 Task: Play online Dominion games in medium mode.
Action: Mouse moved to (230, 321)
Screenshot: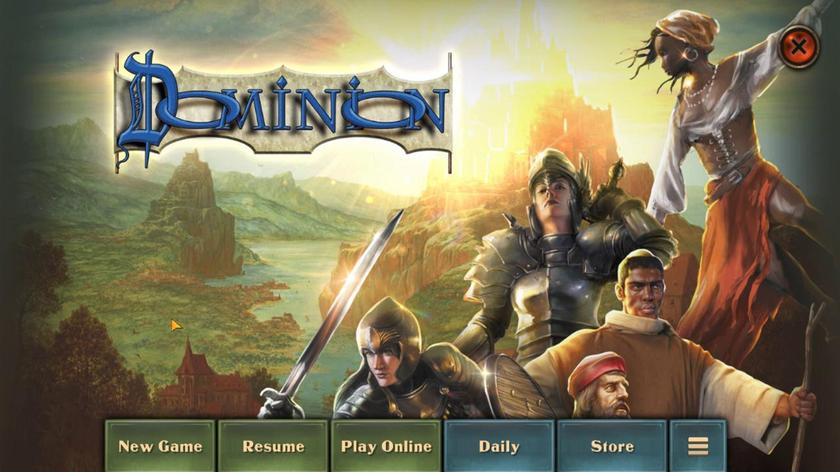 
Action: Mouse pressed left at (230, 321)
Screenshot: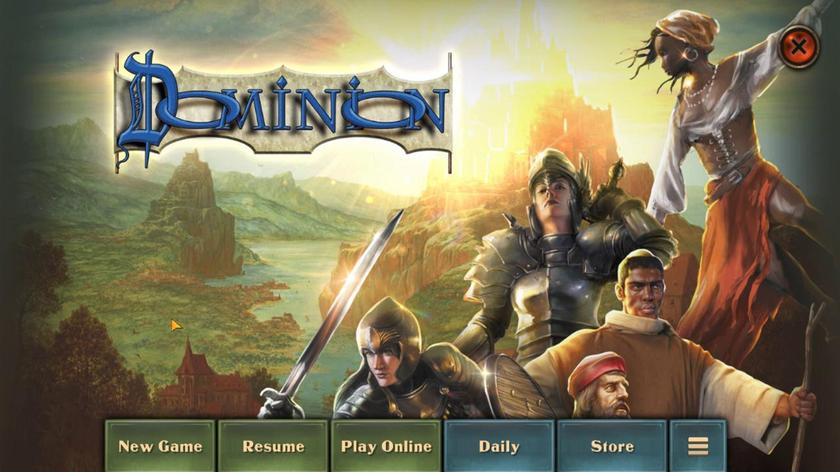 
Action: Mouse moved to (439, 264)
Screenshot: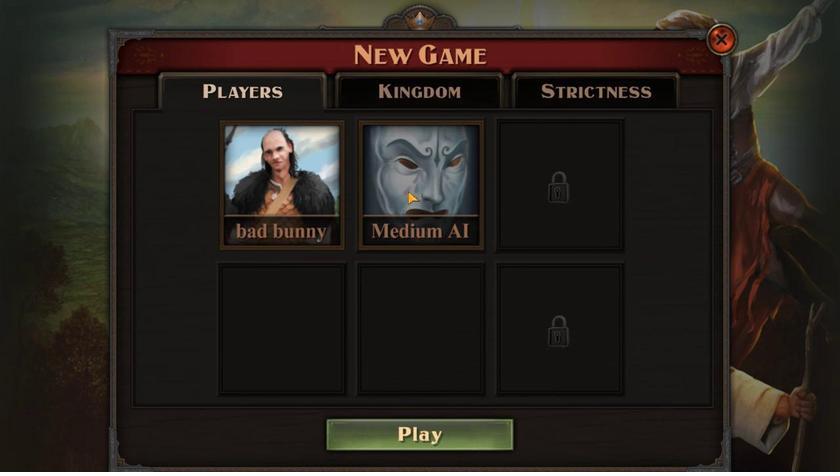 
Action: Mouse pressed left at (439, 264)
Screenshot: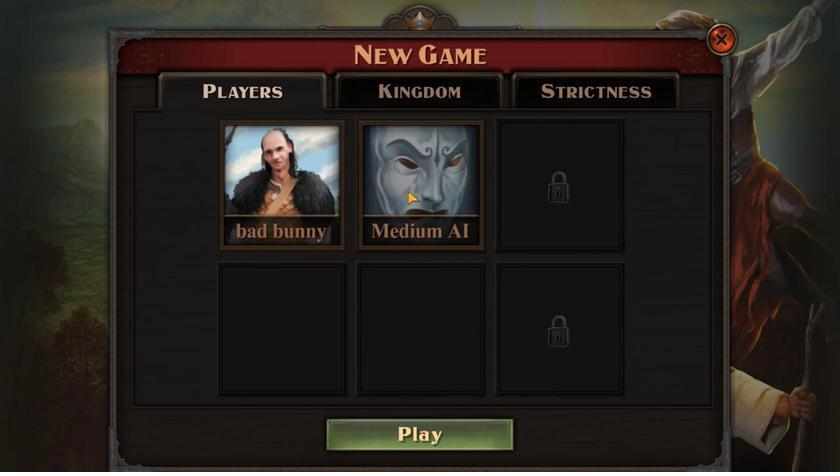 
Action: Mouse moved to (290, 295)
Screenshot: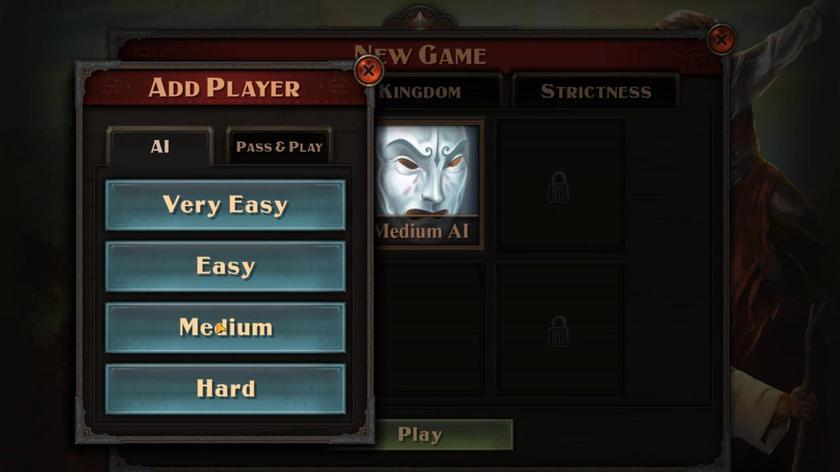
Action: Mouse pressed left at (290, 295)
Screenshot: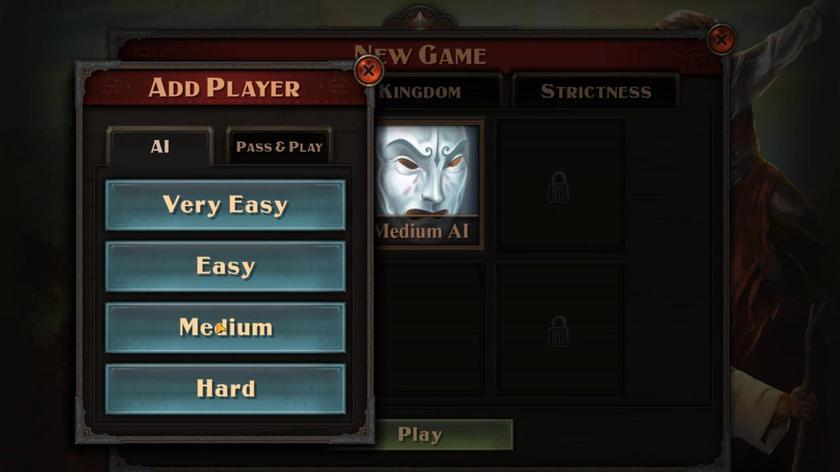 
Action: Mouse moved to (420, 322)
Screenshot: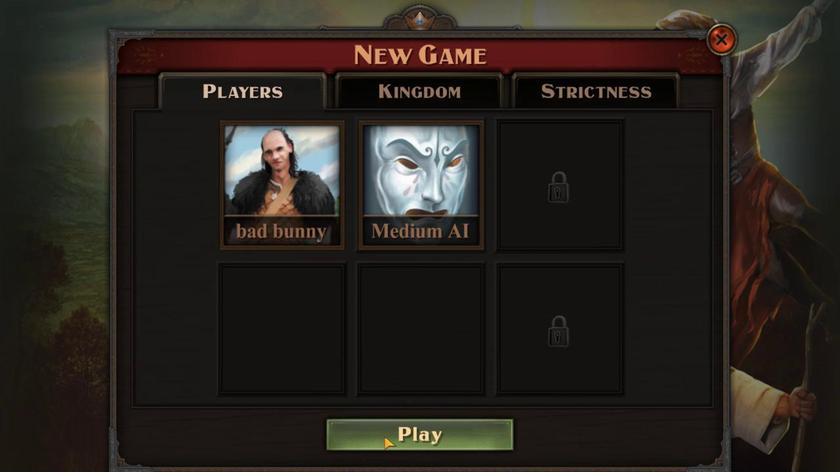 
Action: Mouse pressed left at (420, 322)
Screenshot: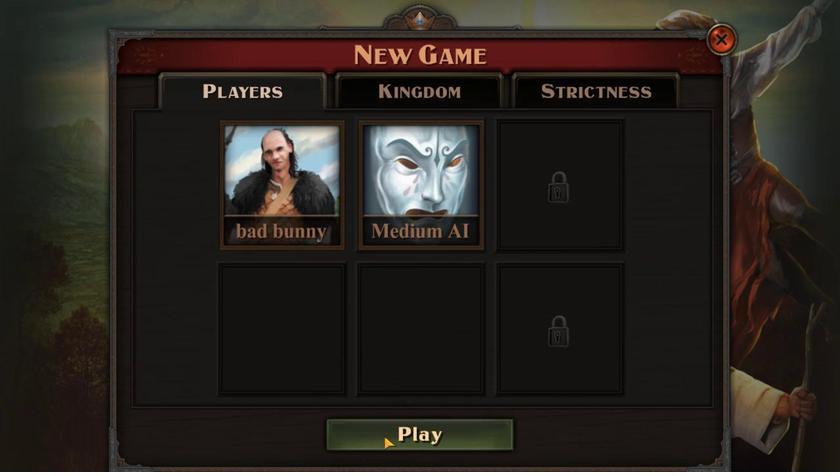 
Action: Mouse moved to (349, 312)
Screenshot: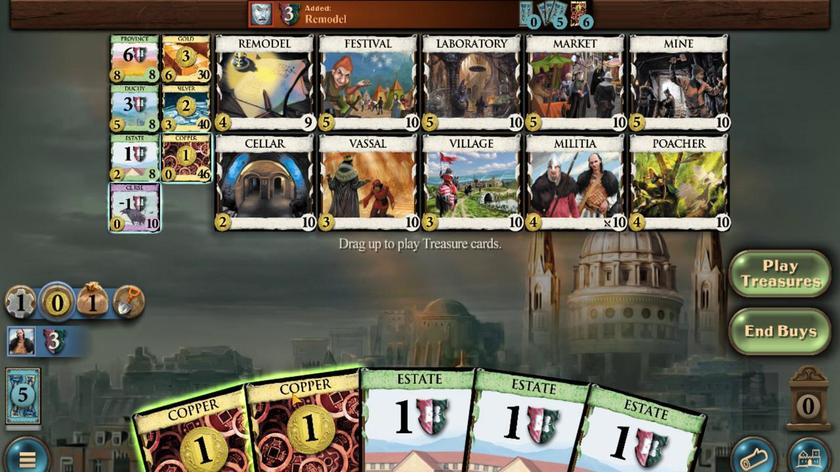 
Action: Mouse pressed left at (349, 312)
Screenshot: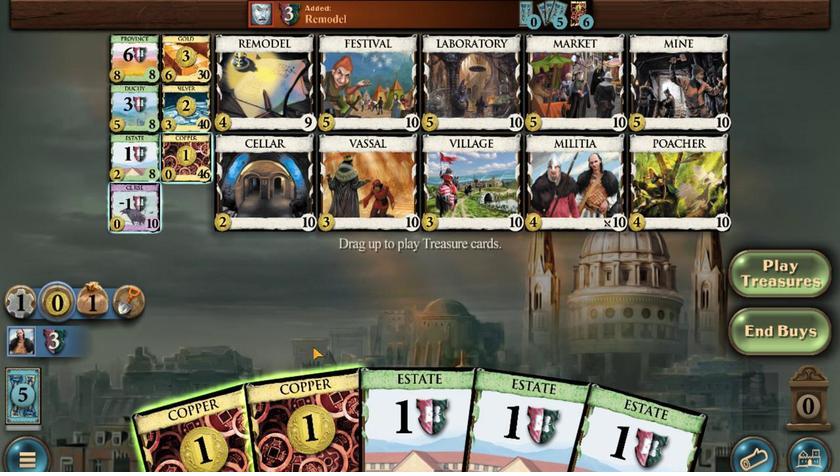 
Action: Mouse moved to (286, 322)
Screenshot: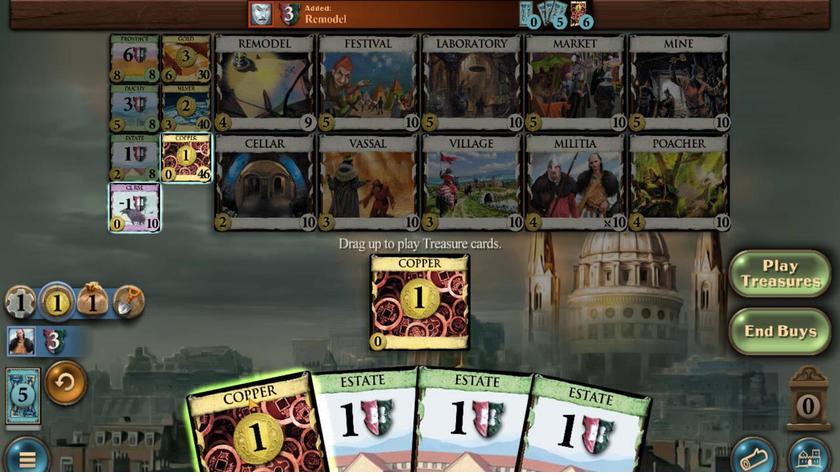 
Action: Mouse pressed left at (286, 322)
Screenshot: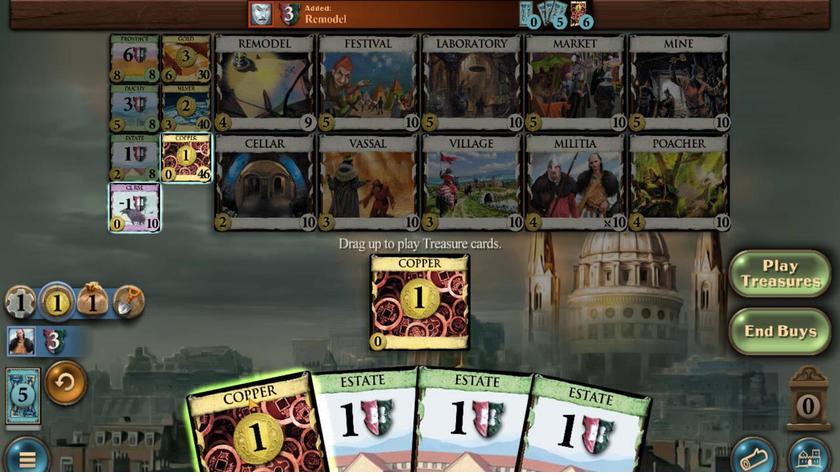 
Action: Mouse moved to (222, 256)
Screenshot: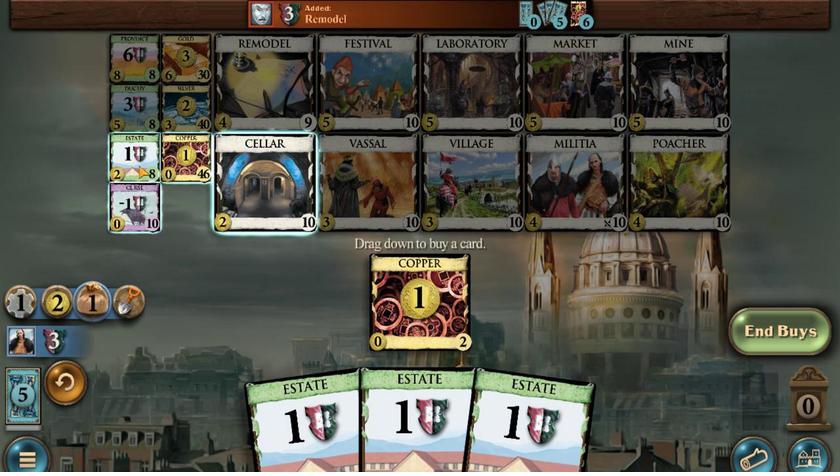 
Action: Mouse pressed left at (222, 256)
Screenshot: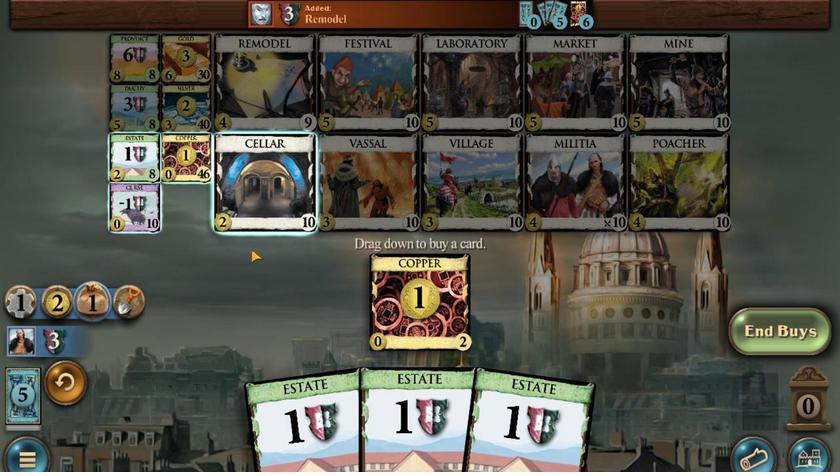 
Action: Mouse moved to (599, 319)
Screenshot: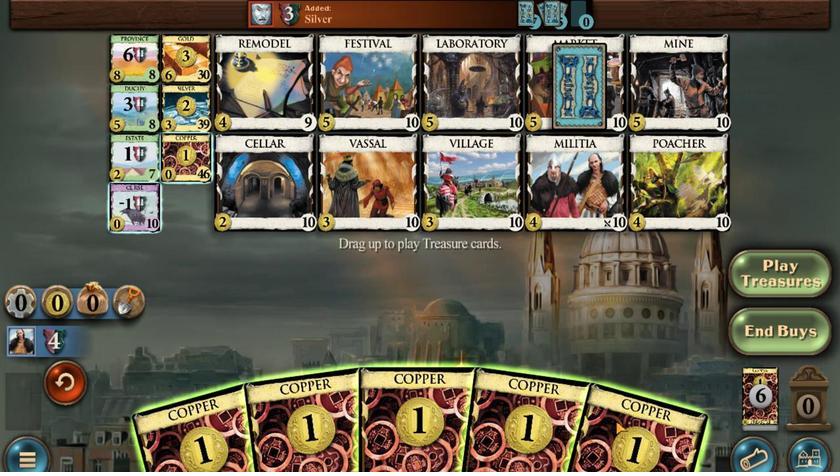 
Action: Mouse pressed left at (599, 319)
Screenshot: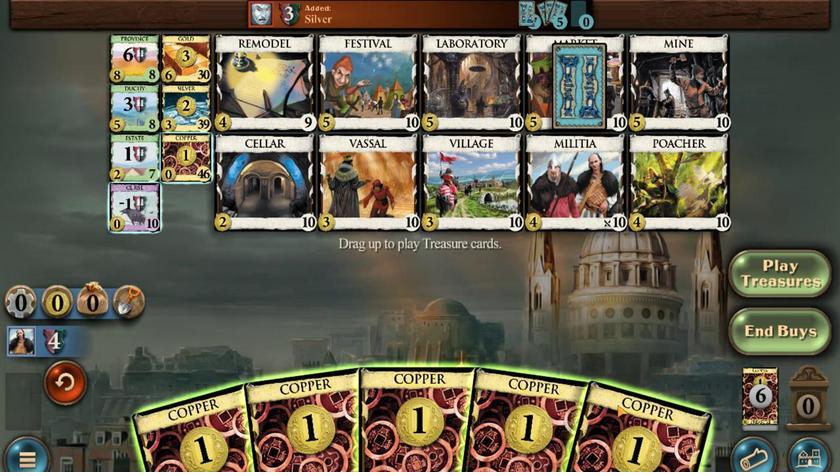 
Action: Mouse moved to (555, 315)
Screenshot: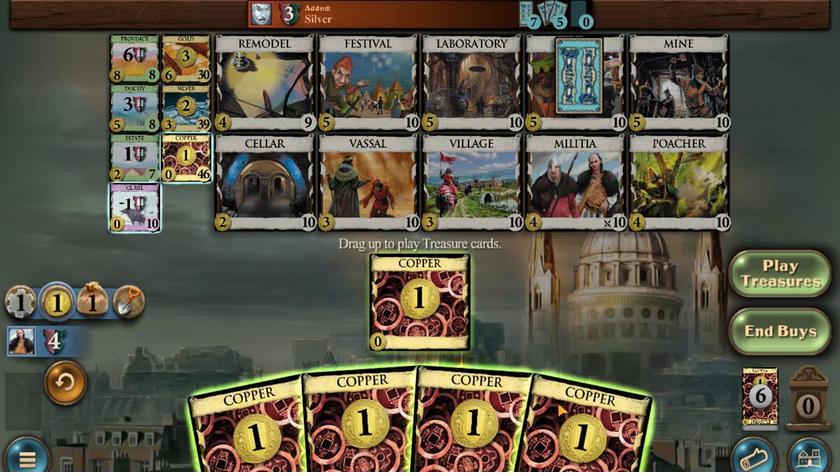 
Action: Mouse pressed left at (555, 315)
Screenshot: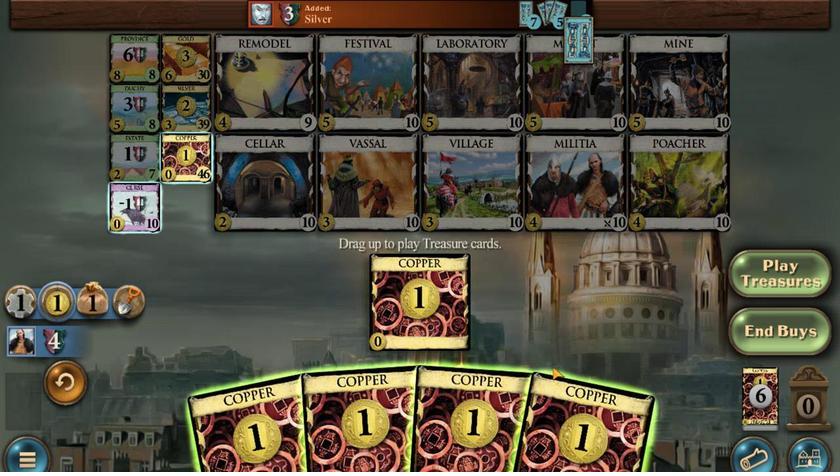 
Action: Mouse moved to (494, 317)
Screenshot: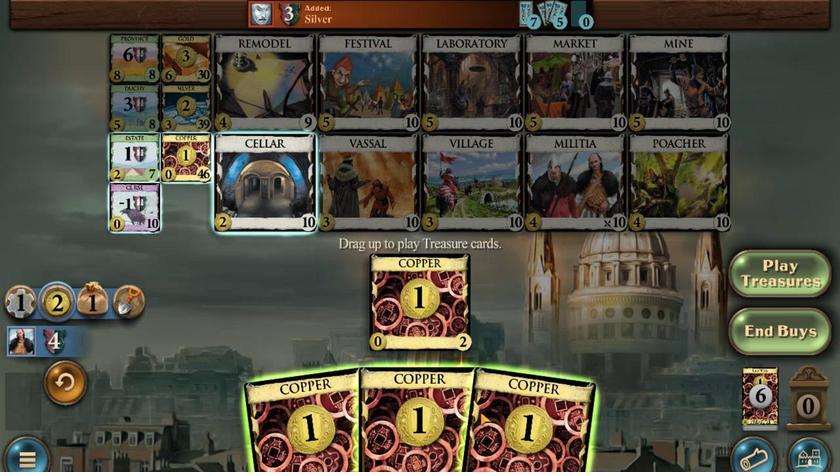 
Action: Mouse pressed left at (494, 317)
Screenshot: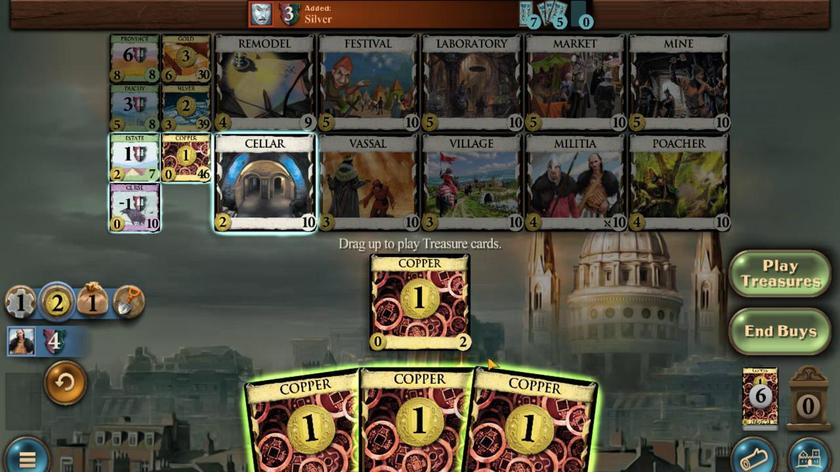 
Action: Mouse moved to (475, 313)
Screenshot: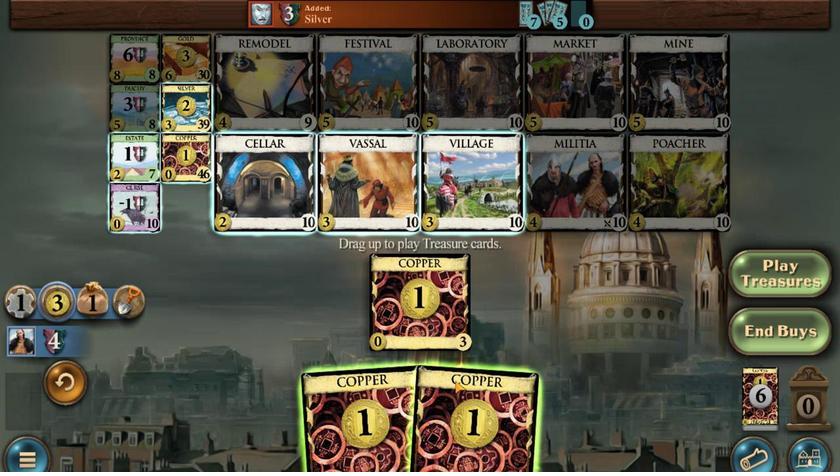 
Action: Mouse pressed left at (475, 313)
Screenshot: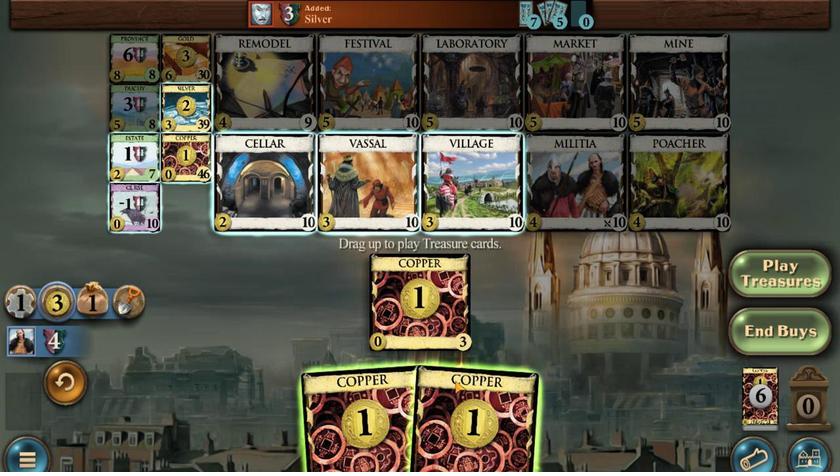 
Action: Mouse moved to (544, 258)
Screenshot: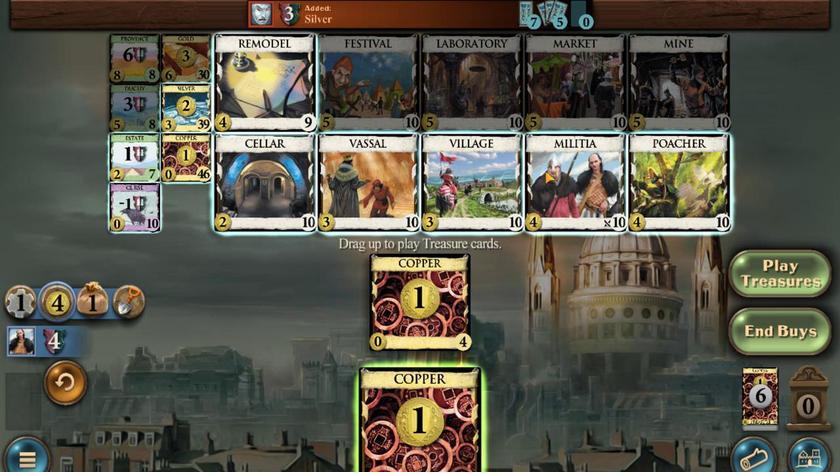 
Action: Mouse pressed left at (544, 258)
Screenshot: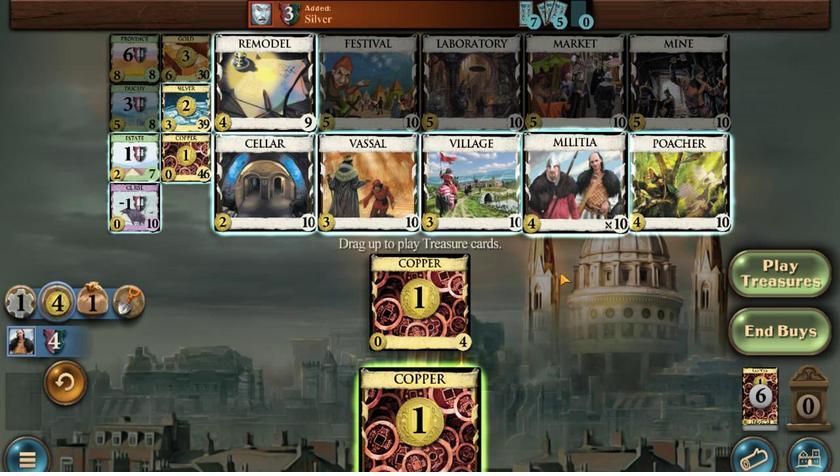 
Action: Mouse moved to (431, 317)
Screenshot: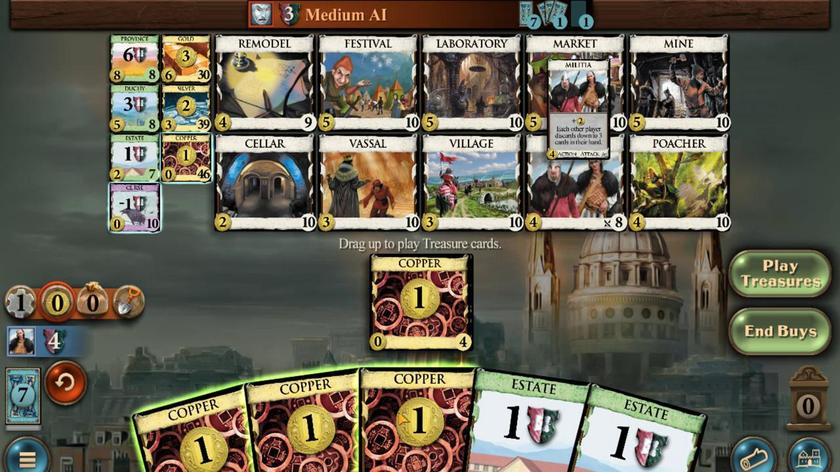 
Action: Mouse pressed left at (431, 317)
Screenshot: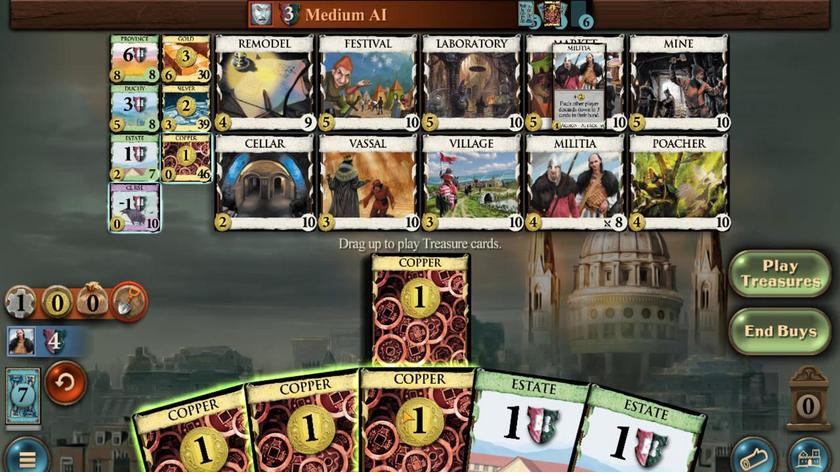 
Action: Mouse moved to (397, 314)
Screenshot: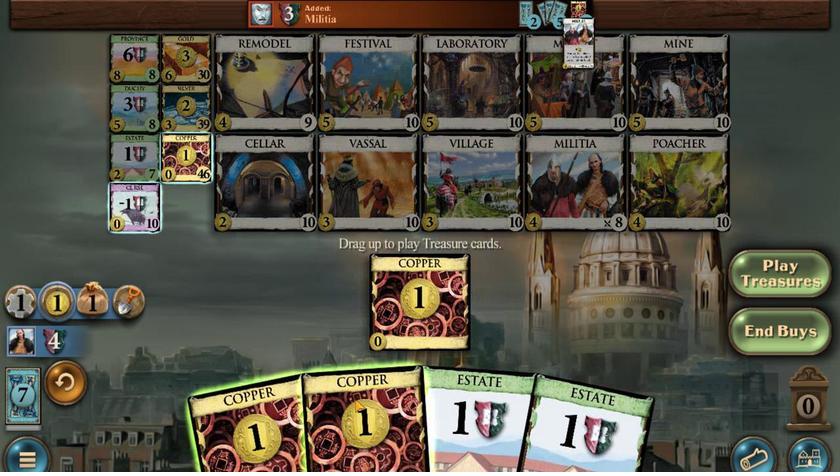 
Action: Mouse pressed left at (397, 314)
Screenshot: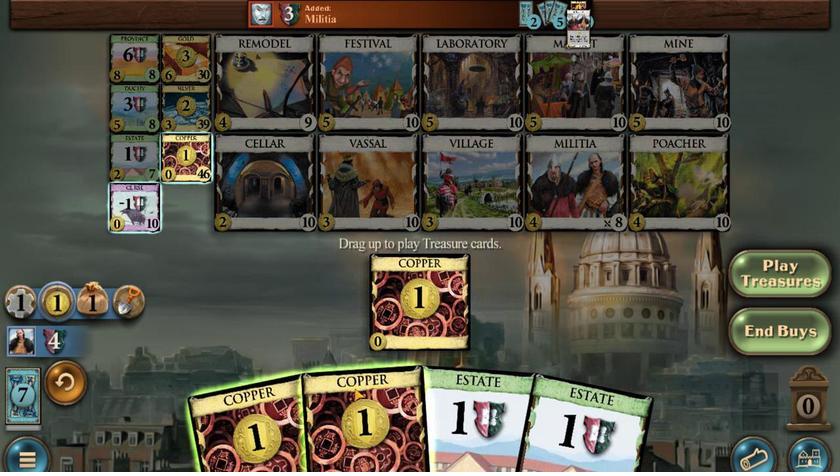 
Action: Mouse moved to (366, 313)
Screenshot: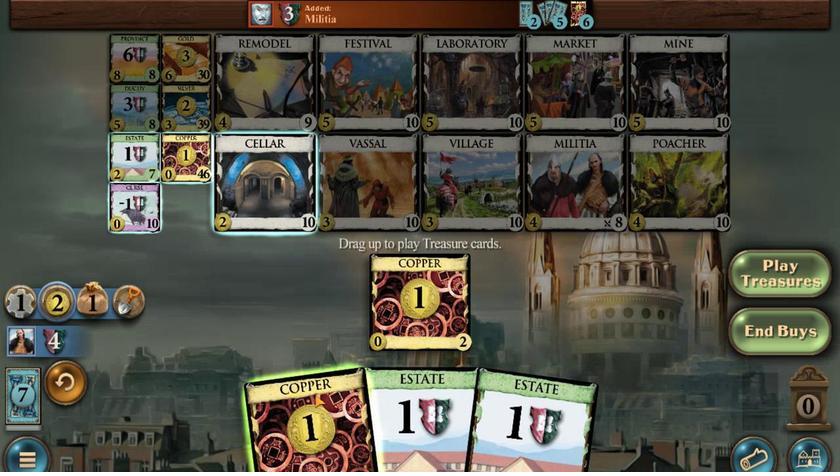 
Action: Mouse pressed left at (366, 313)
Screenshot: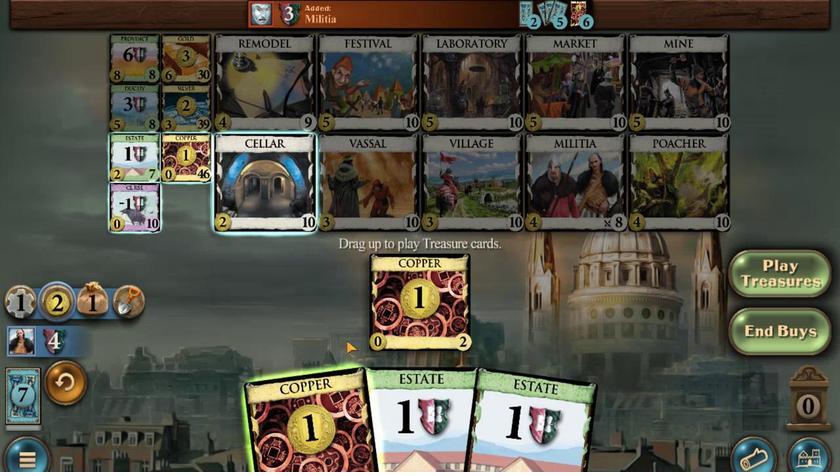 
Action: Mouse moved to (255, 243)
Screenshot: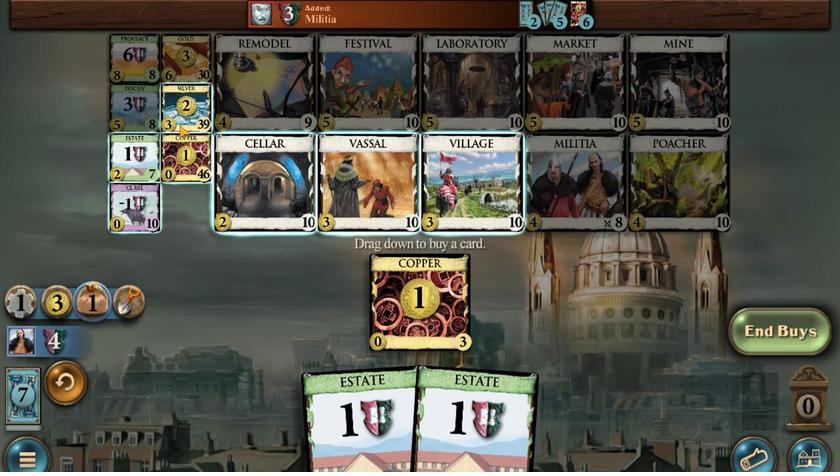 
Action: Mouse pressed left at (255, 243)
Screenshot: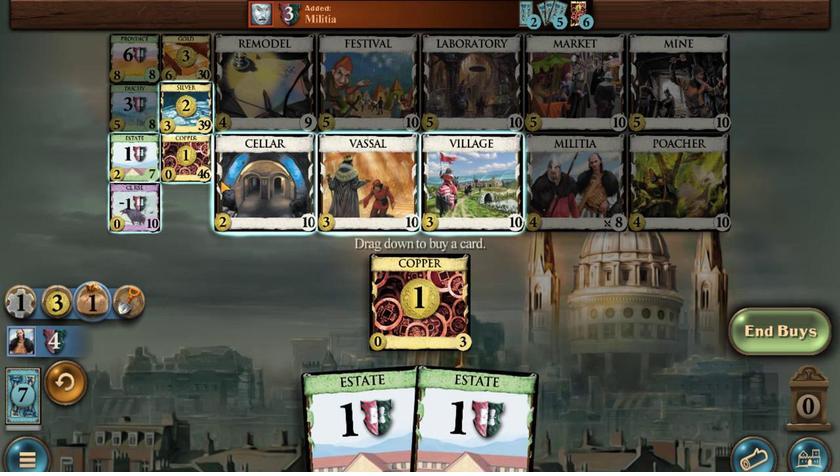 
Action: Mouse moved to (267, 320)
Screenshot: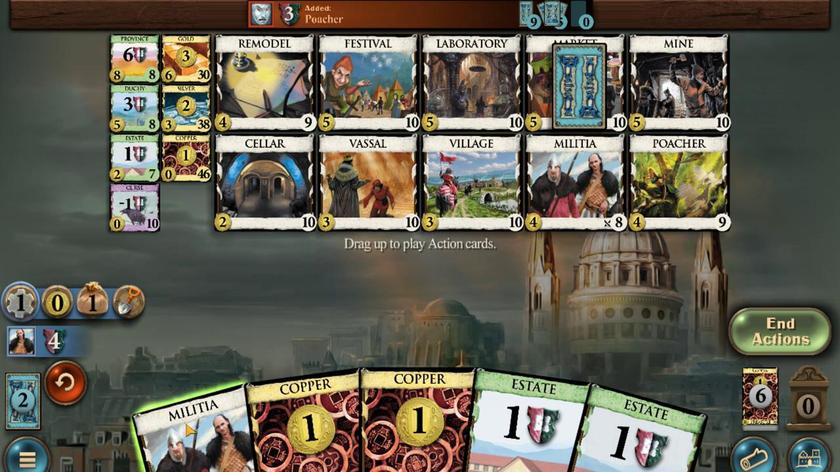 
Action: Mouse pressed left at (267, 320)
Screenshot: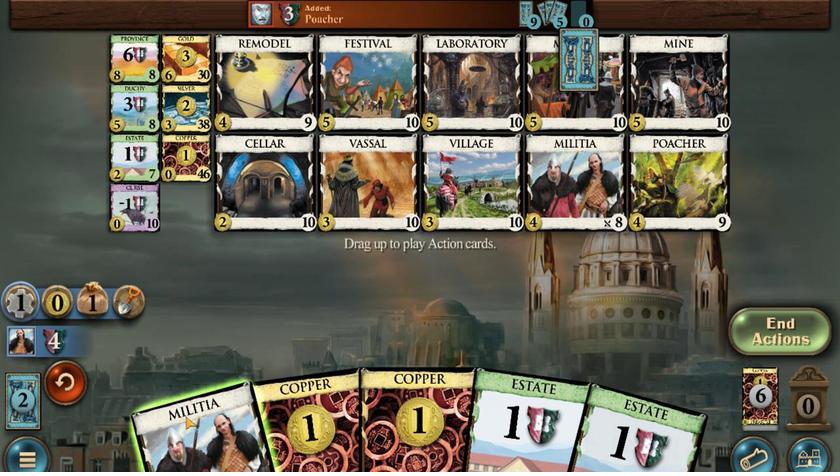
Action: Mouse moved to (331, 314)
Screenshot: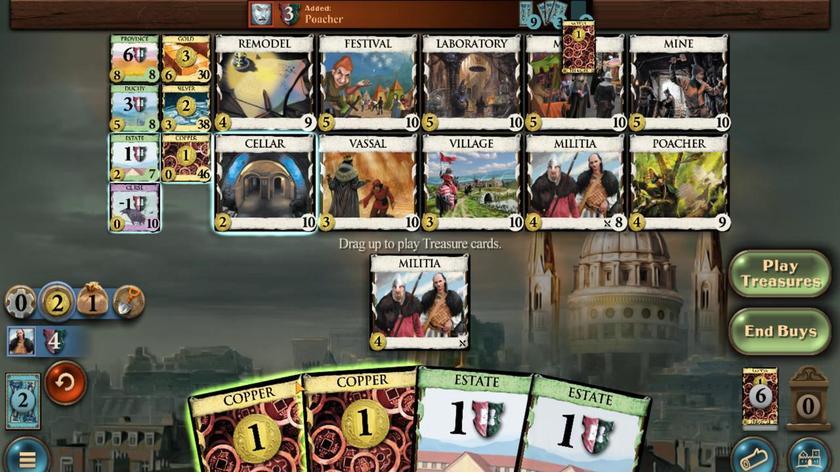 
Action: Mouse pressed left at (331, 314)
Screenshot: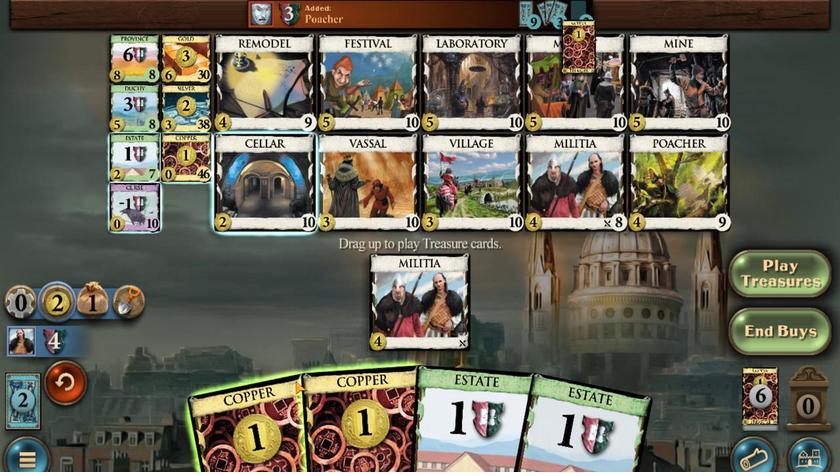 
Action: Mouse moved to (385, 318)
Screenshot: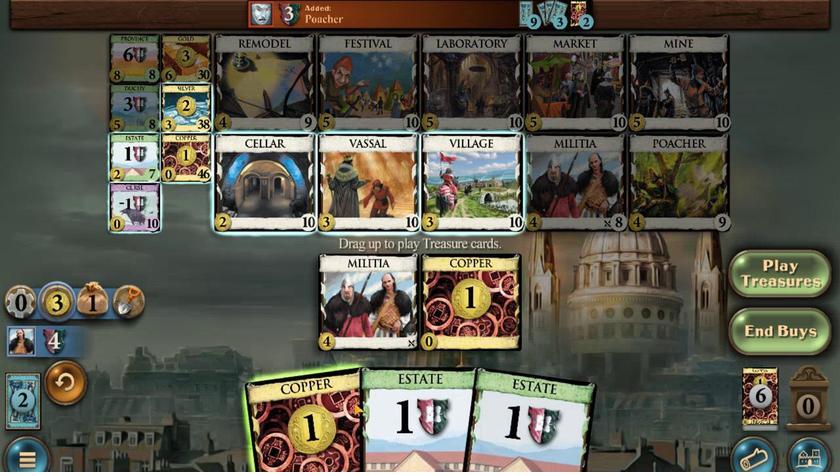 
Action: Mouse pressed left at (385, 318)
Screenshot: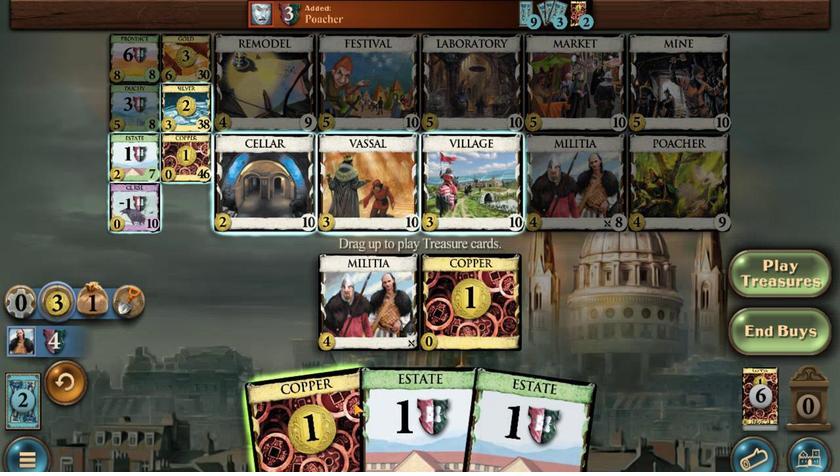 
Action: Mouse moved to (564, 258)
Screenshot: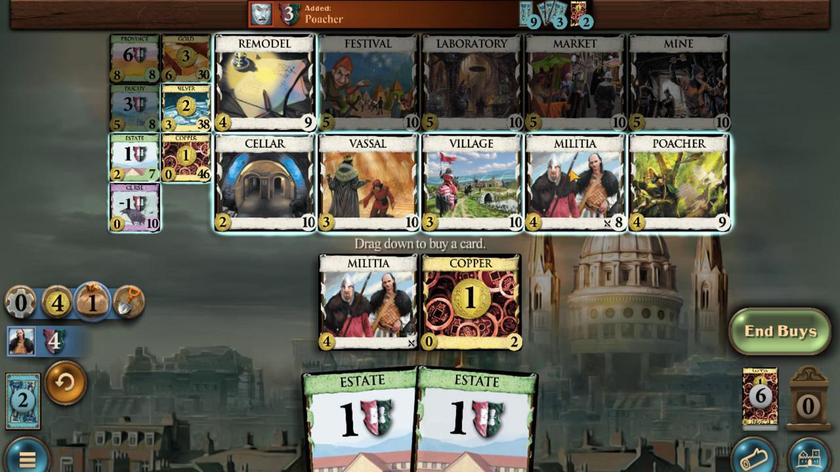 
Action: Mouse pressed left at (564, 258)
Screenshot: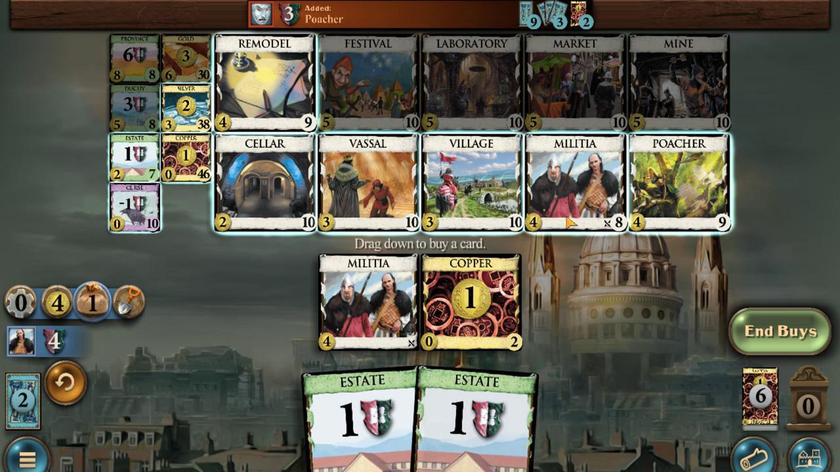 
Action: Mouse moved to (509, 320)
Screenshot: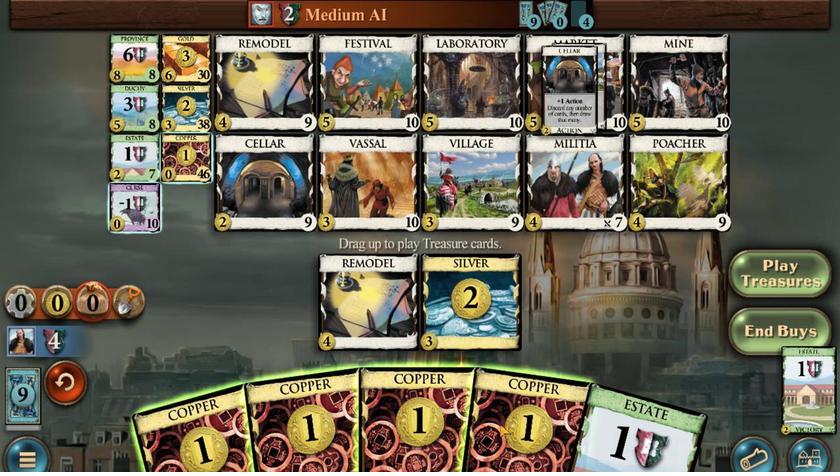 
Action: Mouse pressed left at (509, 320)
Screenshot: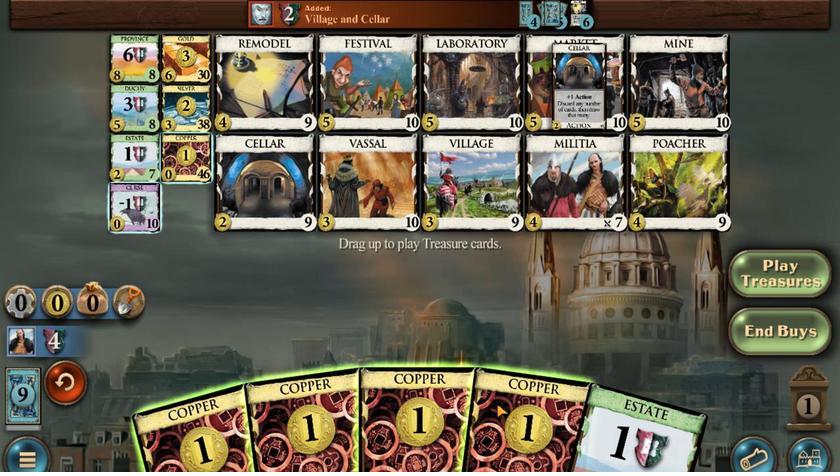 
Action: Mouse moved to (460, 320)
Screenshot: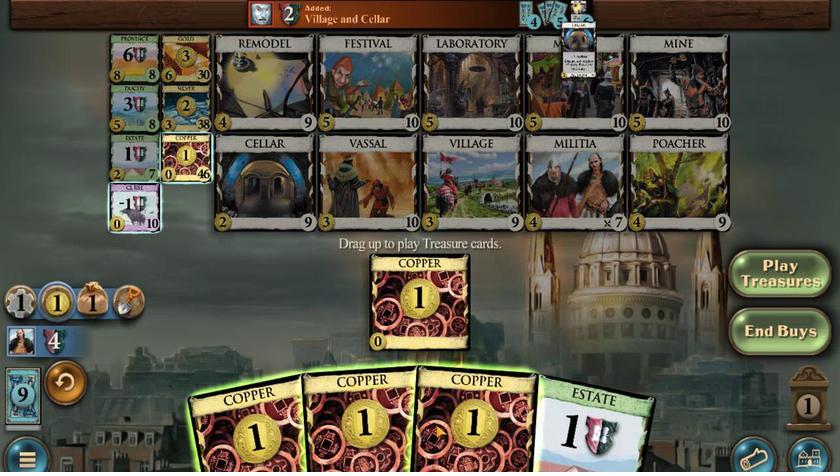 
Action: Mouse pressed left at (460, 320)
Screenshot: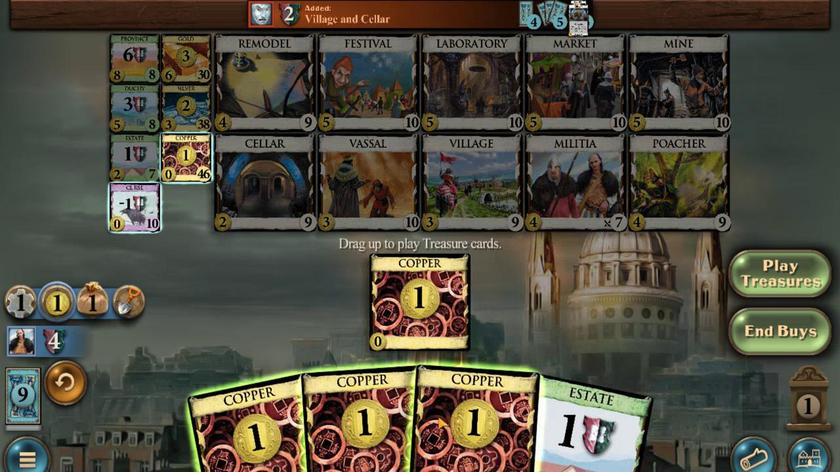 
Action: Mouse moved to (412, 318)
Screenshot: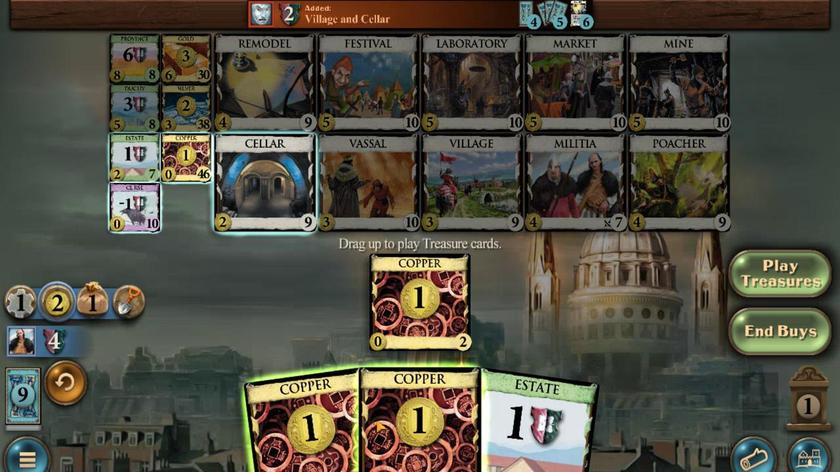 
Action: Mouse pressed left at (412, 318)
Screenshot: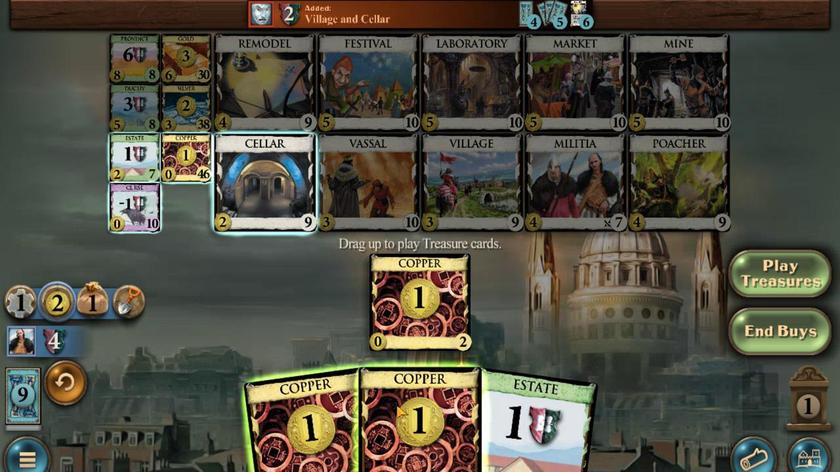 
Action: Mouse moved to (379, 328)
Screenshot: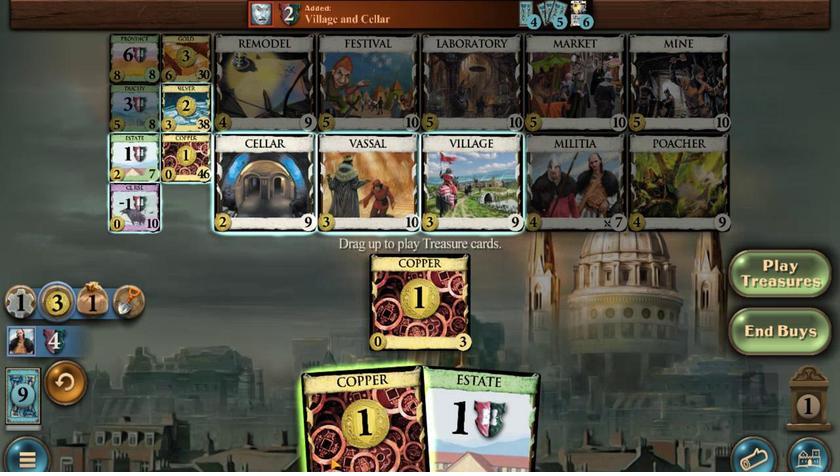 
Action: Mouse pressed left at (379, 328)
Screenshot: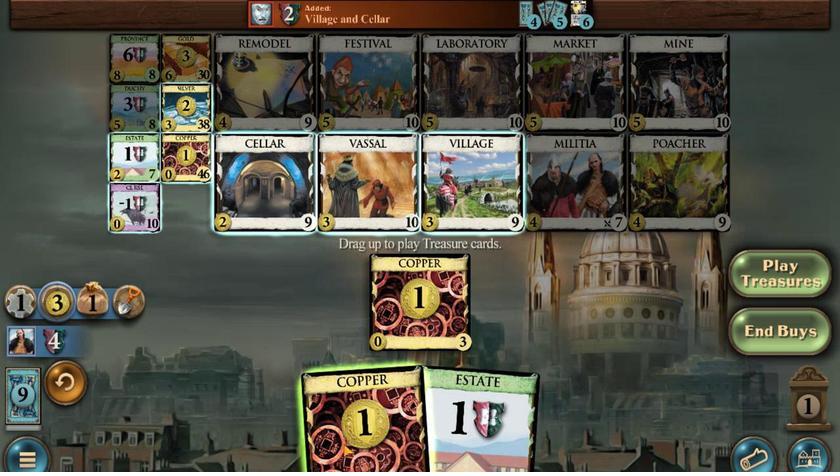 
Action: Mouse moved to (376, 320)
Screenshot: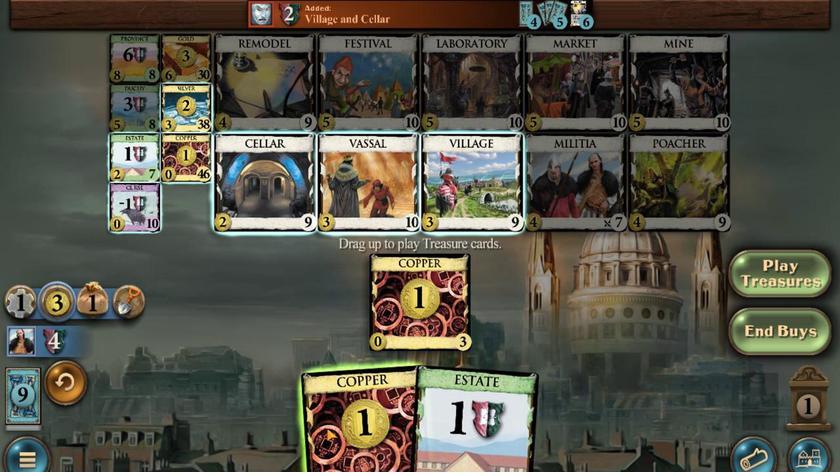 
Action: Mouse pressed left at (376, 320)
Screenshot: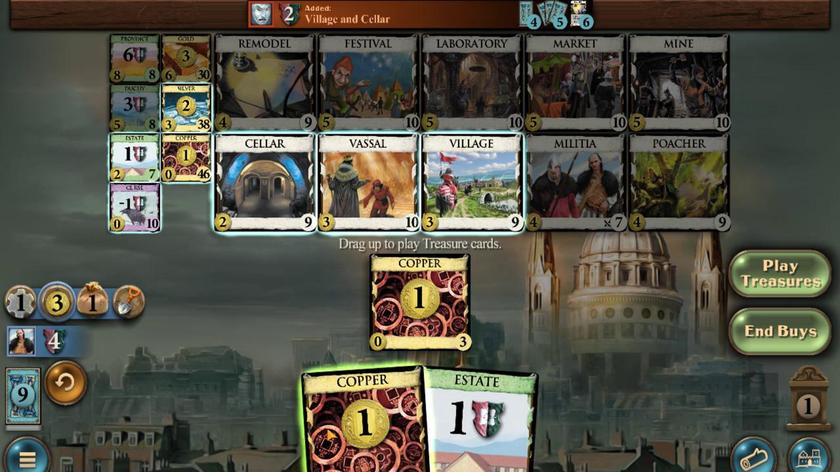 
Action: Mouse moved to (265, 242)
Screenshot: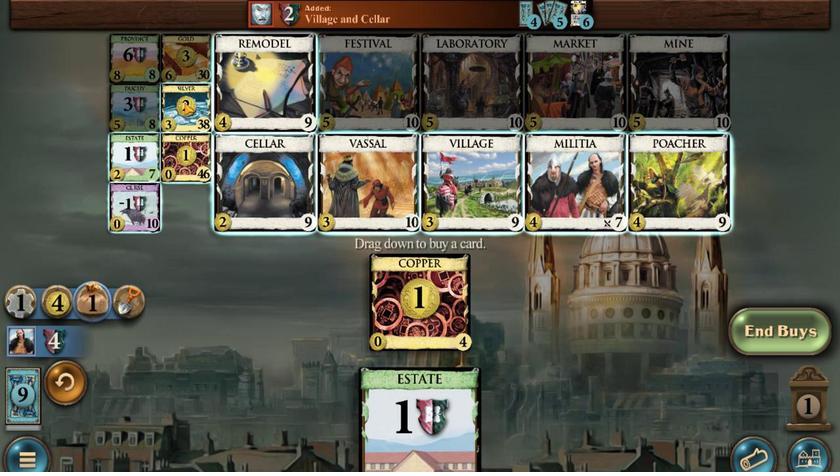 
Action: Mouse pressed left at (265, 242)
Screenshot: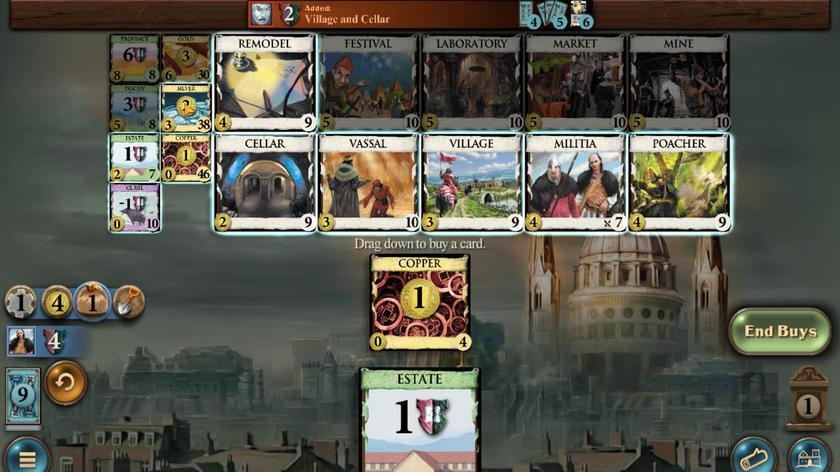 
Action: Mouse moved to (430, 320)
Screenshot: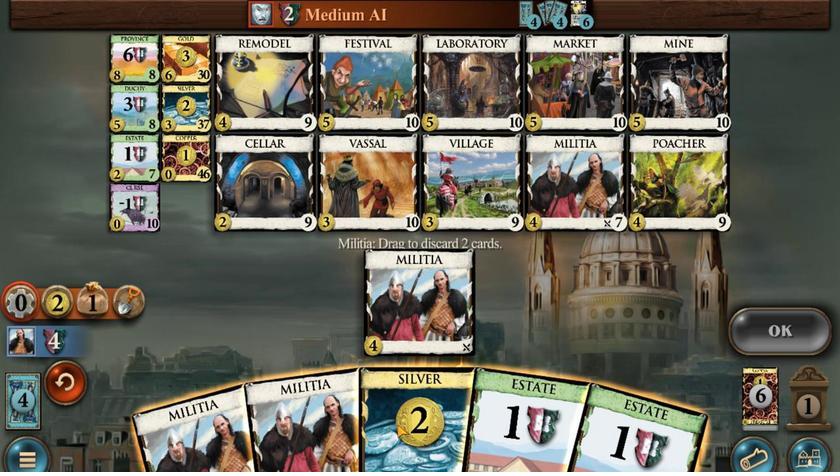 
Action: Mouse pressed left at (430, 320)
Screenshot: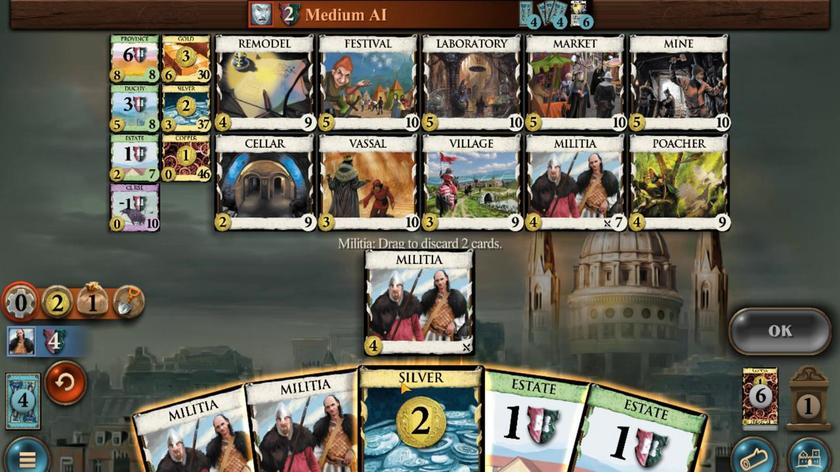 
Action: Mouse moved to (387, 320)
Screenshot: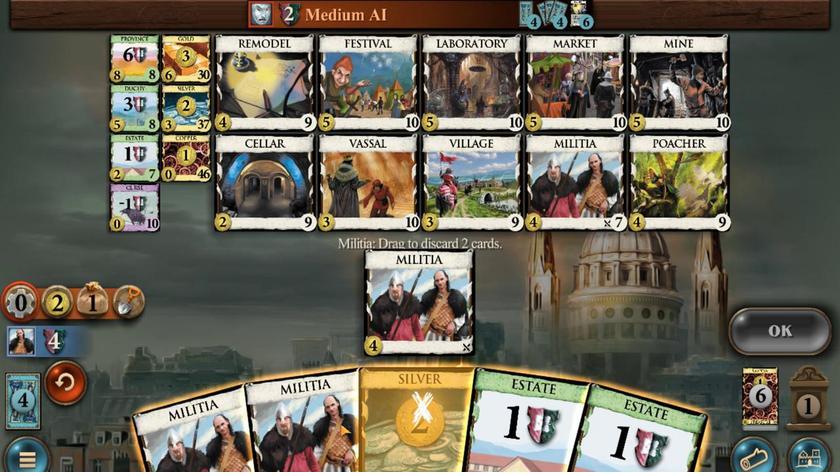 
Action: Mouse pressed left at (387, 320)
Screenshot: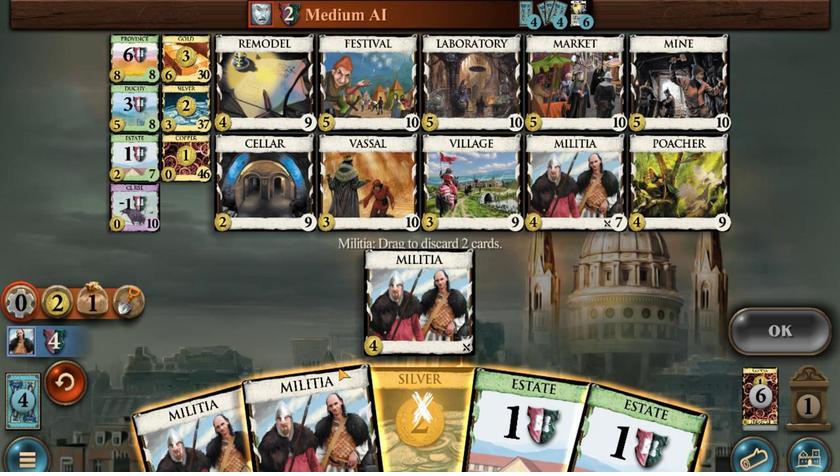 
Action: Mouse moved to (723, 296)
Screenshot: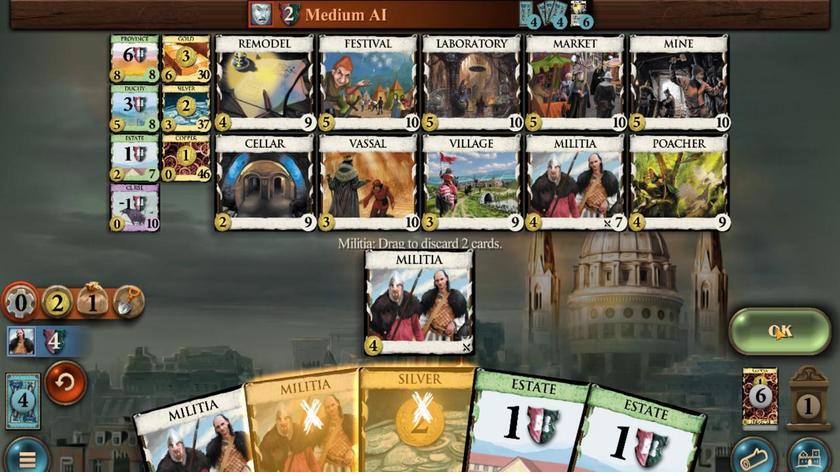 
Action: Mouse pressed left at (723, 296)
Screenshot: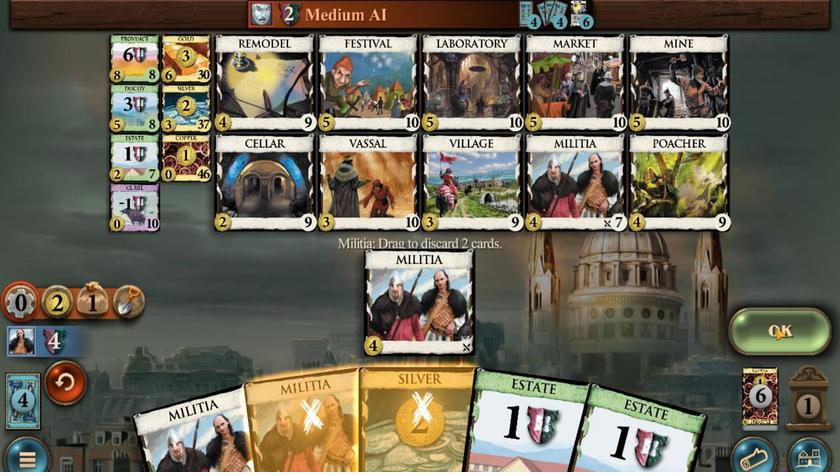 
Action: Mouse moved to (355, 326)
Screenshot: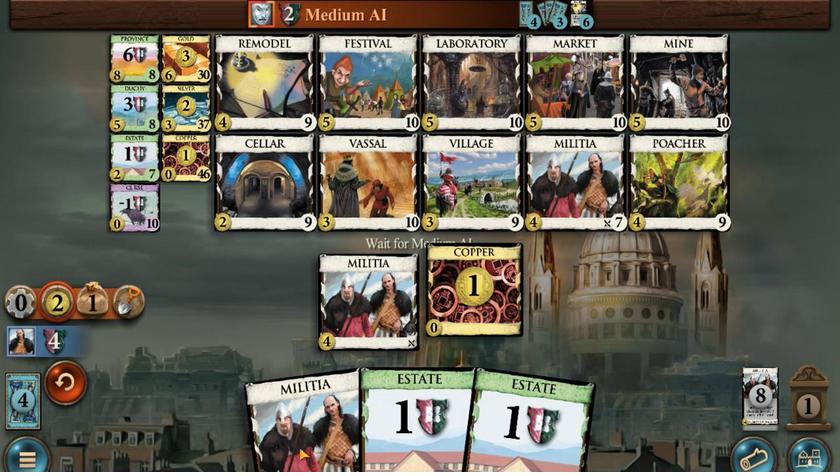 
Action: Mouse pressed left at (355, 326)
Screenshot: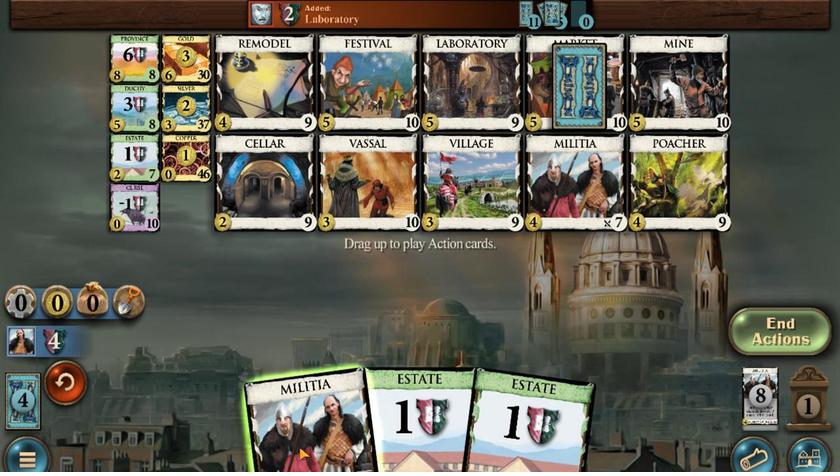 
Action: Mouse moved to (229, 256)
Screenshot: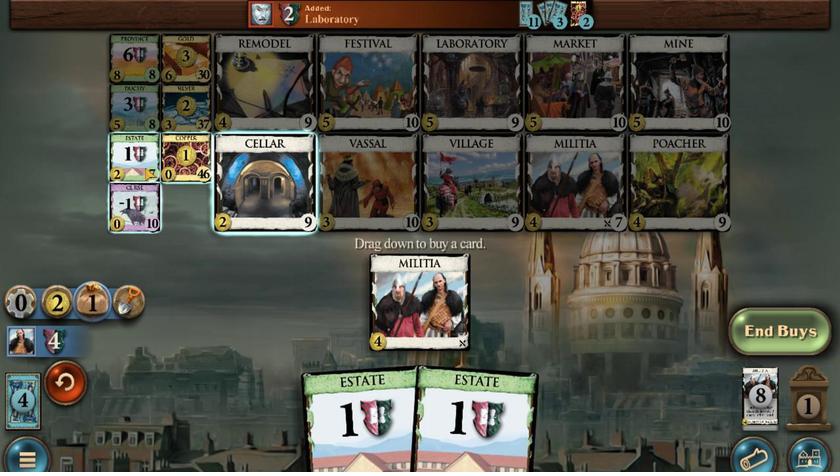 
Action: Mouse pressed left at (229, 256)
Screenshot: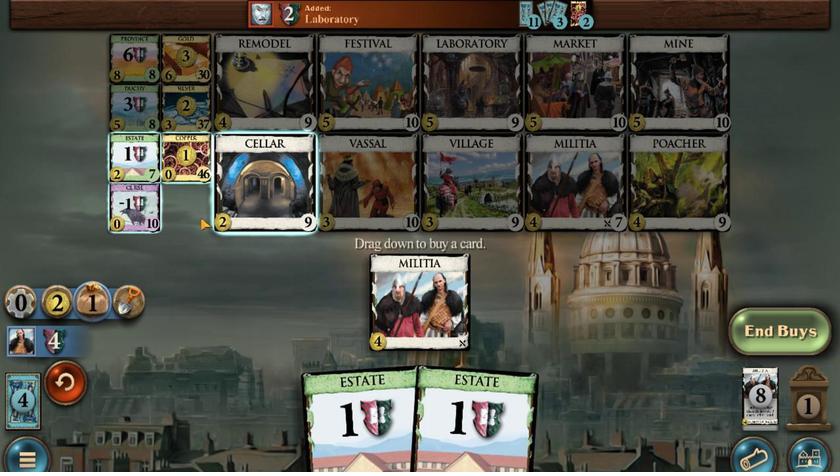 
Action: Mouse moved to (451, 318)
Screenshot: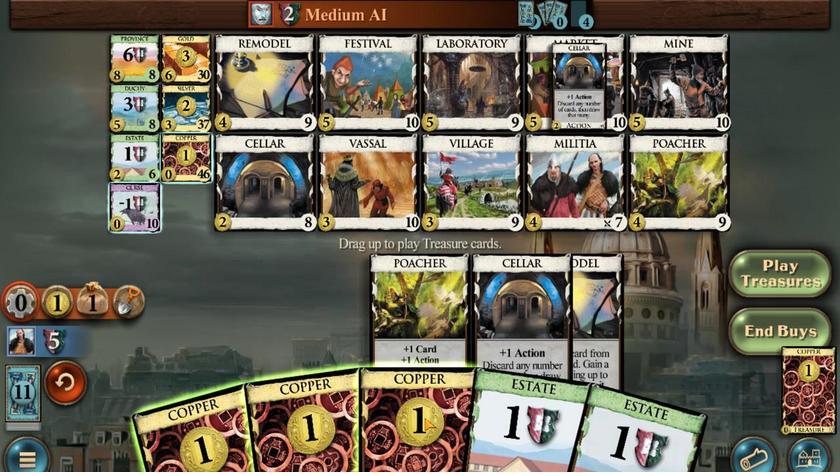 
Action: Mouse pressed left at (451, 318)
Screenshot: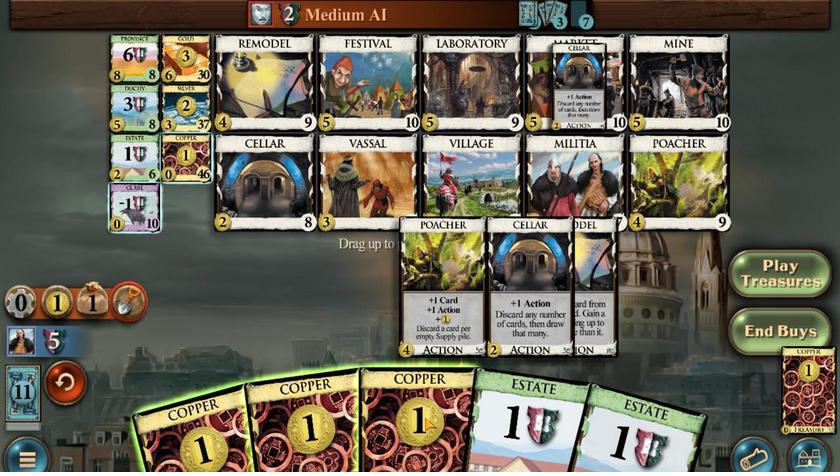 
Action: Mouse moved to (397, 318)
Screenshot: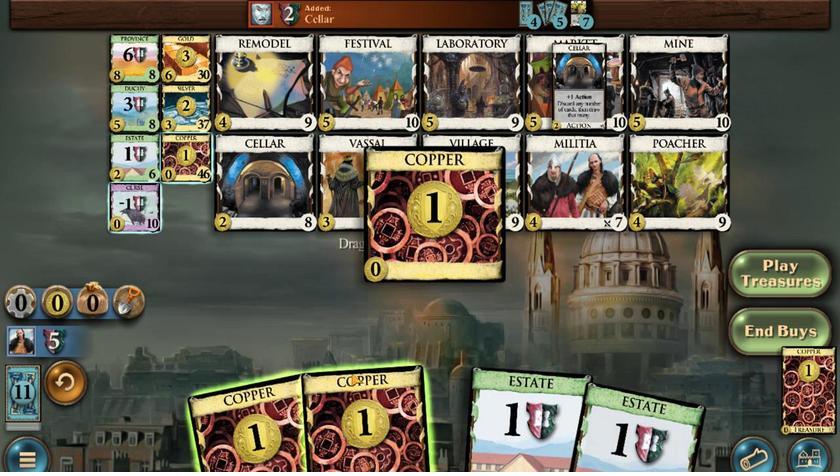 
Action: Mouse pressed left at (397, 318)
Screenshot: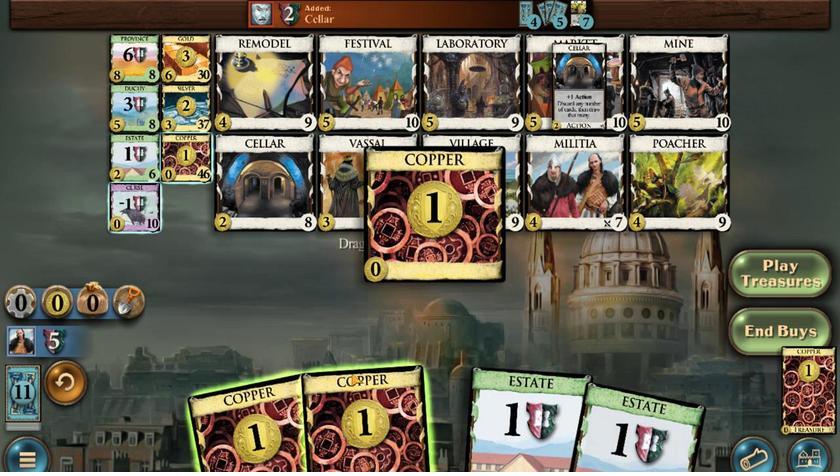 
Action: Mouse moved to (345, 330)
Screenshot: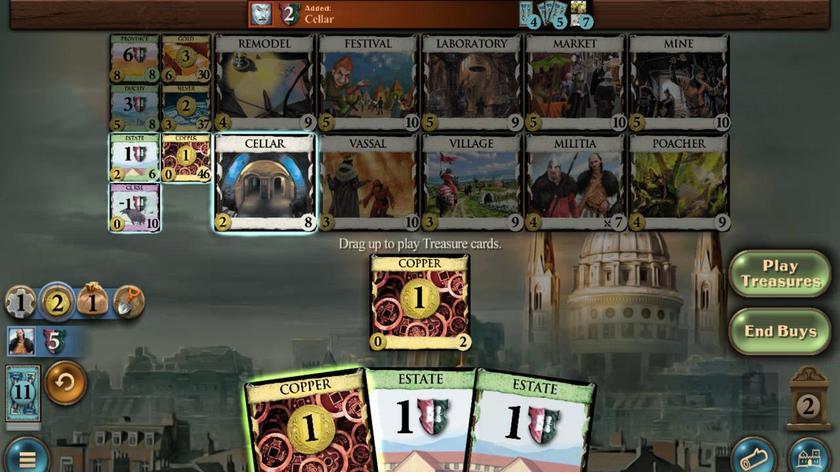 
Action: Mouse pressed left at (345, 330)
Screenshot: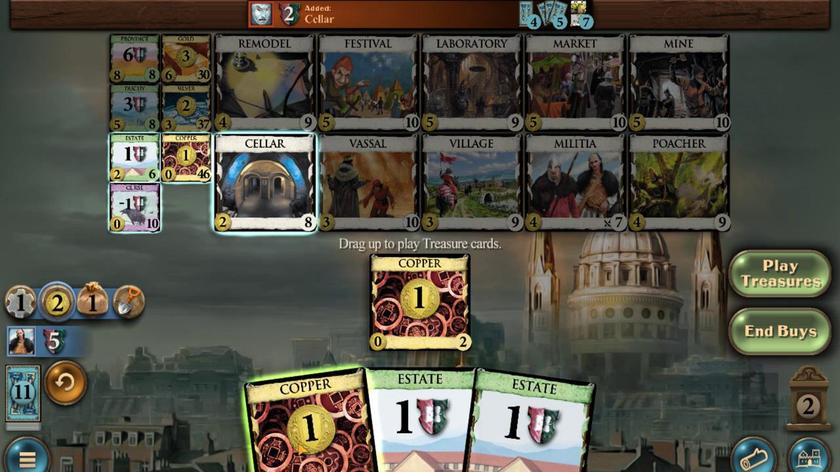 
Action: Mouse moved to (273, 245)
Screenshot: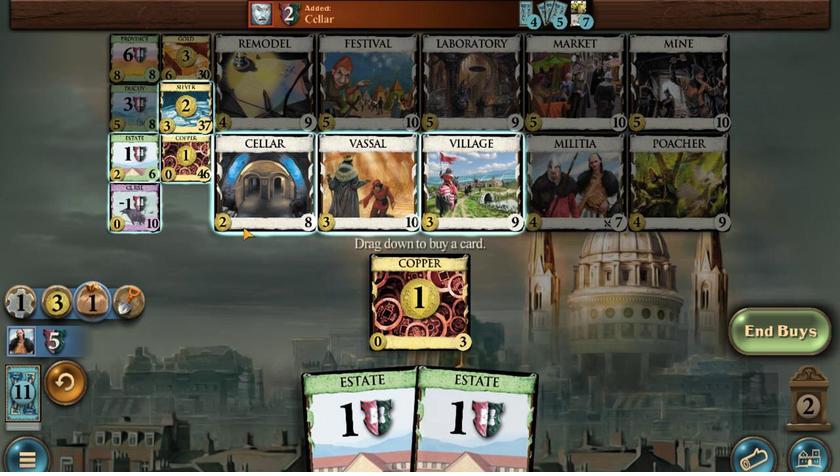 
Action: Mouse pressed left at (273, 245)
Screenshot: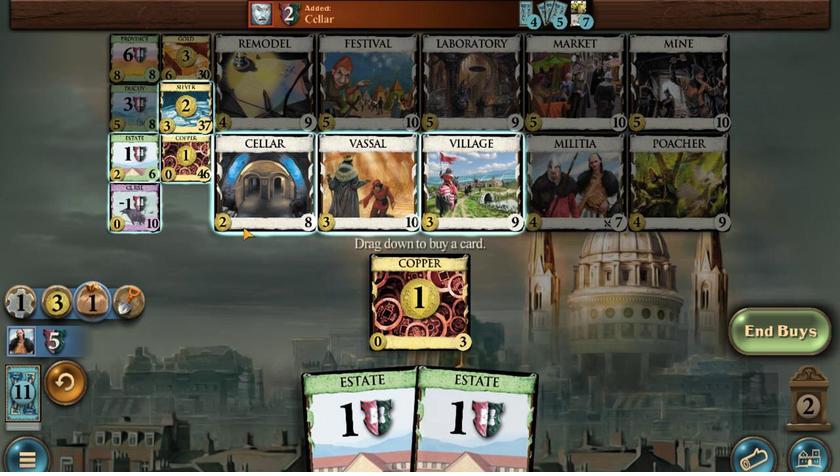 
Action: Mouse moved to (287, 324)
Screenshot: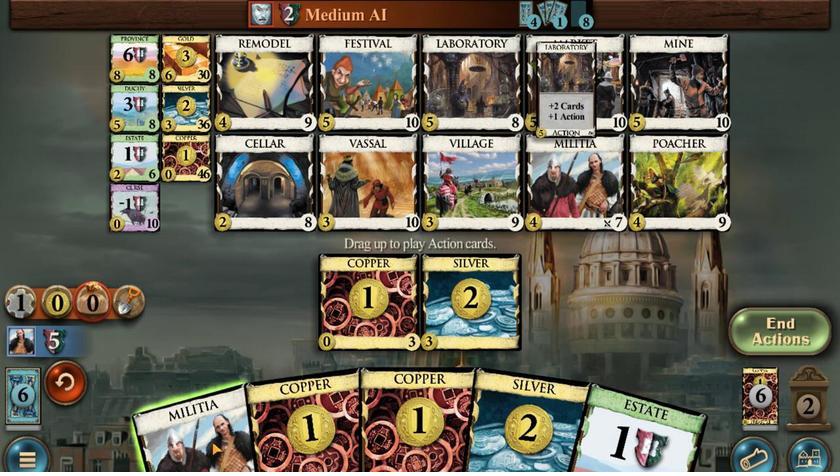
Action: Mouse pressed left at (287, 324)
Screenshot: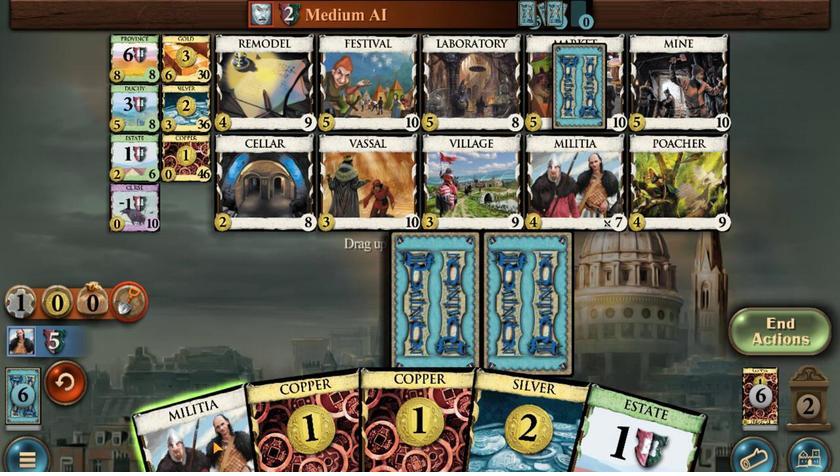 
Action: Mouse moved to (462, 328)
Screenshot: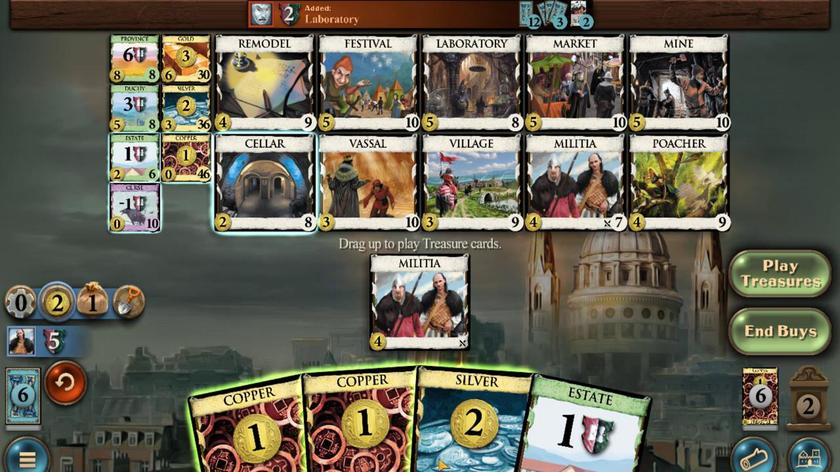 
Action: Mouse pressed left at (462, 328)
Screenshot: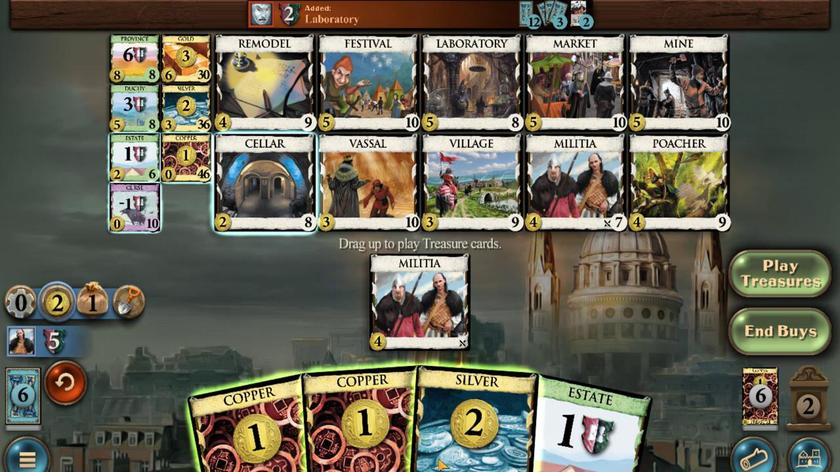 
Action: Mouse moved to (480, 324)
Screenshot: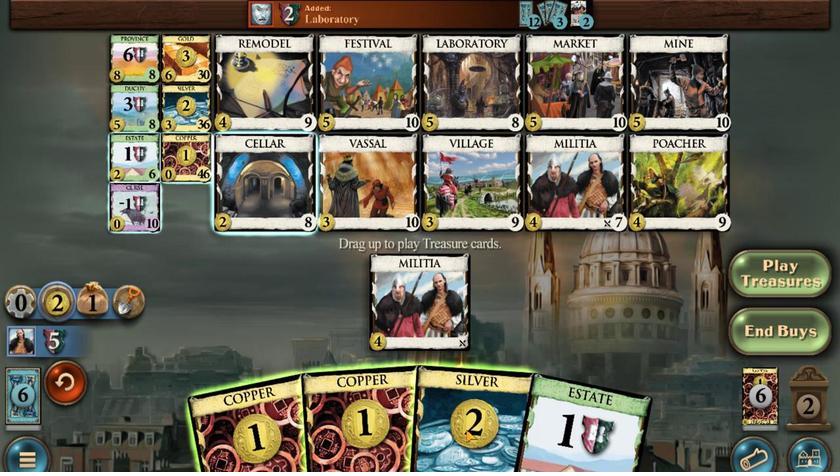
Action: Mouse pressed left at (480, 324)
Screenshot: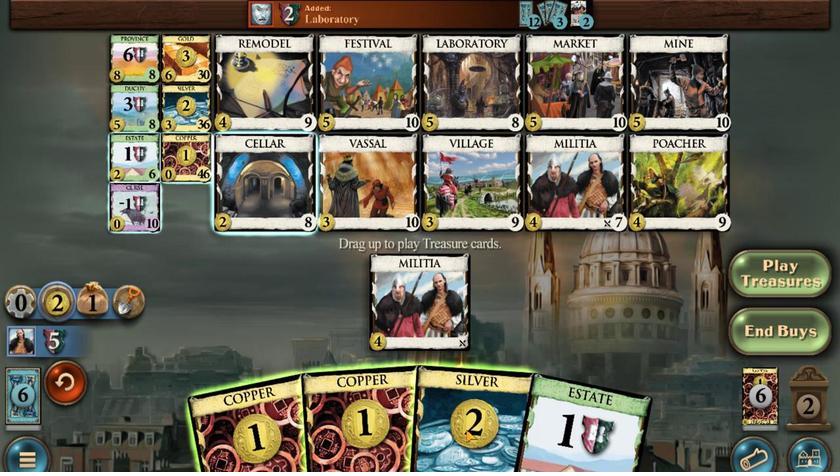 
Action: Mouse moved to (446, 318)
Screenshot: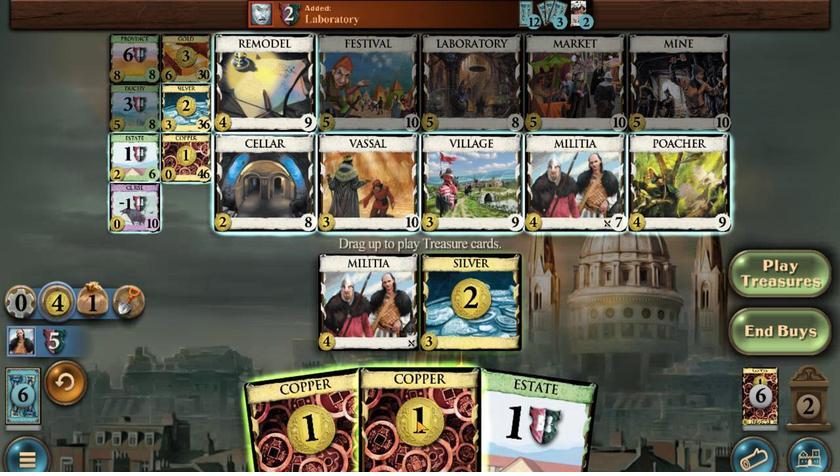 
Action: Mouse pressed left at (446, 318)
Screenshot: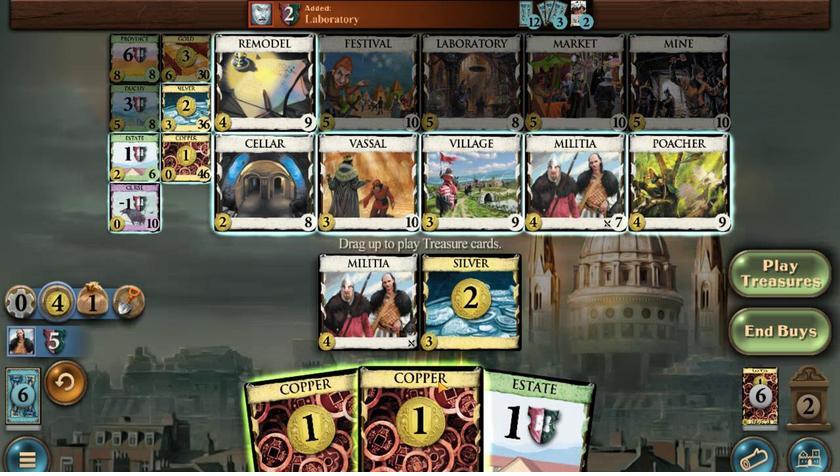 
Action: Mouse moved to (387, 320)
Screenshot: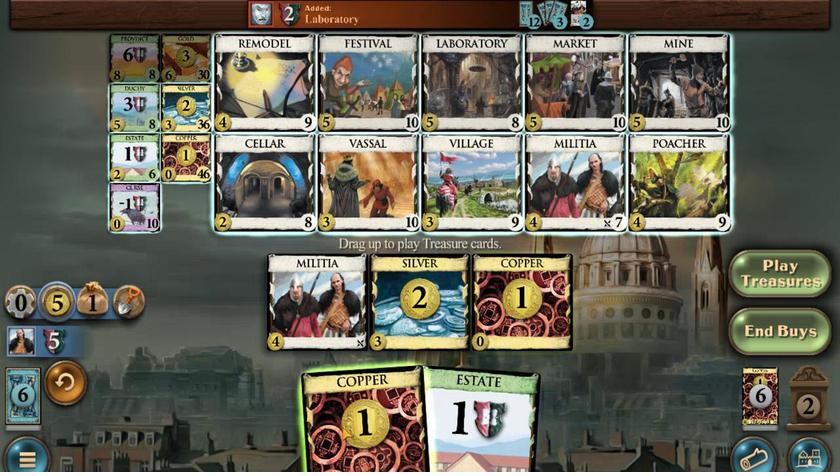 
Action: Mouse pressed left at (387, 320)
Screenshot: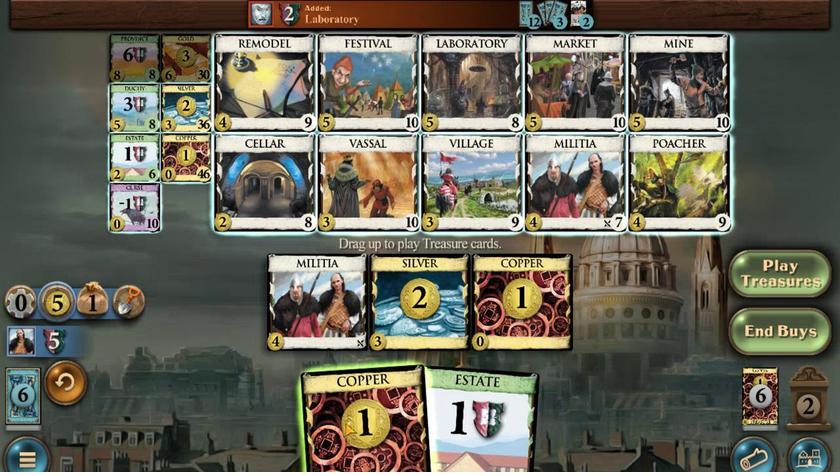 
Action: Mouse moved to (563, 263)
Screenshot: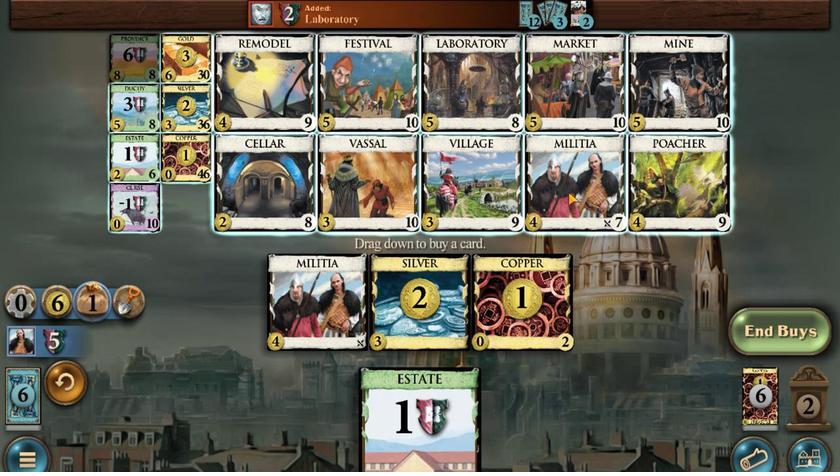 
Action: Mouse pressed left at (563, 263)
Screenshot: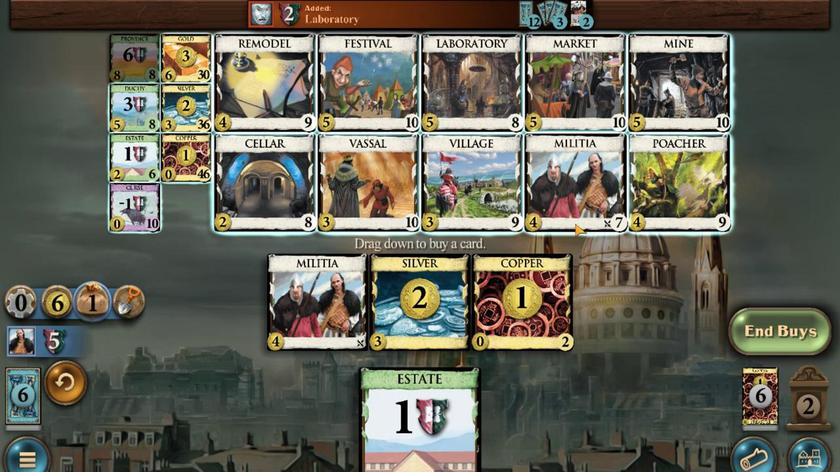 
Action: Mouse moved to (286, 323)
Screenshot: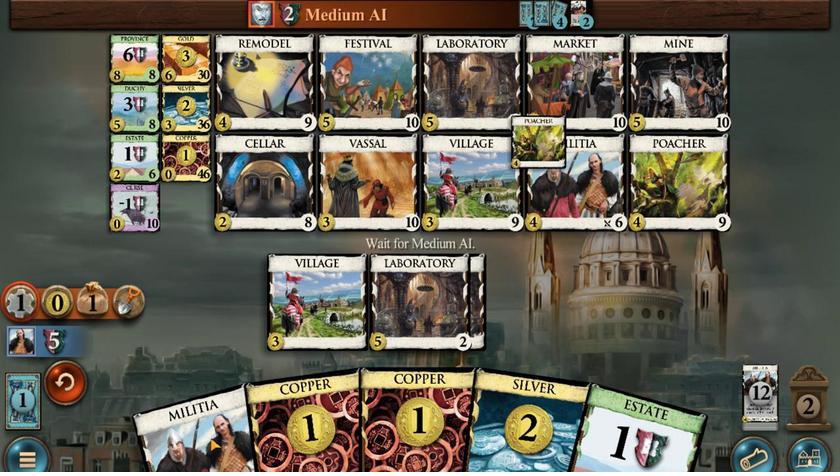 
Action: Mouse pressed left at (286, 323)
Screenshot: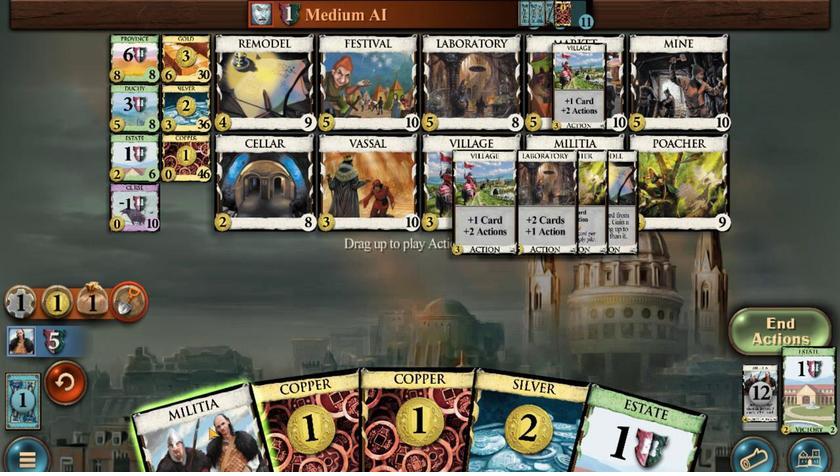 
Action: Mouse moved to (393, 318)
Screenshot: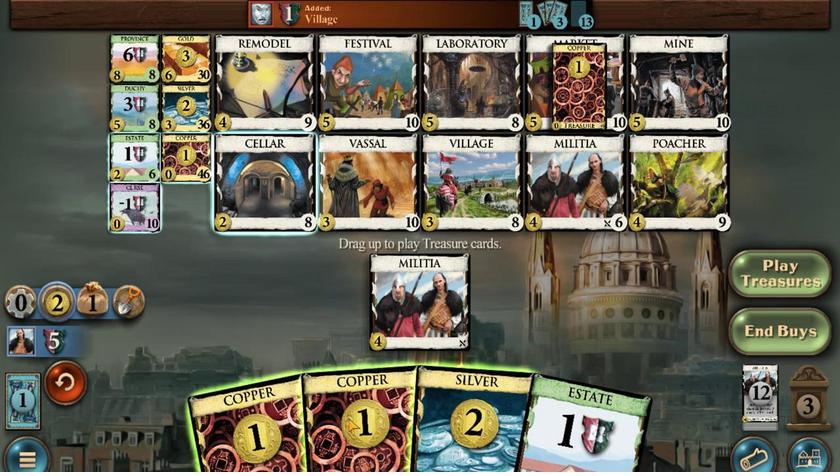 
Action: Mouse pressed left at (393, 318)
Screenshot: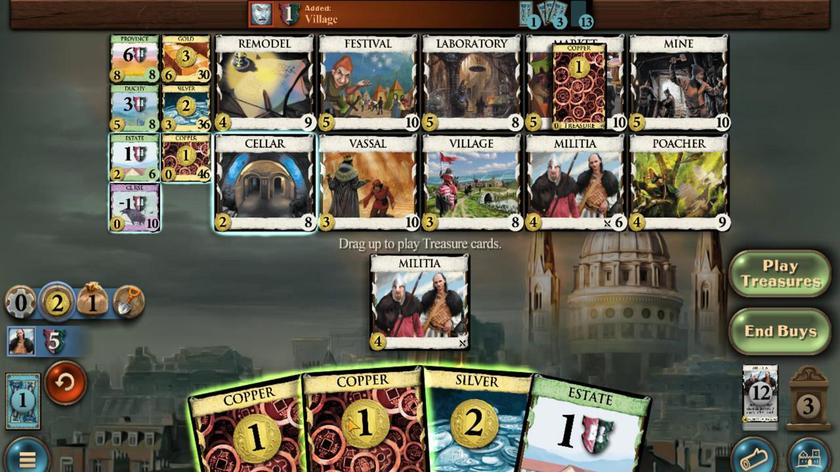 
Action: Mouse moved to (465, 318)
Screenshot: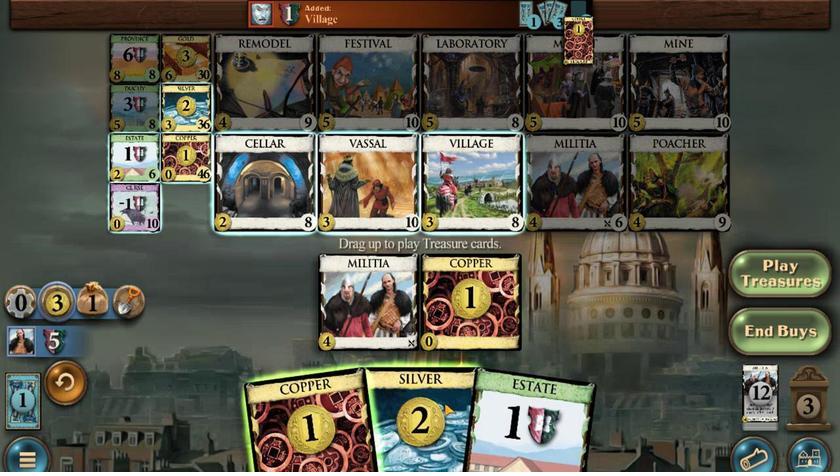 
Action: Mouse pressed left at (465, 318)
Screenshot: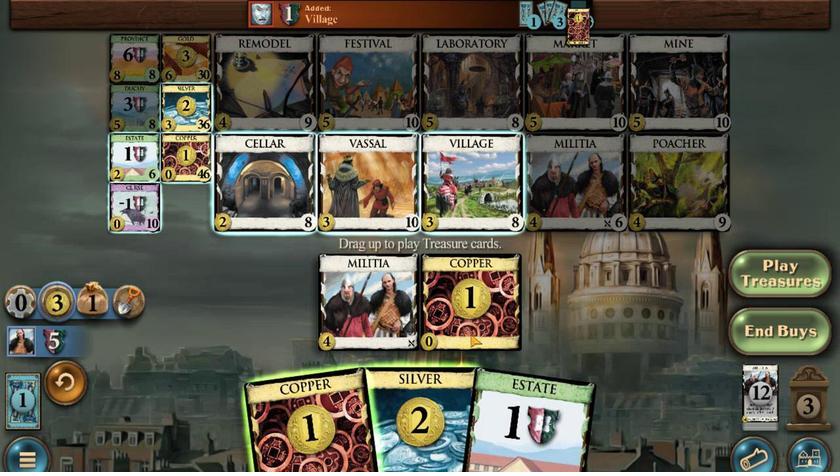 
Action: Mouse moved to (377, 326)
Screenshot: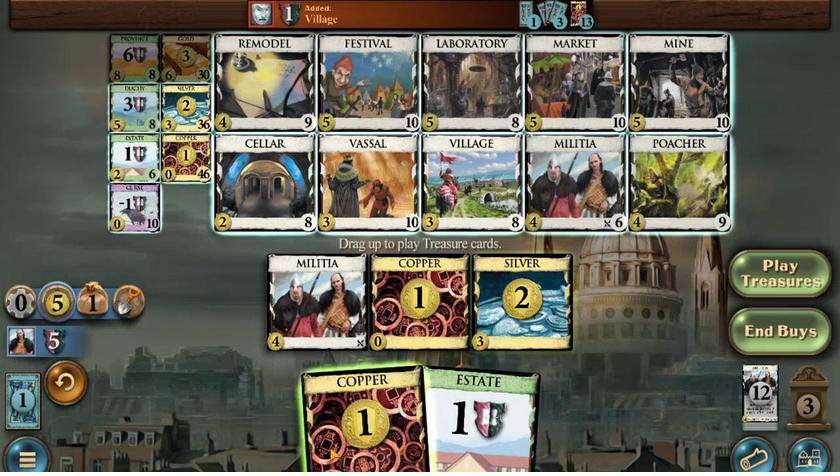 
Action: Mouse pressed left at (377, 326)
Screenshot: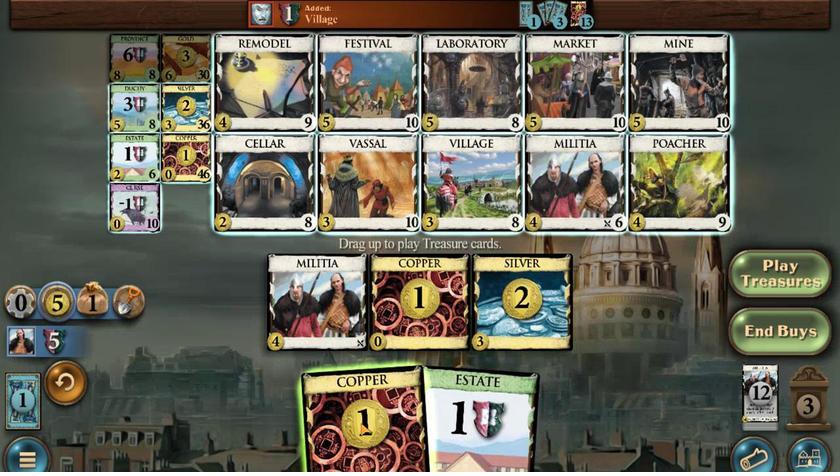 
Action: Mouse moved to (534, 264)
Screenshot: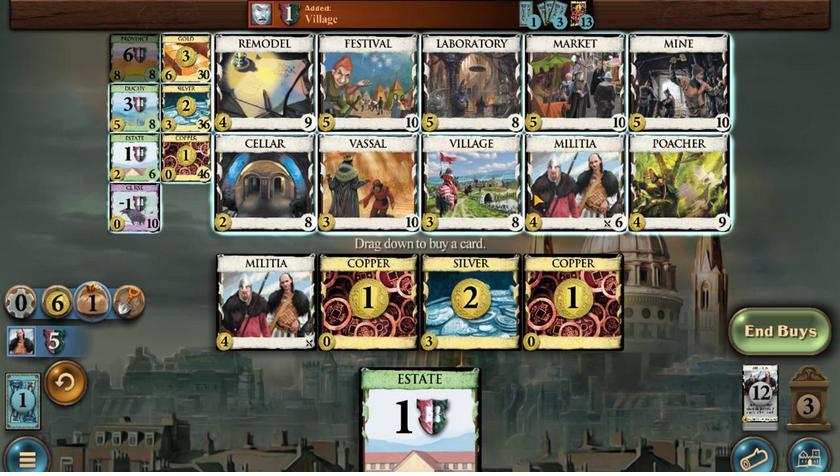 
Action: Mouse pressed left at (534, 264)
Screenshot: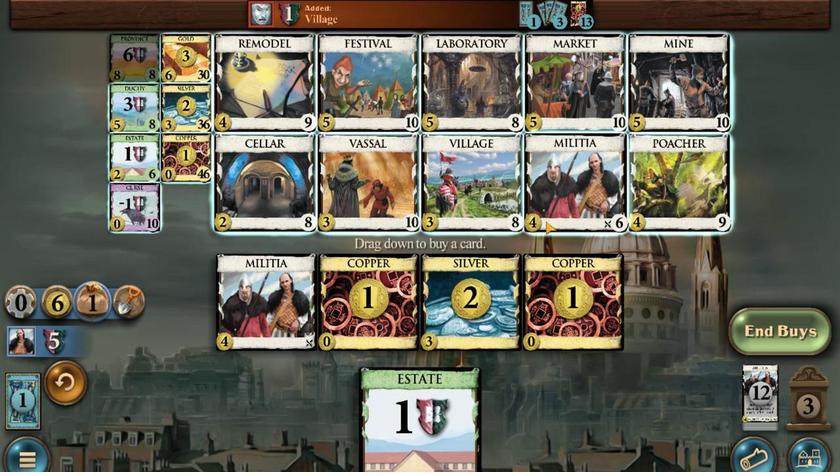 
Action: Mouse moved to (278, 325)
Screenshot: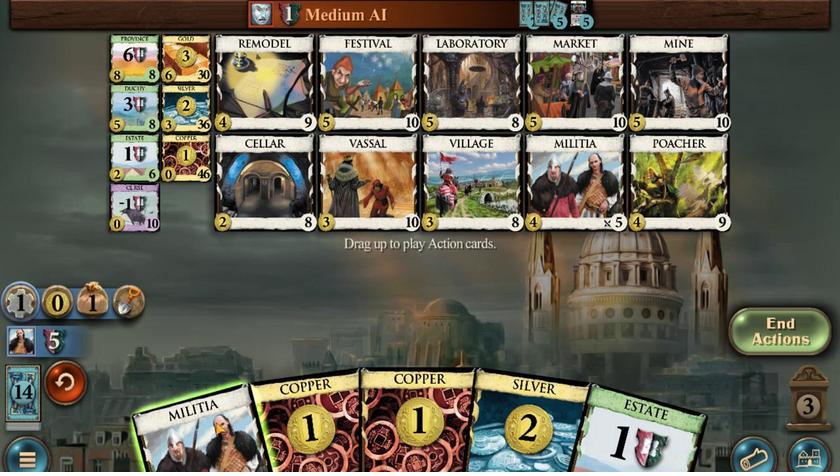 
Action: Mouse pressed left at (278, 325)
Screenshot: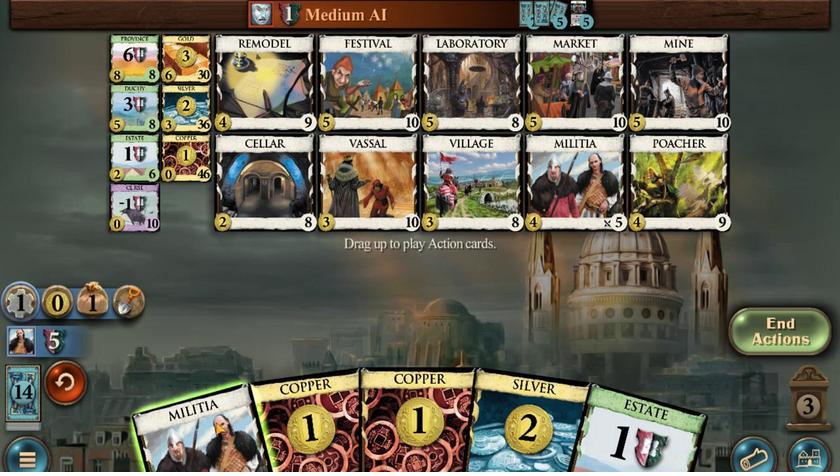 
Action: Mouse moved to (483, 318)
Screenshot: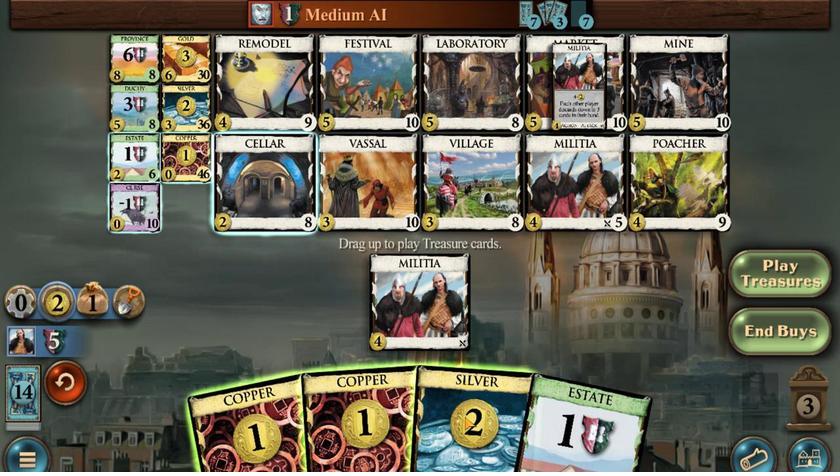 
Action: Mouse pressed left at (483, 318)
Screenshot: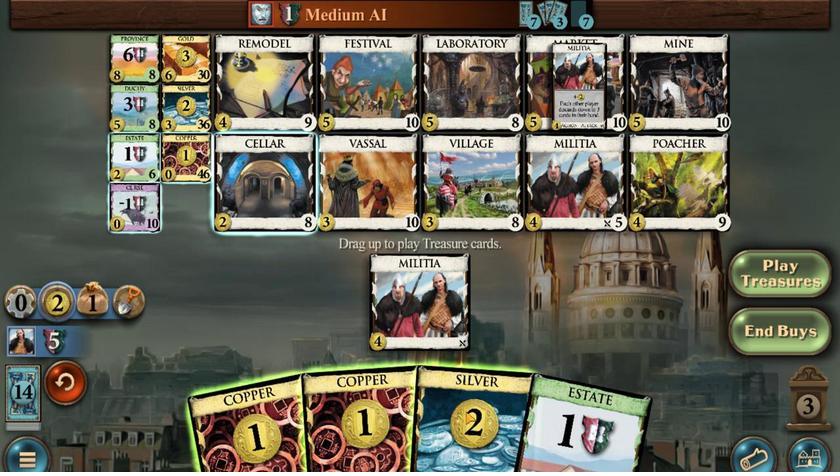 
Action: Mouse moved to (473, 315)
Screenshot: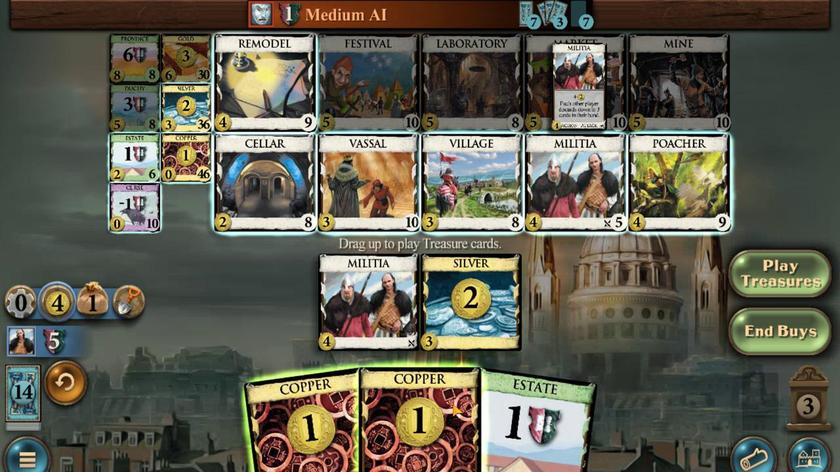 
Action: Mouse pressed left at (473, 315)
Screenshot: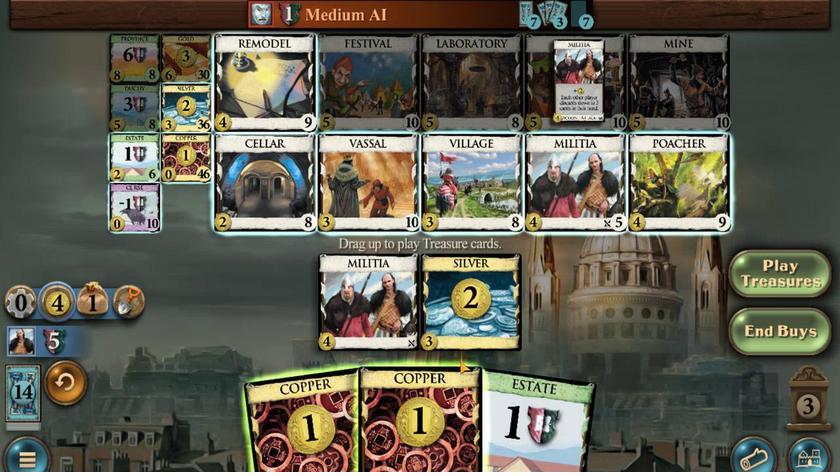 
Action: Mouse moved to (577, 264)
Screenshot: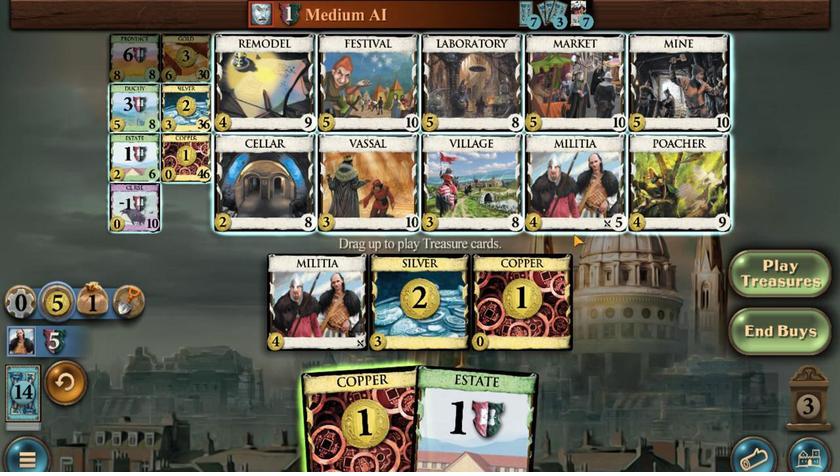 
Action: Mouse pressed left at (577, 264)
Screenshot: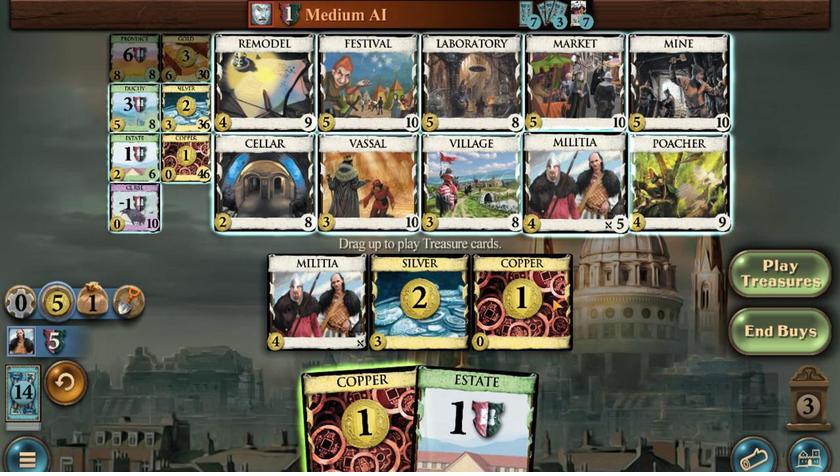
Action: Mouse moved to (269, 321)
Screenshot: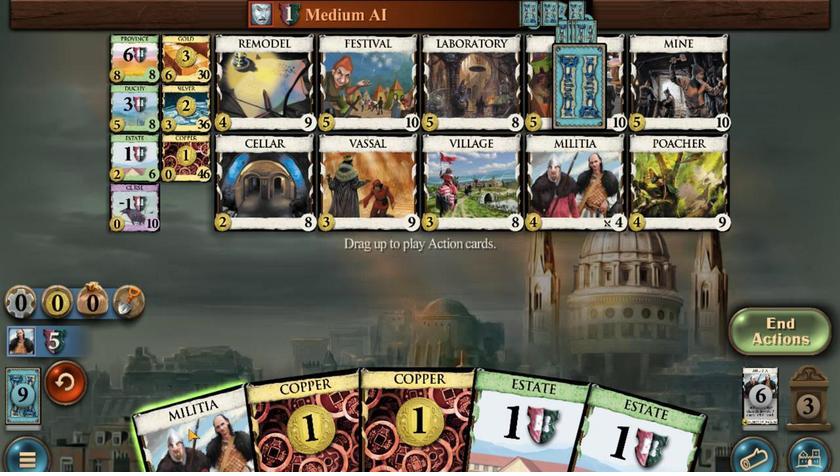 
Action: Mouse pressed left at (269, 321)
Screenshot: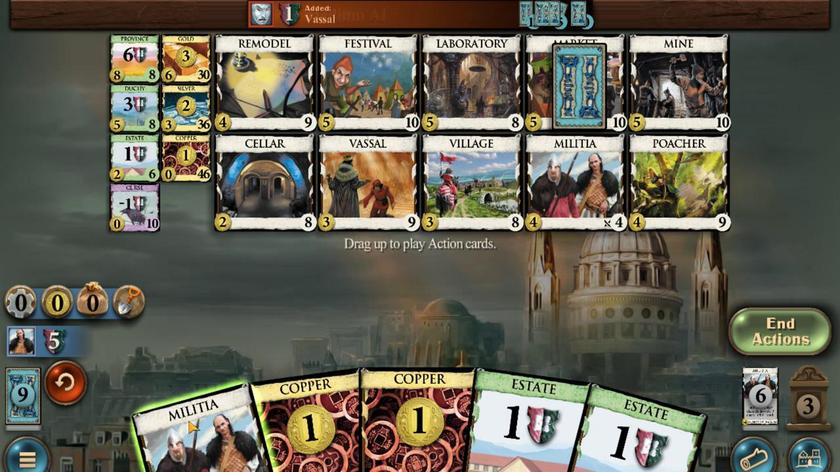 
Action: Mouse moved to (308, 323)
Screenshot: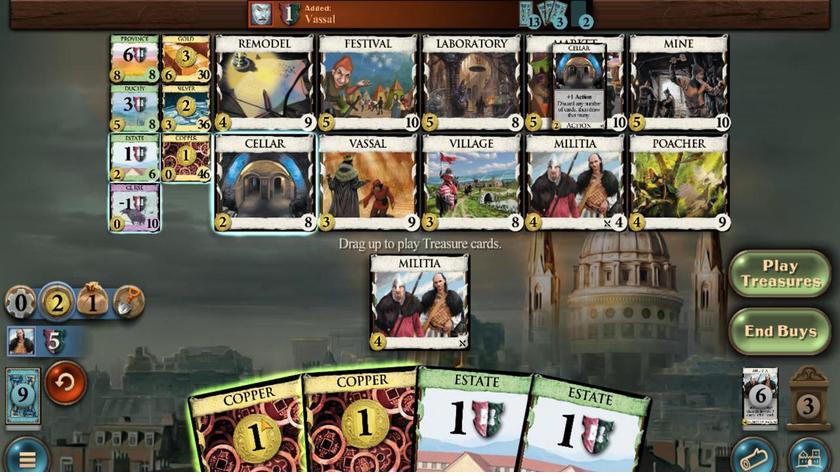 
Action: Mouse pressed left at (308, 323)
Screenshot: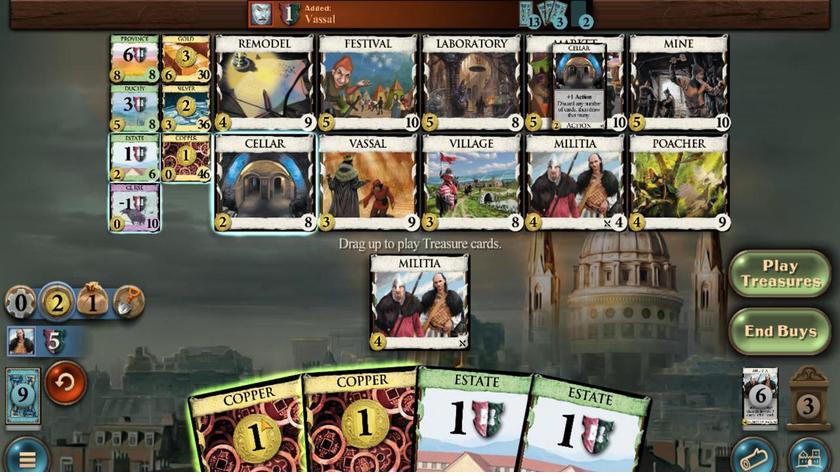 
Action: Mouse moved to (396, 321)
Screenshot: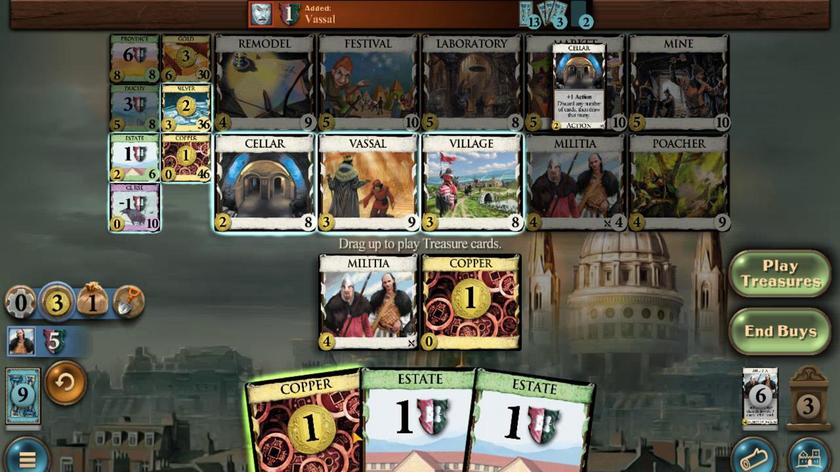 
Action: Mouse pressed left at (396, 321)
Screenshot: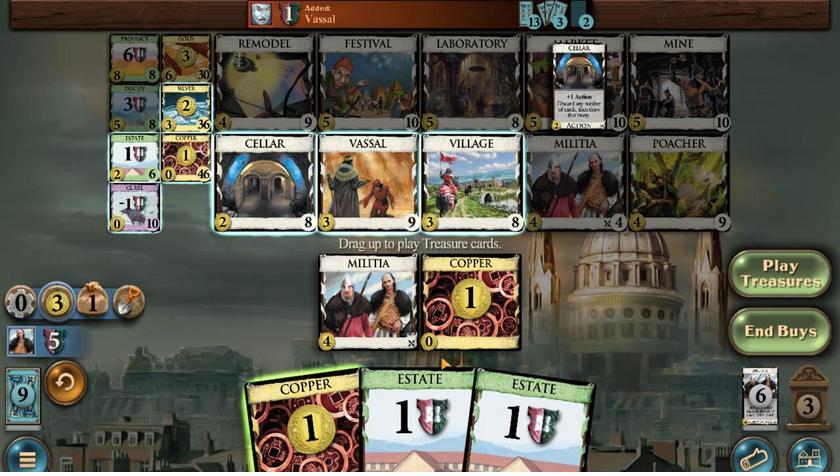
Action: Mouse moved to (275, 243)
Screenshot: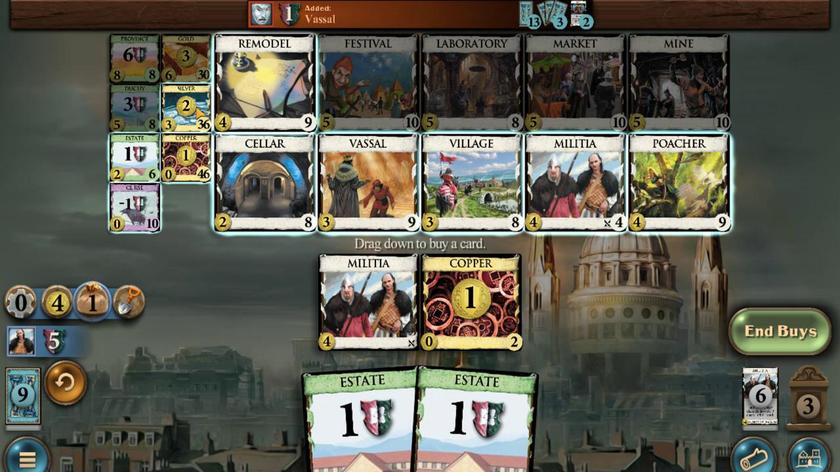 
Action: Mouse pressed left at (275, 243)
Screenshot: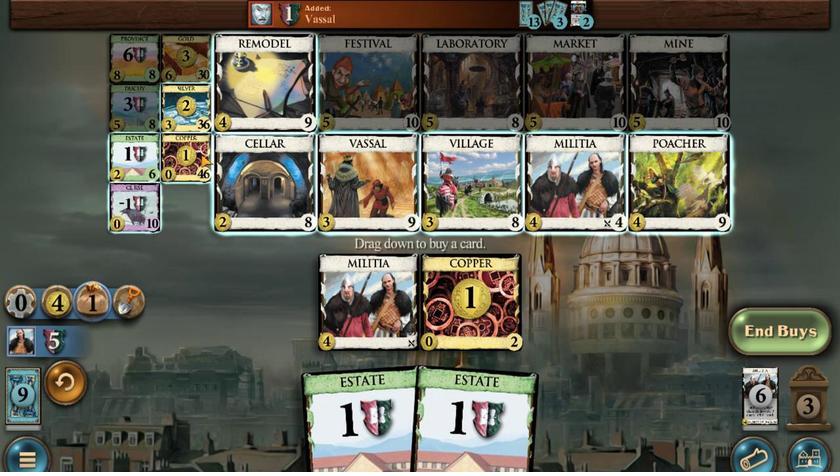 
Action: Mouse moved to (490, 322)
Screenshot: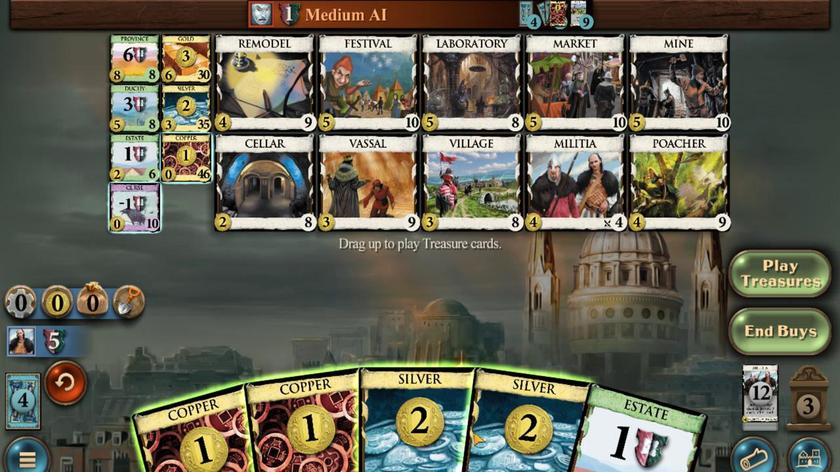 
Action: Mouse pressed left at (490, 322)
Screenshot: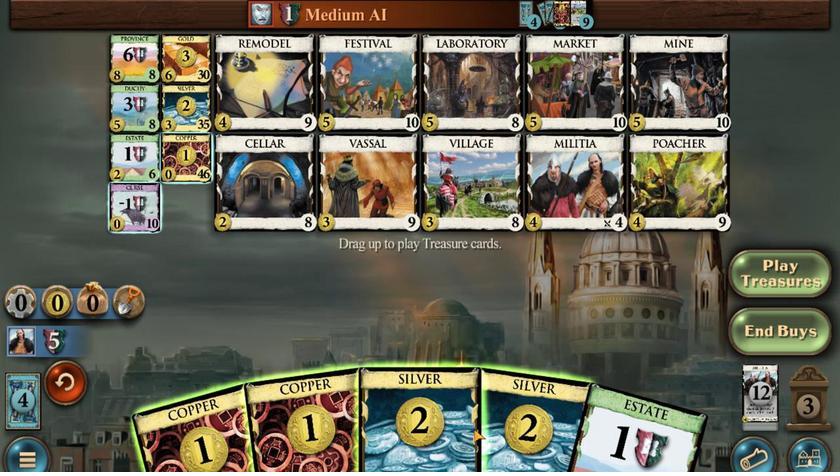 
Action: Mouse moved to (527, 322)
Screenshot: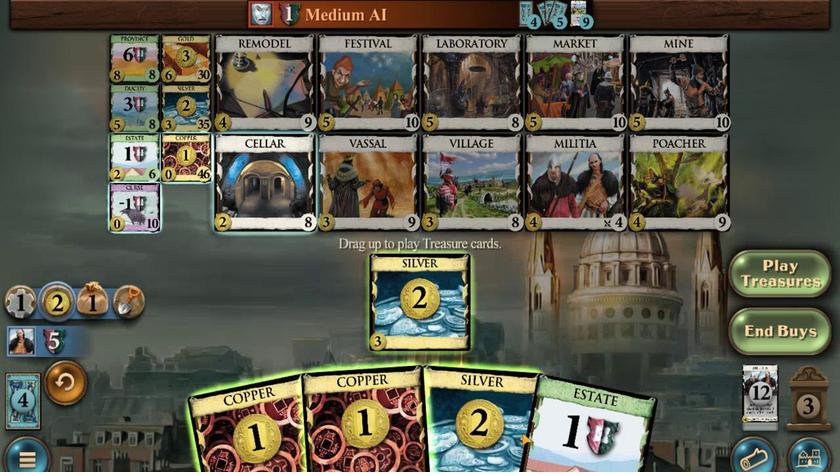 
Action: Mouse pressed left at (527, 322)
Screenshot: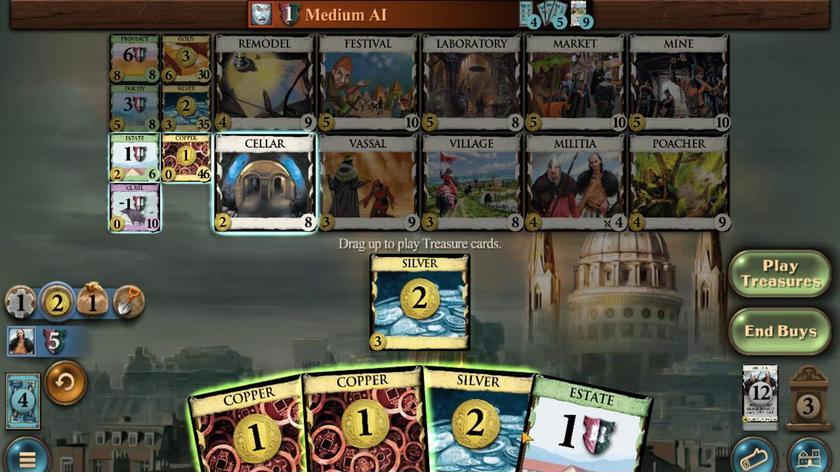 
Action: Mouse moved to (427, 322)
Screenshot: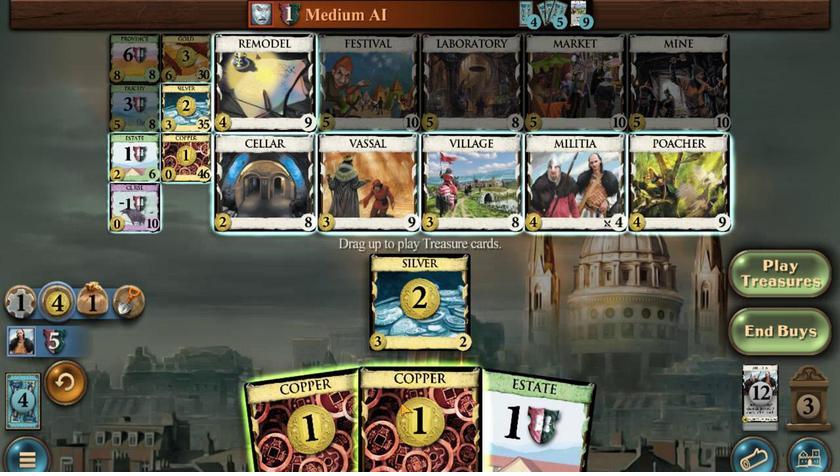 
Action: Mouse pressed left at (427, 322)
Screenshot: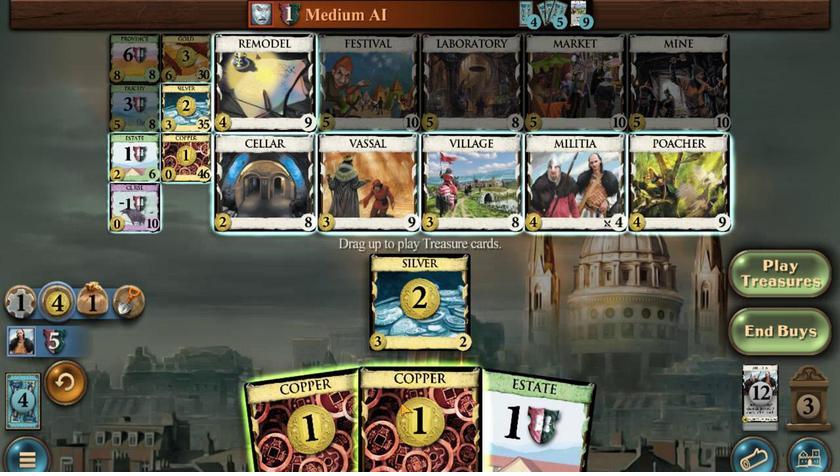 
Action: Mouse moved to (397, 320)
Screenshot: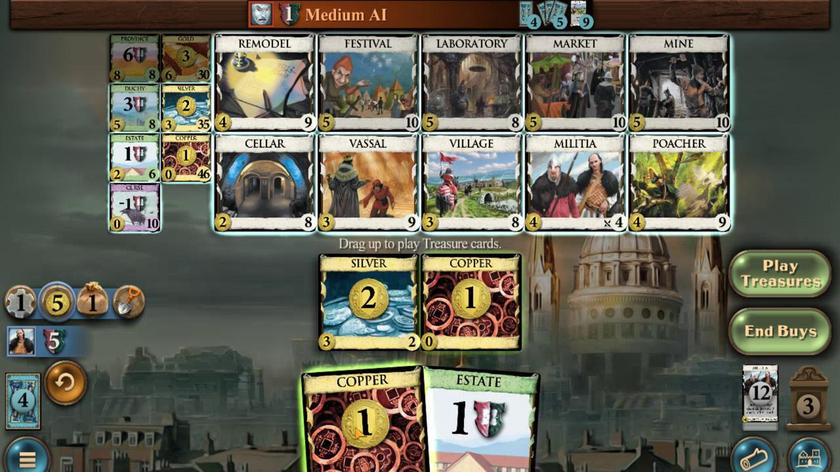 
Action: Mouse pressed left at (397, 320)
Screenshot: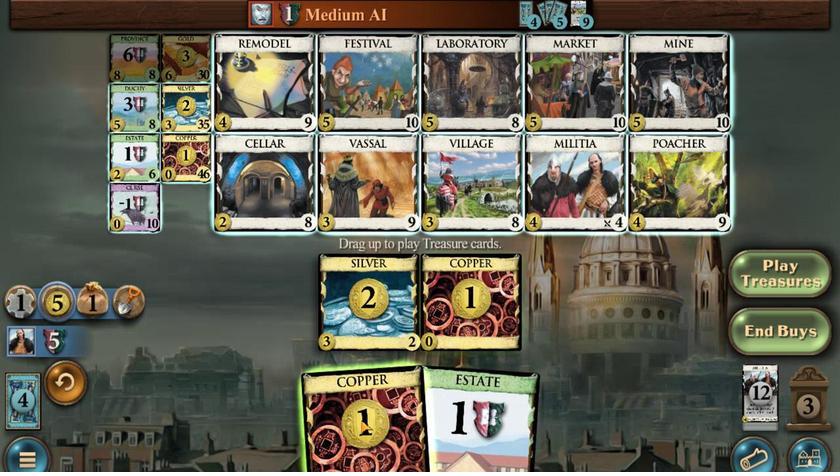 
Action: Mouse moved to (266, 229)
Screenshot: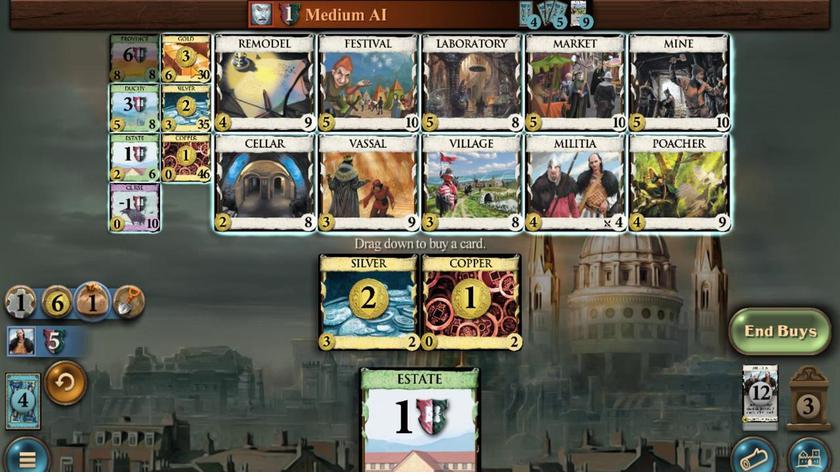 
Action: Mouse pressed left at (266, 229)
Screenshot: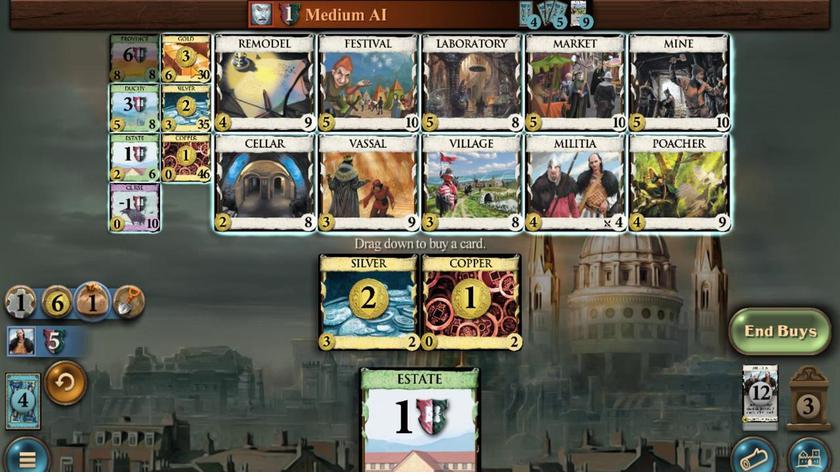 
Action: Mouse moved to (364, 319)
Screenshot: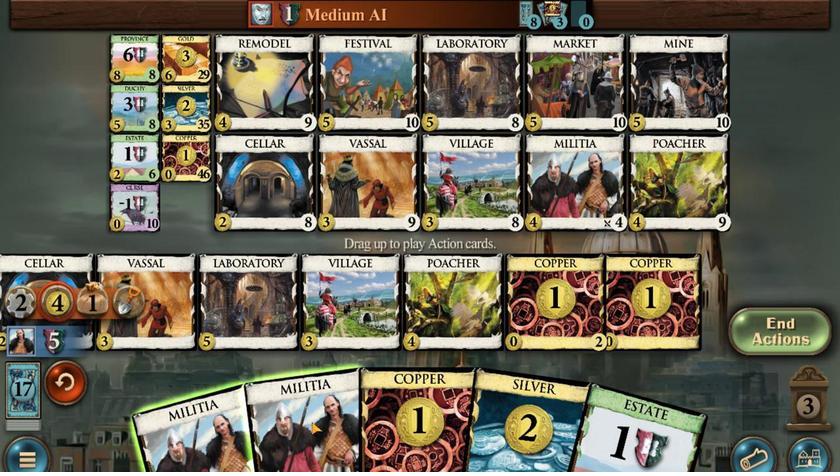 
Action: Mouse pressed left at (364, 319)
Screenshot: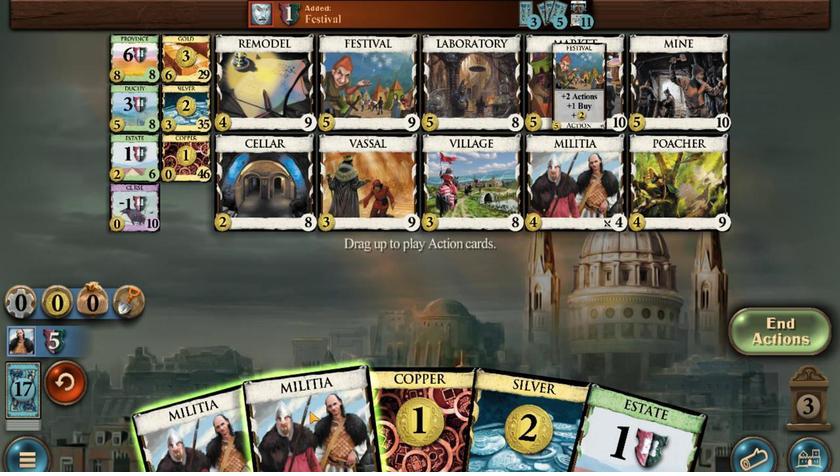 
Action: Mouse moved to (411, 318)
Screenshot: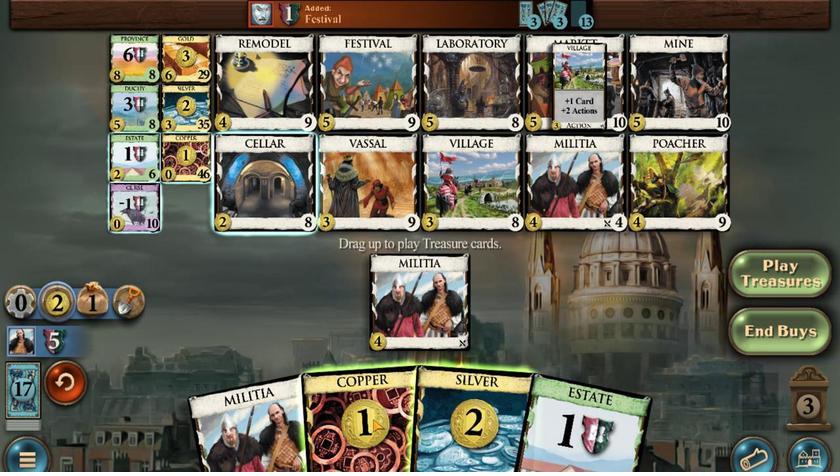 
Action: Mouse pressed left at (411, 318)
Screenshot: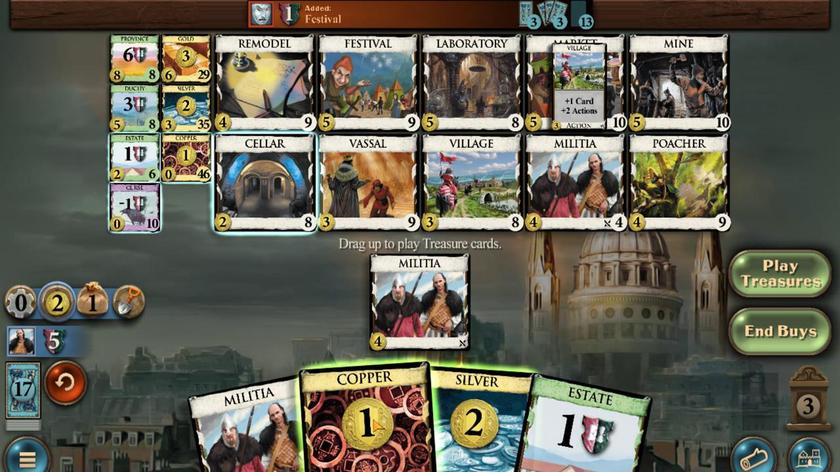 
Action: Mouse moved to (465, 317)
Screenshot: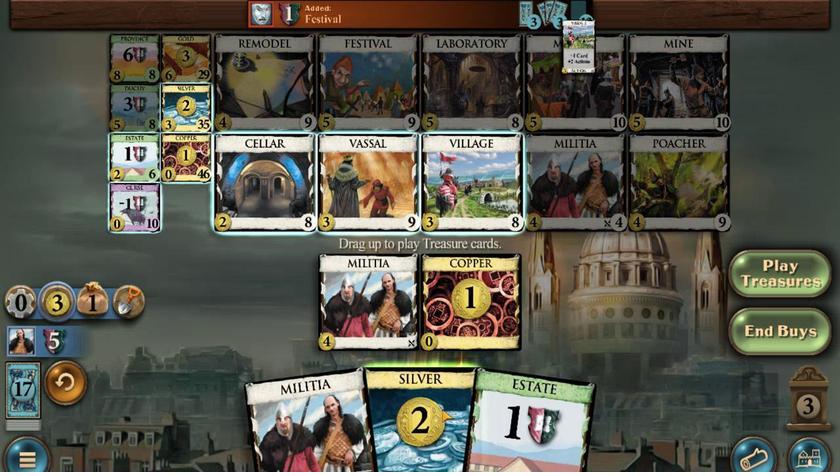 
Action: Mouse pressed left at (465, 317)
Screenshot: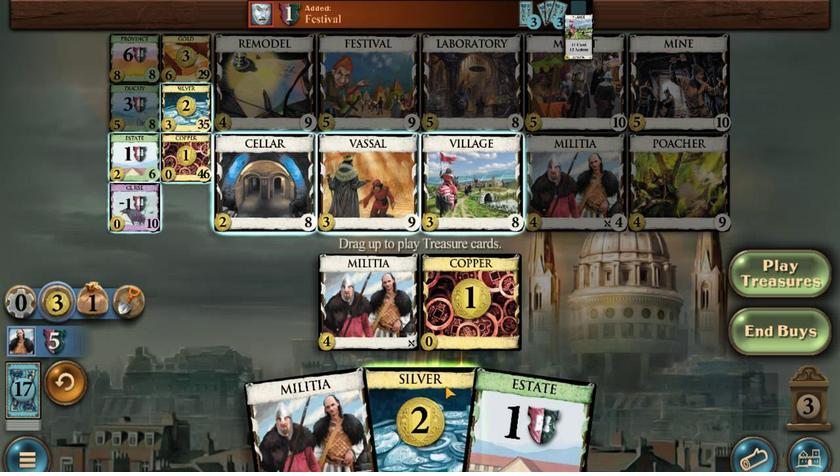 
Action: Mouse moved to (260, 242)
Screenshot: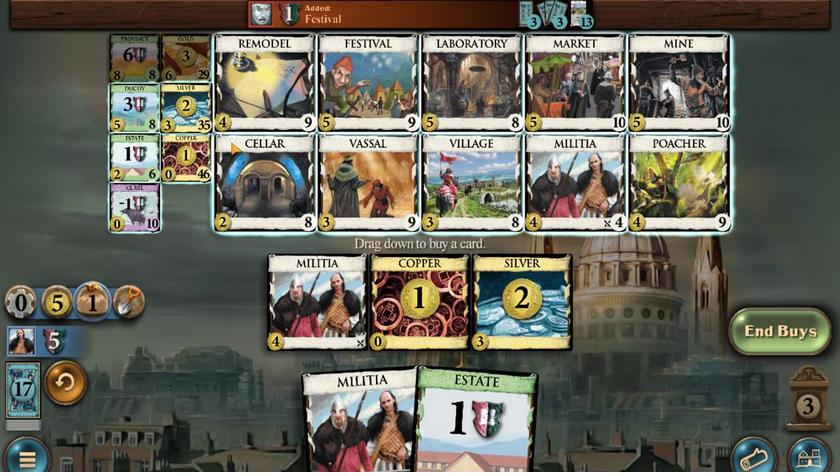 
Action: Mouse pressed left at (260, 242)
Screenshot: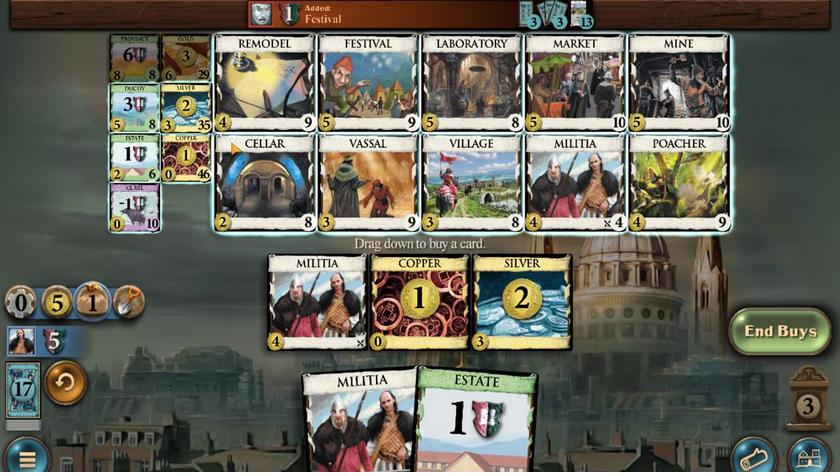 
Action: Mouse moved to (345, 320)
Screenshot: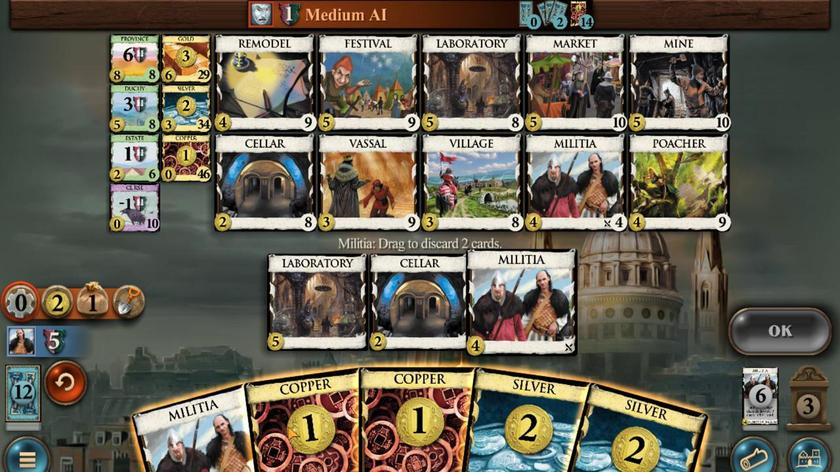 
Action: Mouse pressed left at (345, 320)
Screenshot: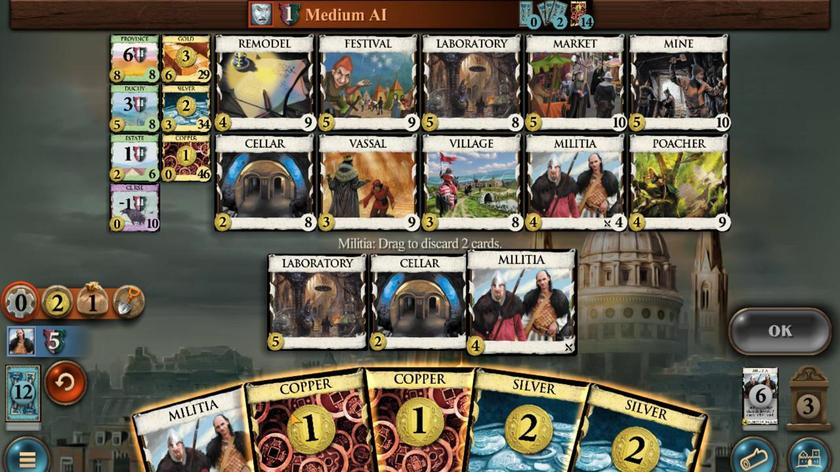 
Action: Mouse moved to (407, 320)
Screenshot: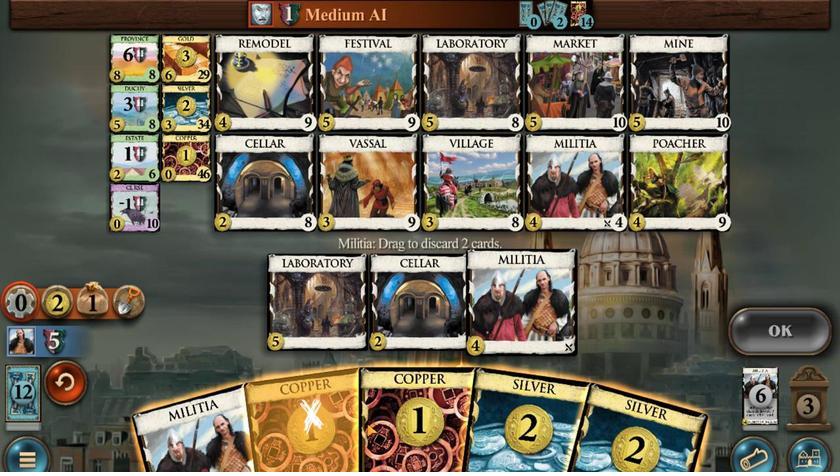 
Action: Mouse pressed left at (407, 320)
Screenshot: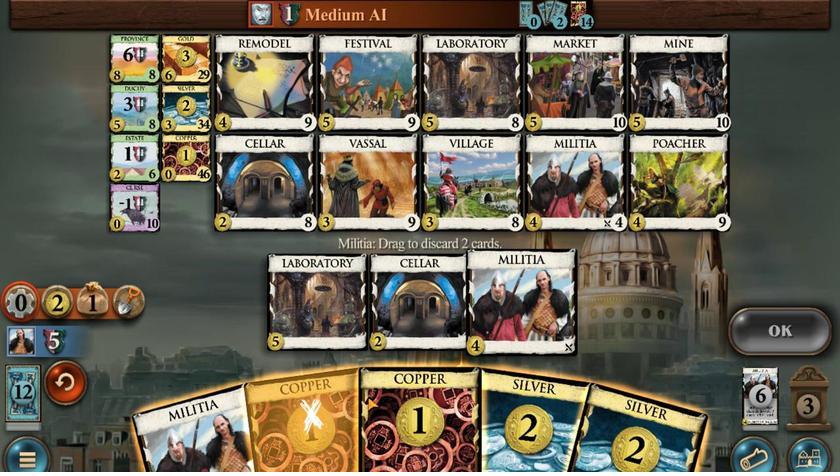 
Action: Mouse moved to (709, 296)
Screenshot: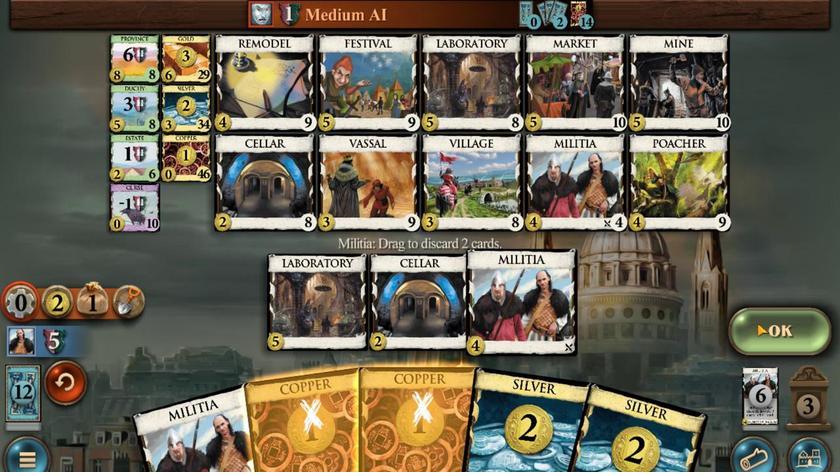 
Action: Mouse pressed left at (709, 296)
Screenshot: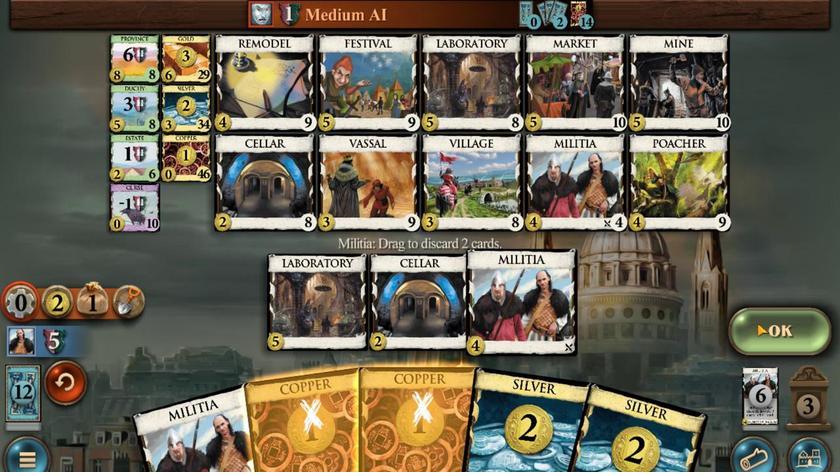 
Action: Mouse moved to (351, 320)
Screenshot: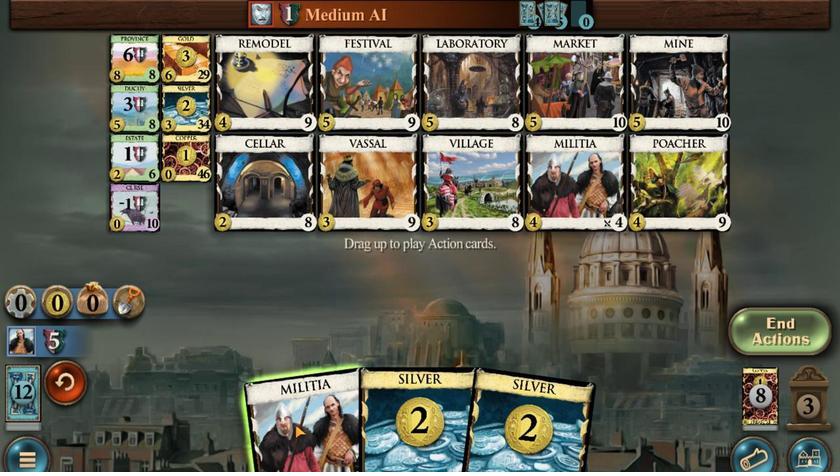 
Action: Mouse pressed left at (351, 320)
Screenshot: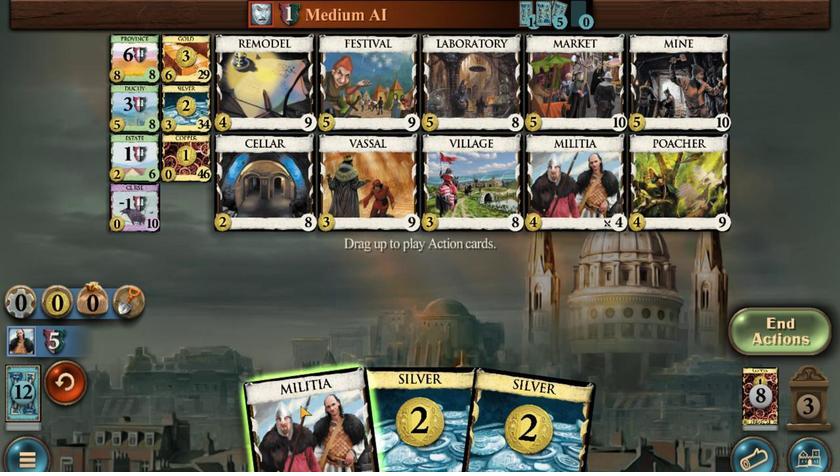 
Action: Mouse moved to (402, 323)
Screenshot: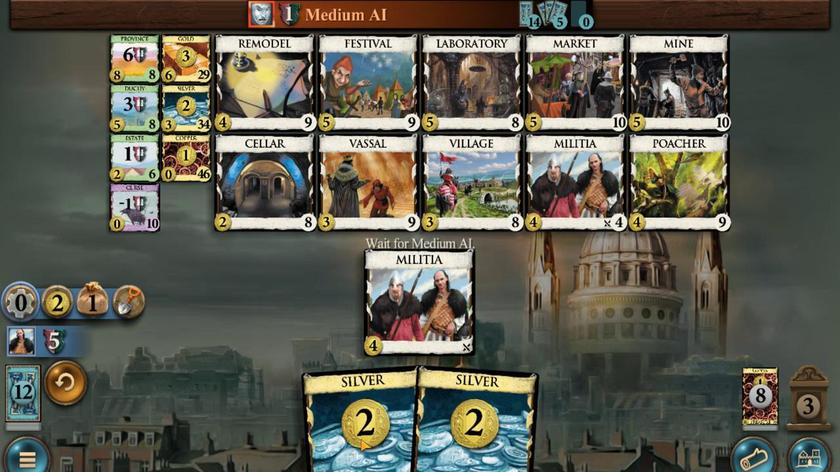 
Action: Mouse pressed left at (402, 323)
Screenshot: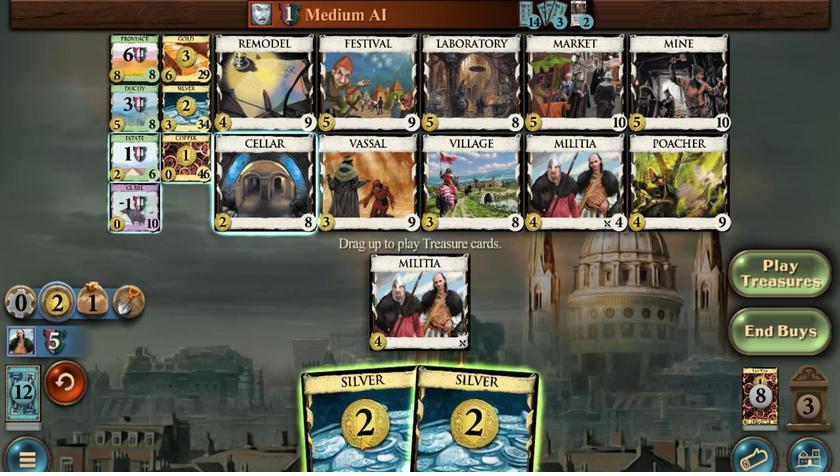 
Action: Mouse moved to (475, 328)
Screenshot: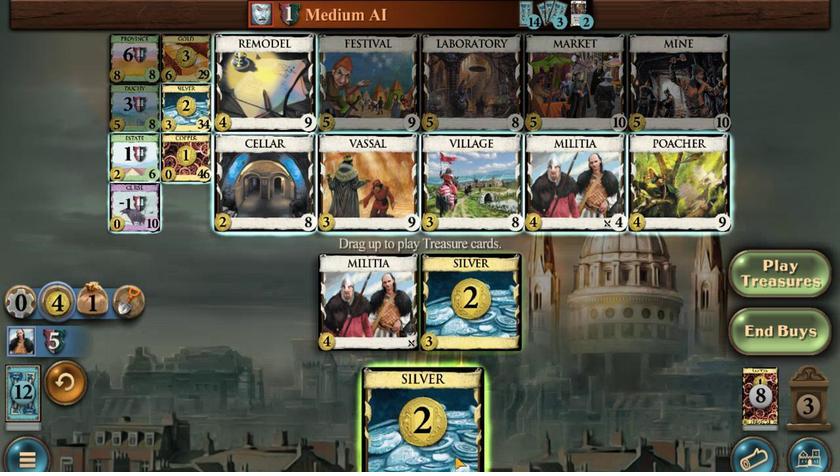 
Action: Mouse pressed left at (475, 328)
Screenshot: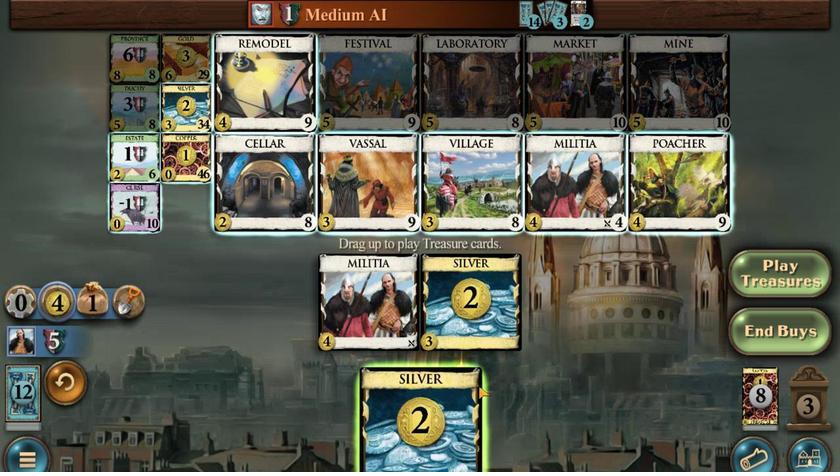 
Action: Mouse moved to (563, 267)
Screenshot: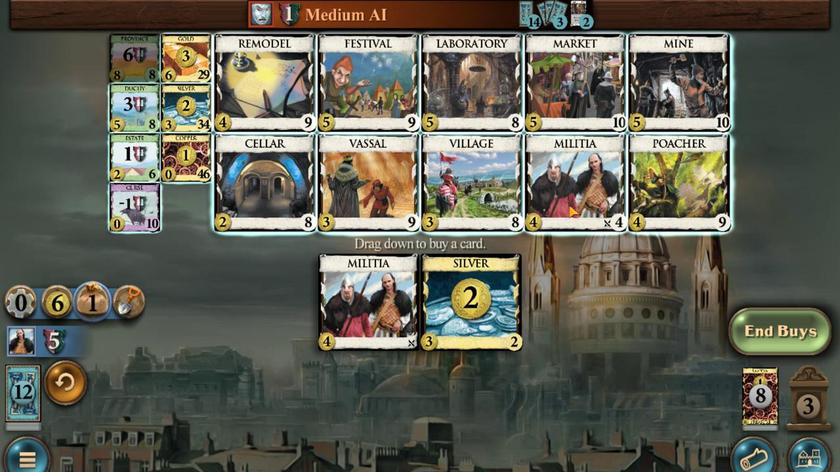 
Action: Mouse pressed left at (563, 267)
Screenshot: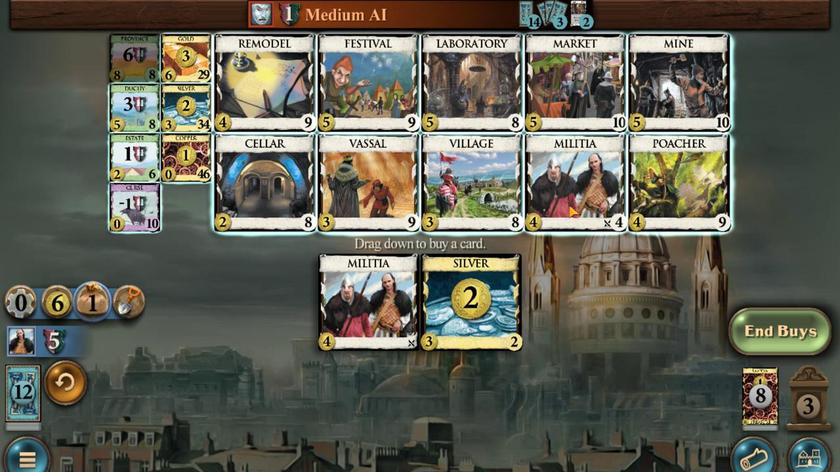 
Action: Mouse moved to (355, 321)
Screenshot: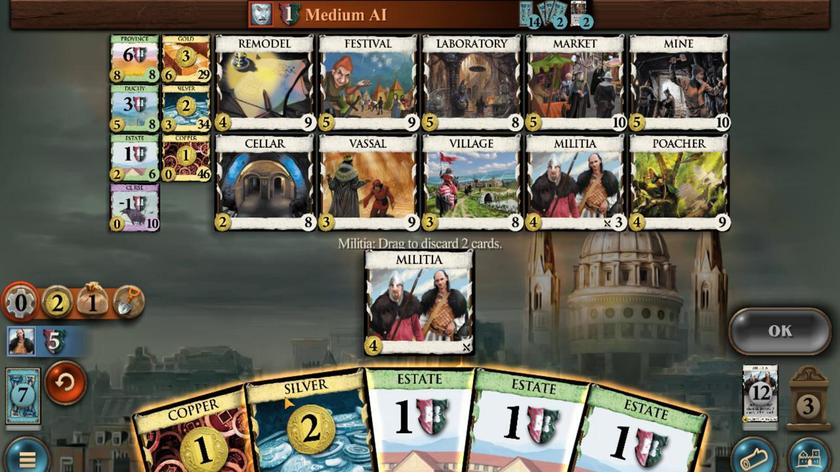 
Action: Mouse pressed left at (355, 321)
Screenshot: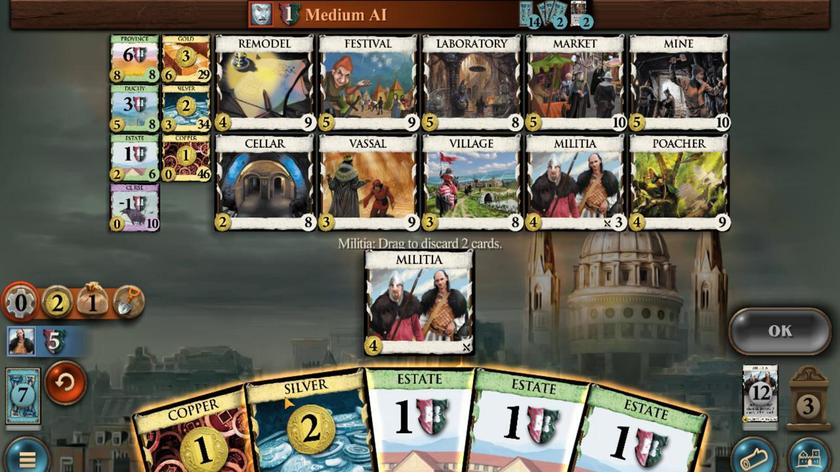 
Action: Mouse moved to (293, 329)
Screenshot: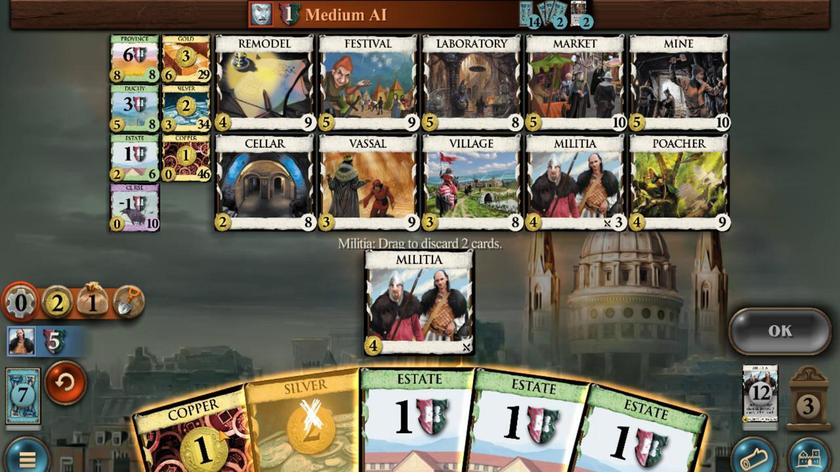 
Action: Mouse pressed left at (293, 329)
Screenshot: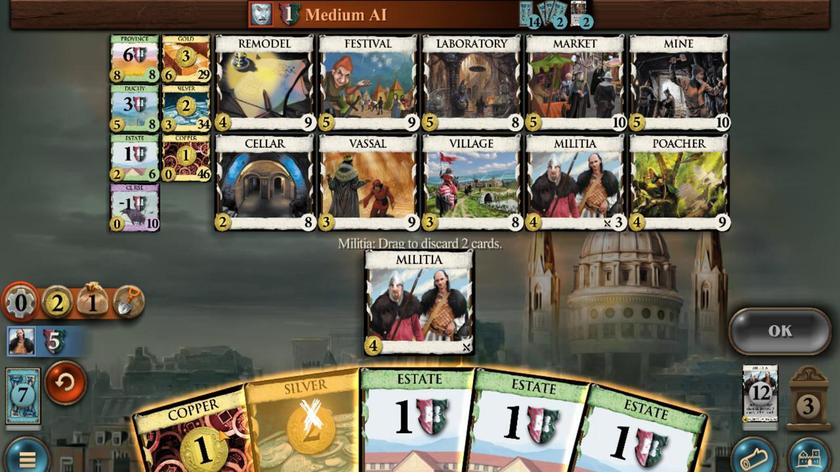 
Action: Mouse moved to (723, 296)
Screenshot: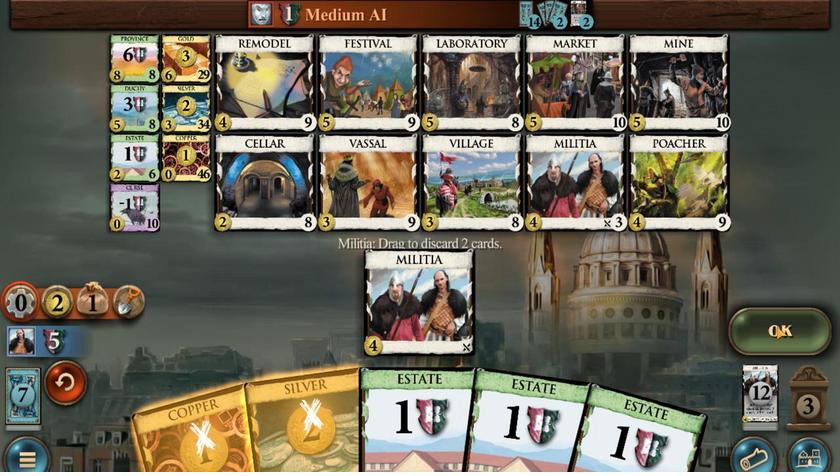 
Action: Mouse pressed left at (723, 296)
Screenshot: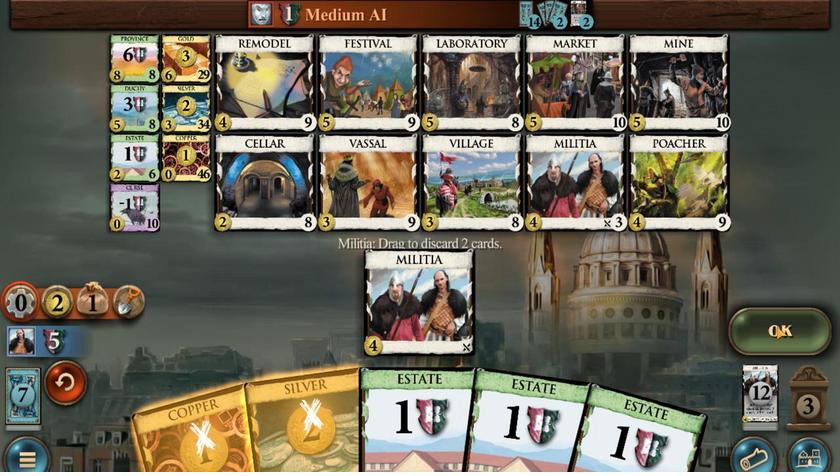 
Action: Mouse moved to (263, 256)
Screenshot: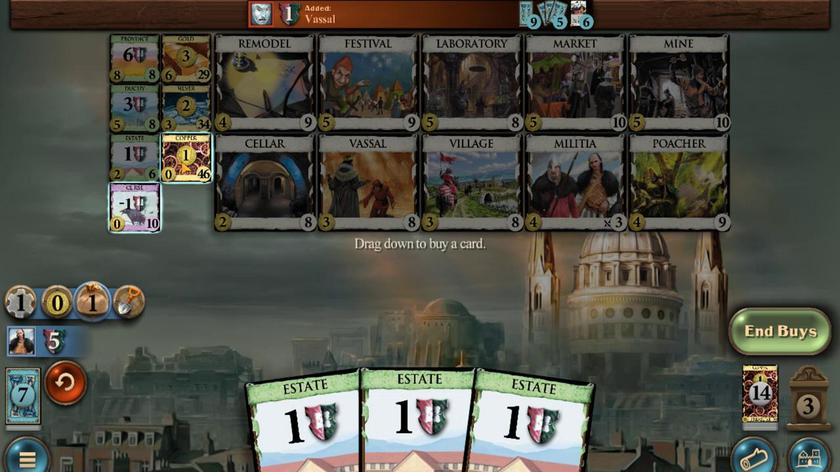 
Action: Mouse pressed left at (263, 256)
Screenshot: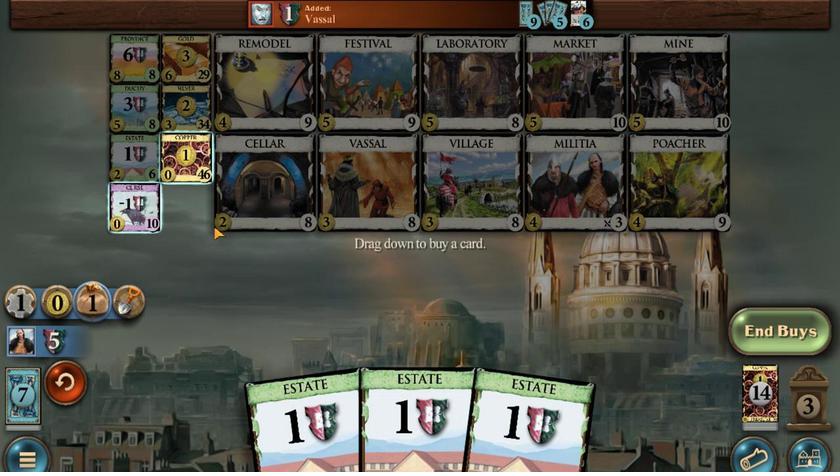 
Action: Mouse moved to (350, 318)
Screenshot: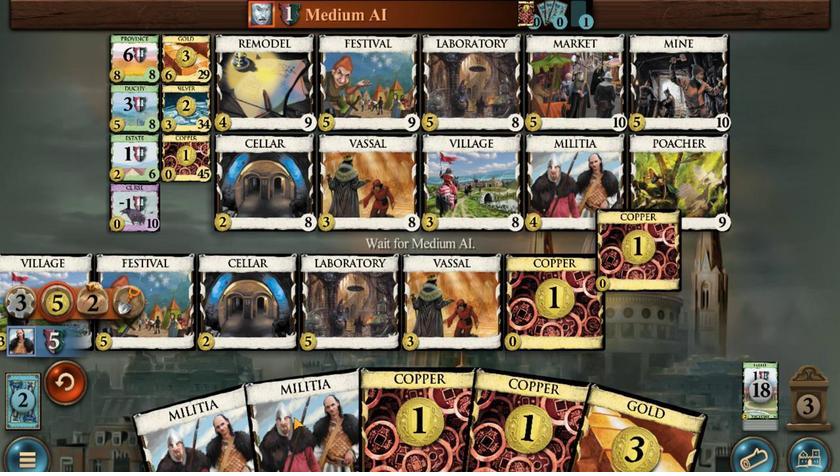 
Action: Mouse pressed left at (350, 318)
Screenshot: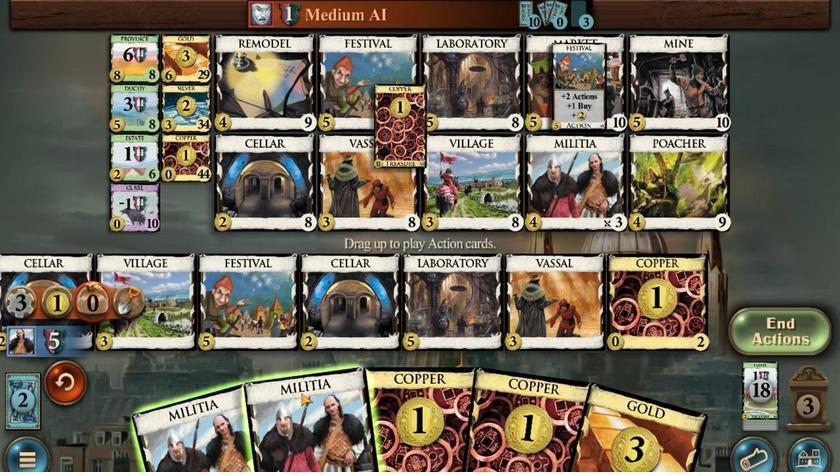 
Action: Mouse moved to (558, 317)
Screenshot: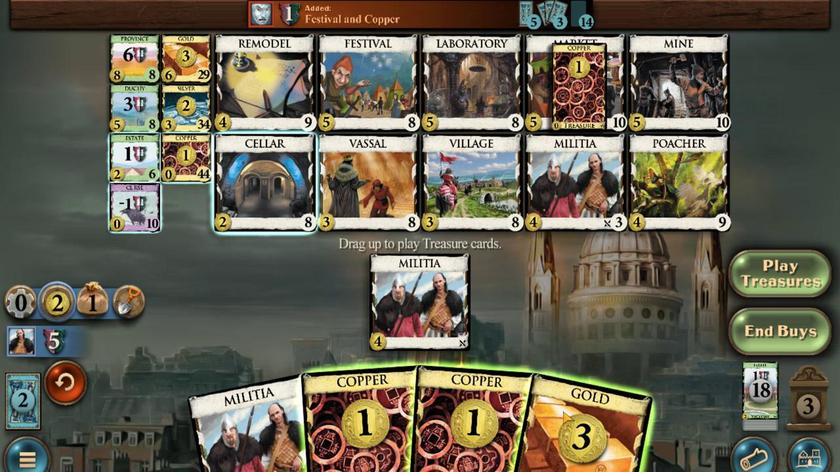 
Action: Mouse pressed left at (558, 317)
Screenshot: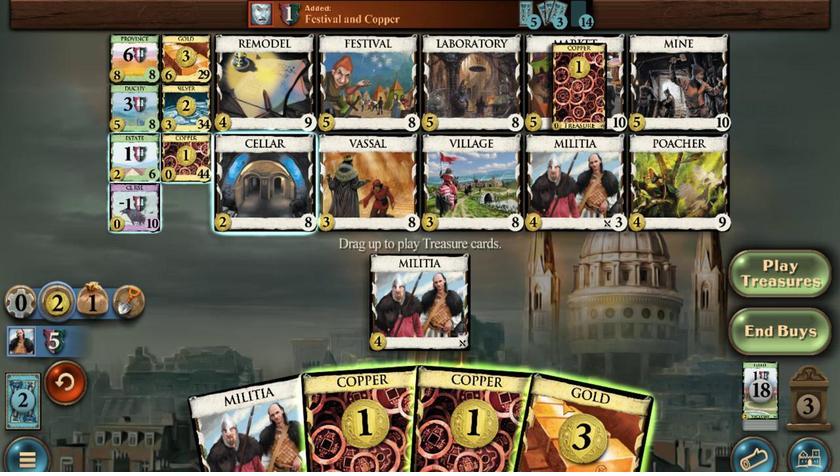 
Action: Mouse moved to (506, 319)
Screenshot: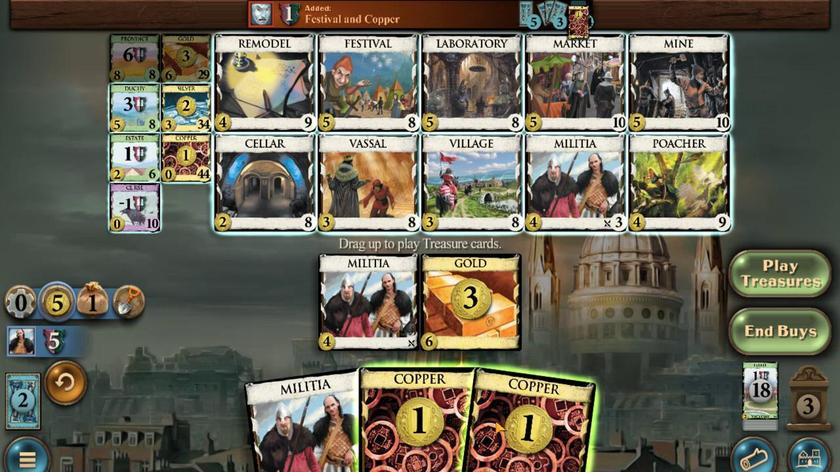 
Action: Mouse pressed left at (506, 319)
Screenshot: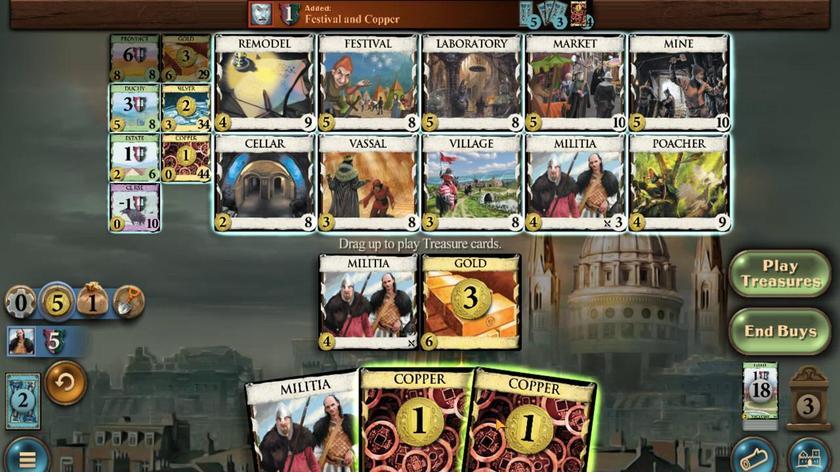 
Action: Mouse moved to (562, 266)
Screenshot: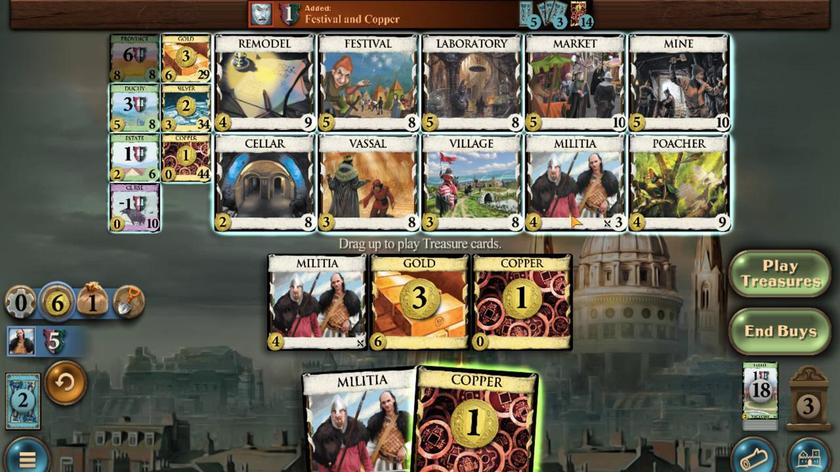 
Action: Mouse pressed left at (562, 266)
Screenshot: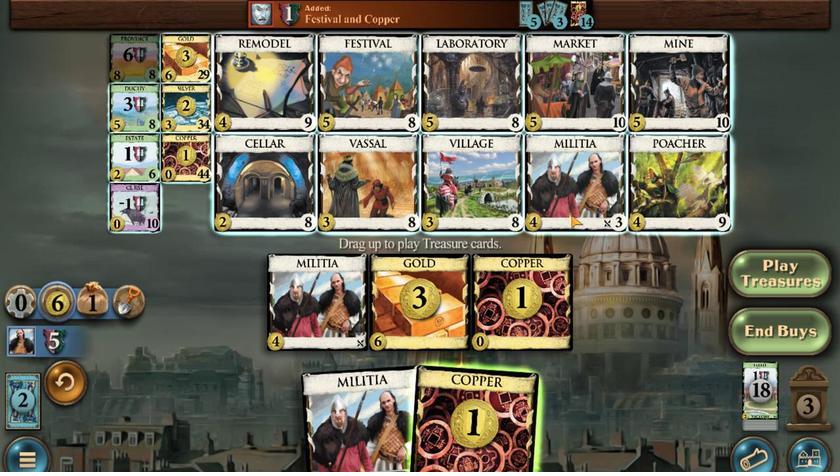 
Action: Mouse moved to (280, 319)
Screenshot: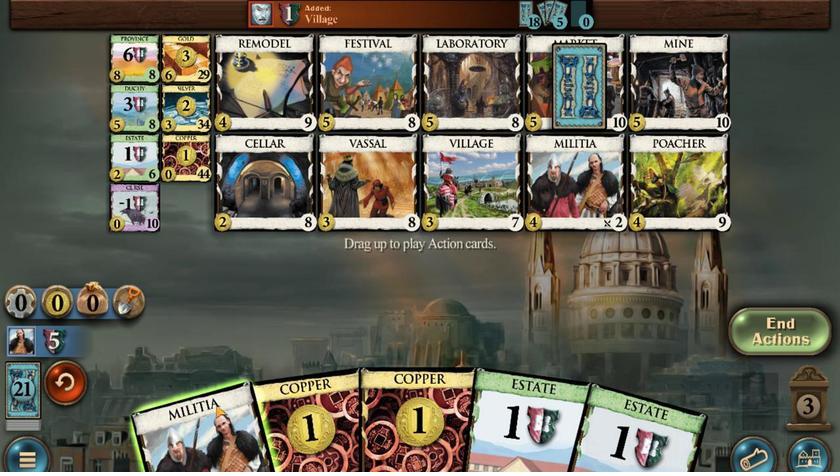
Action: Mouse pressed left at (280, 319)
Screenshot: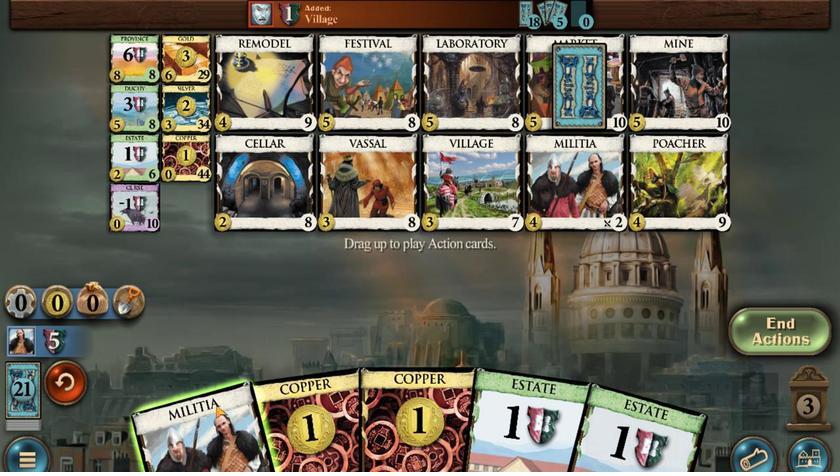 
Action: Mouse moved to (381, 324)
Screenshot: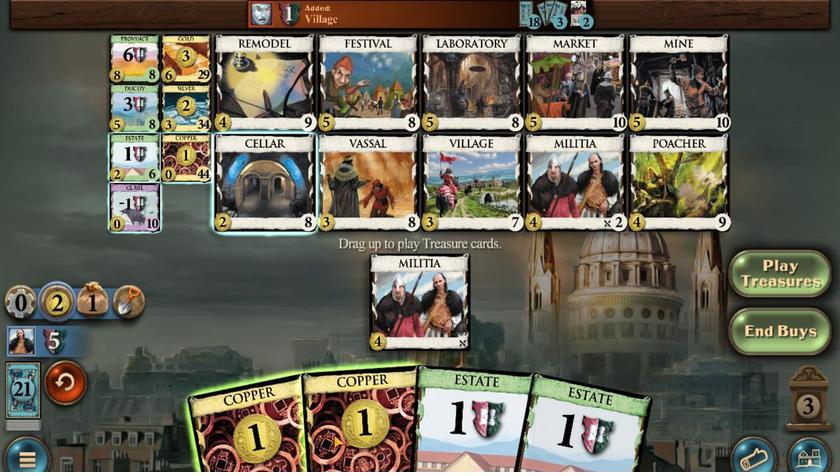 
Action: Mouse pressed left at (381, 324)
Screenshot: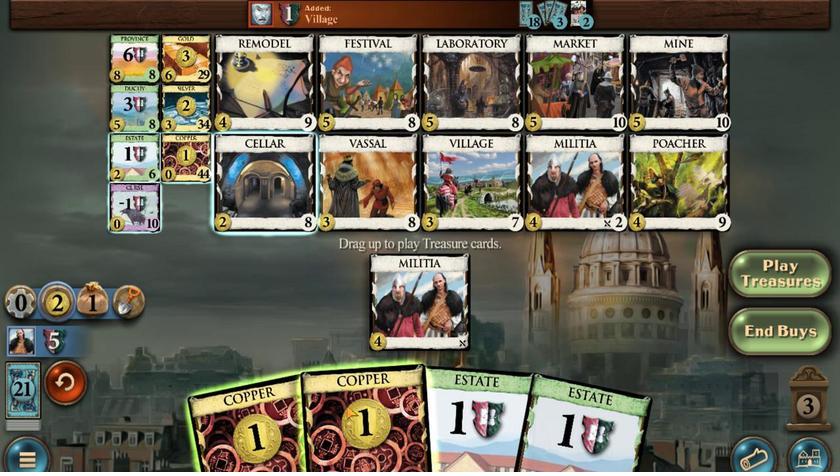 
Action: Mouse moved to (368, 320)
Screenshot: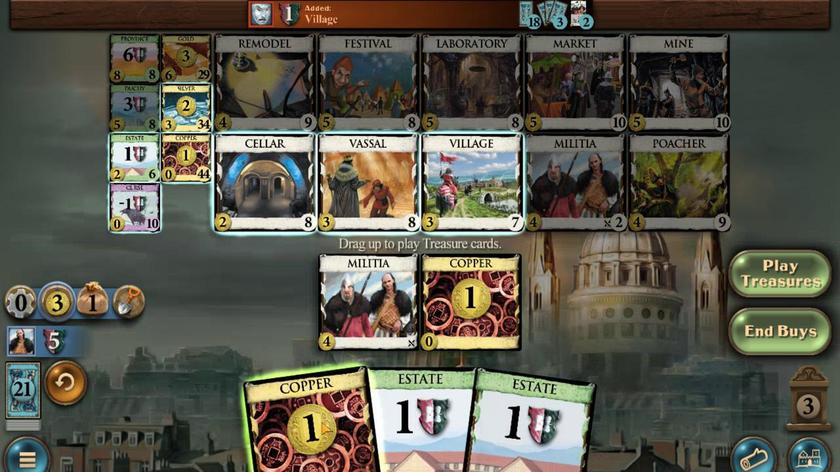 
Action: Mouse pressed left at (368, 320)
Screenshot: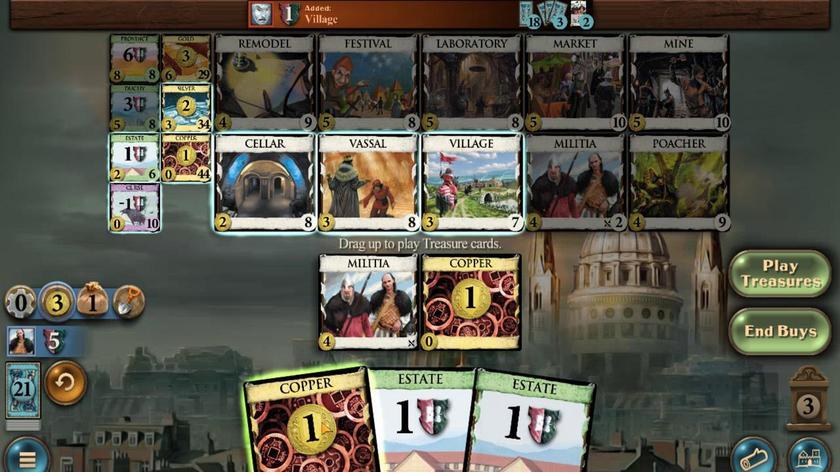 
Action: Mouse moved to (263, 244)
Screenshot: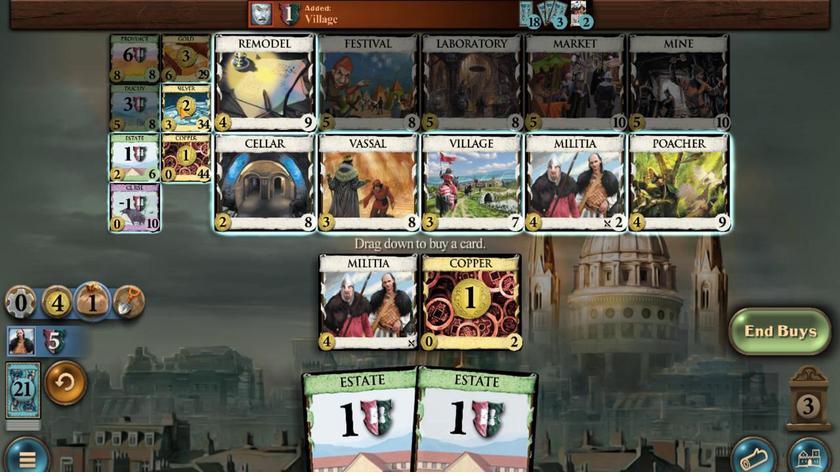 
Action: Mouse pressed left at (263, 244)
Screenshot: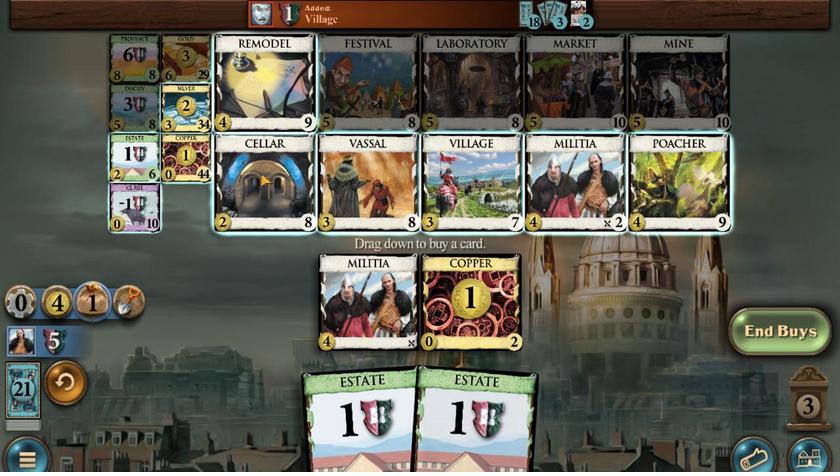 
Action: Mouse moved to (349, 321)
Screenshot: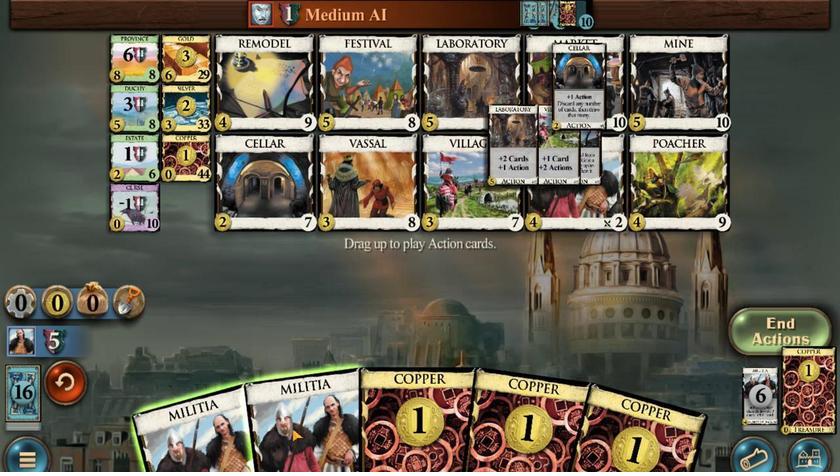 
Action: Mouse pressed left at (349, 321)
Screenshot: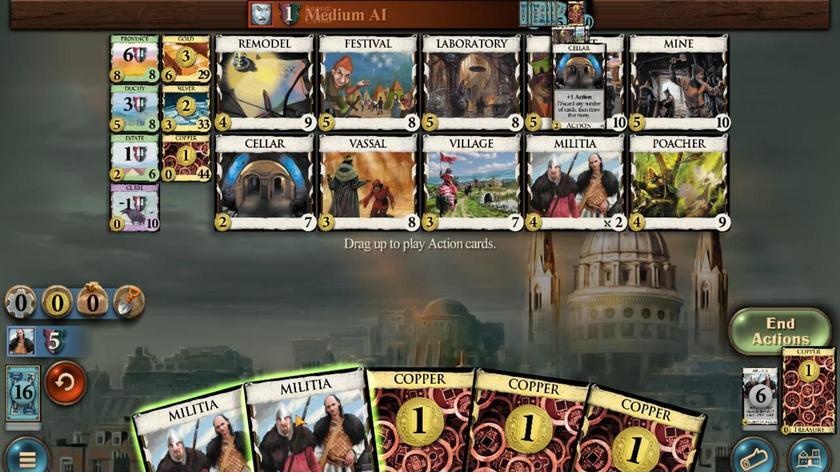 
Action: Mouse moved to (416, 312)
Screenshot: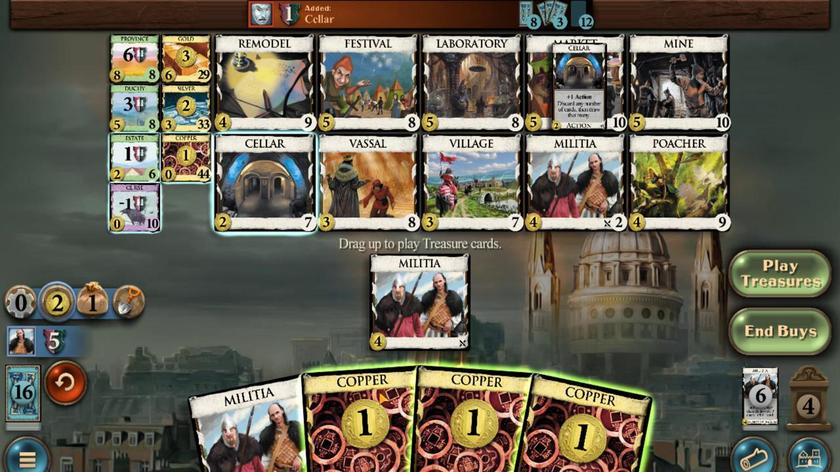 
Action: Mouse pressed left at (416, 312)
Screenshot: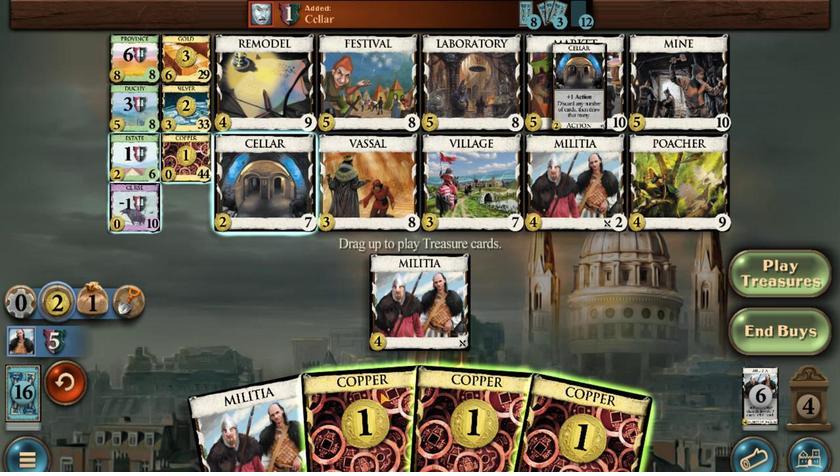 
Action: Mouse moved to (481, 318)
Screenshot: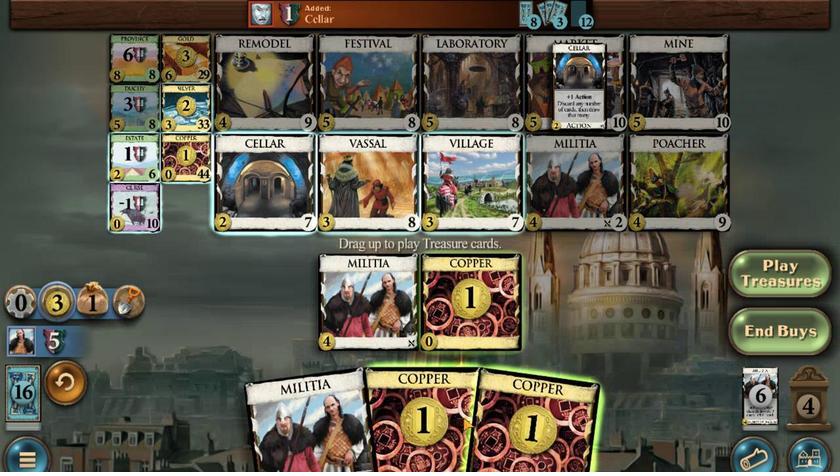 
Action: Mouse pressed left at (481, 318)
Screenshot: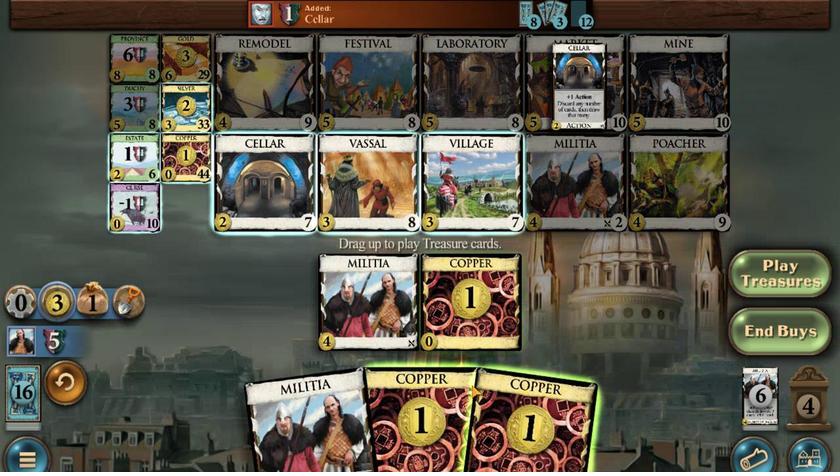 
Action: Mouse moved to (532, 324)
Screenshot: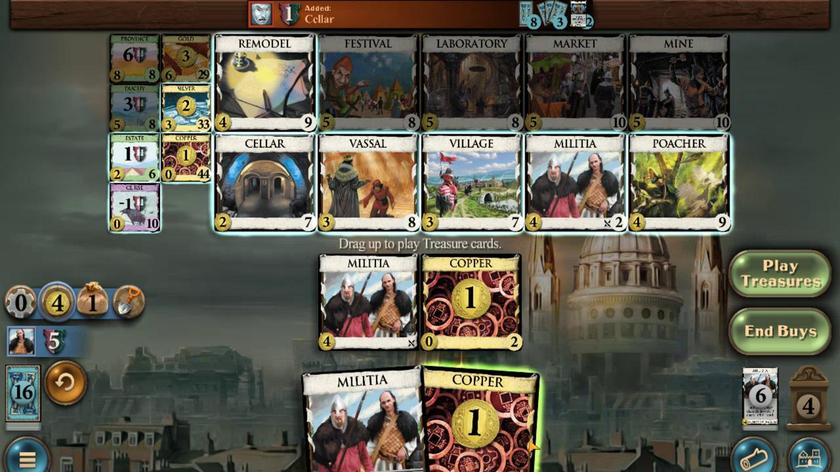 
Action: Mouse pressed left at (532, 324)
Screenshot: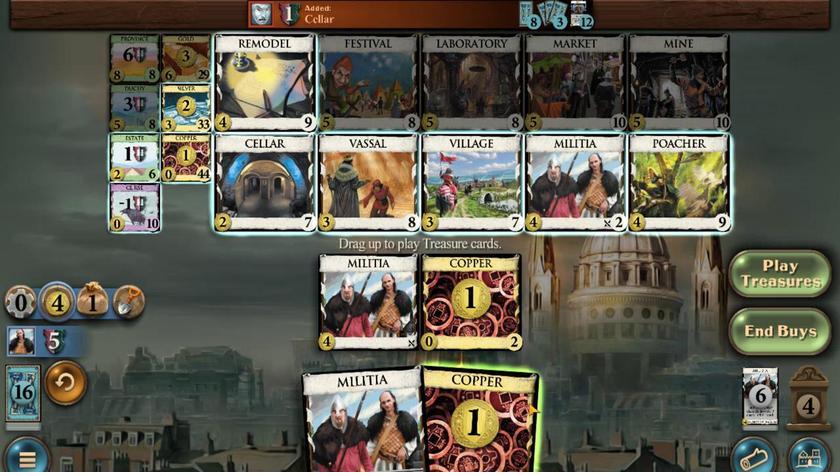
Action: Mouse moved to (580, 265)
Screenshot: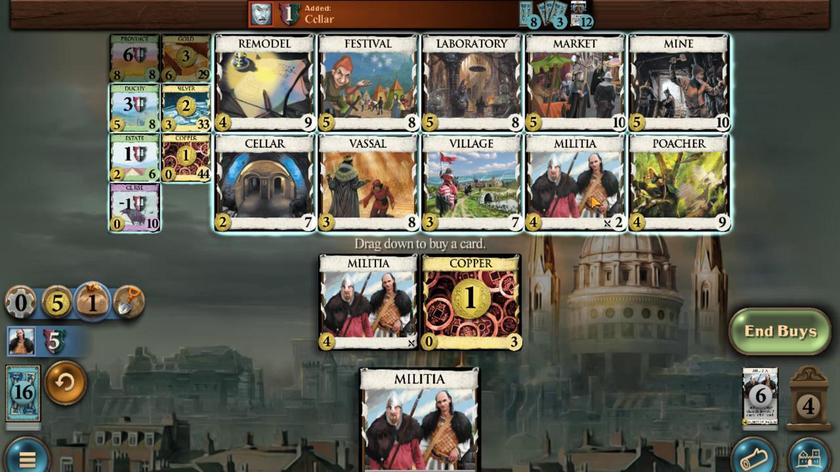 
Action: Mouse pressed left at (580, 265)
Screenshot: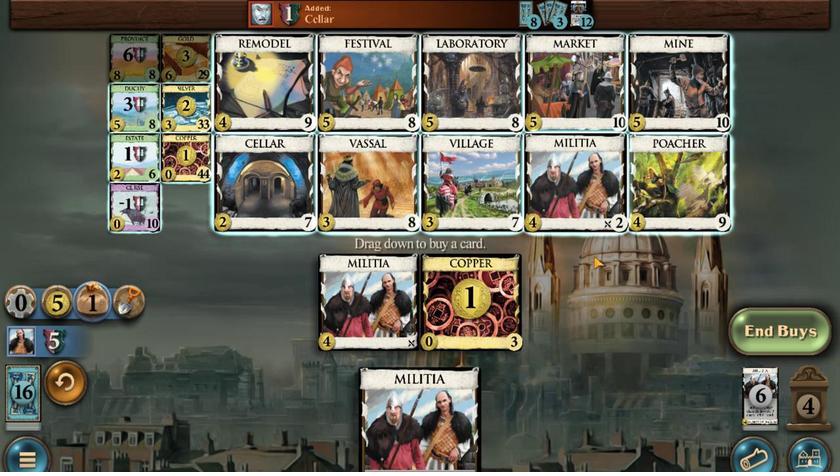 
Action: Mouse moved to (366, 324)
Screenshot: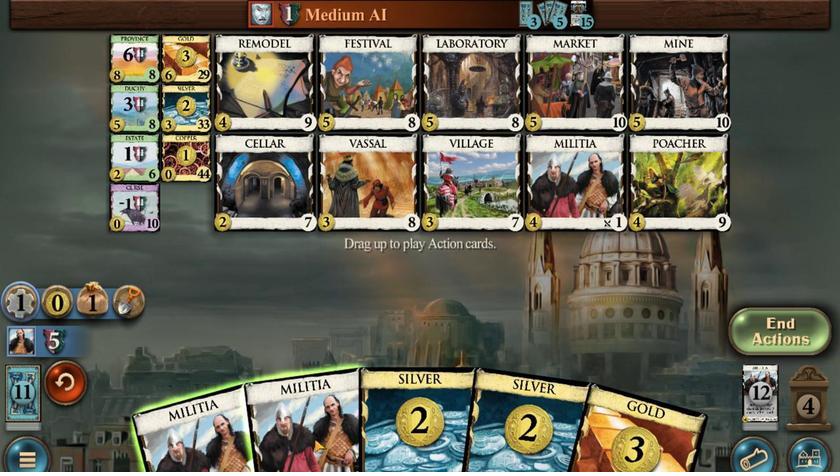 
Action: Mouse pressed left at (366, 324)
Screenshot: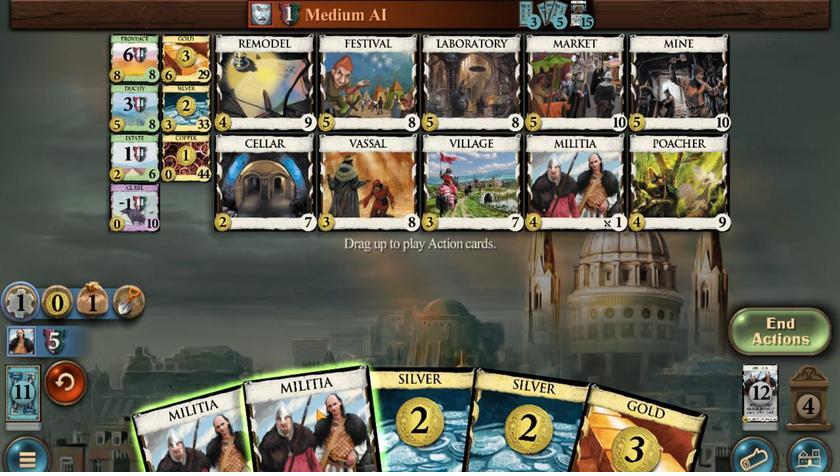 
Action: Mouse moved to (408, 319)
Screenshot: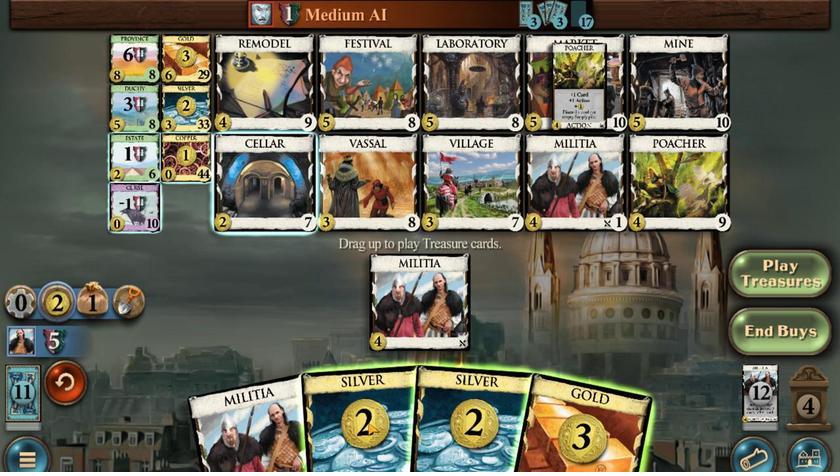 
Action: Mouse pressed left at (408, 319)
Screenshot: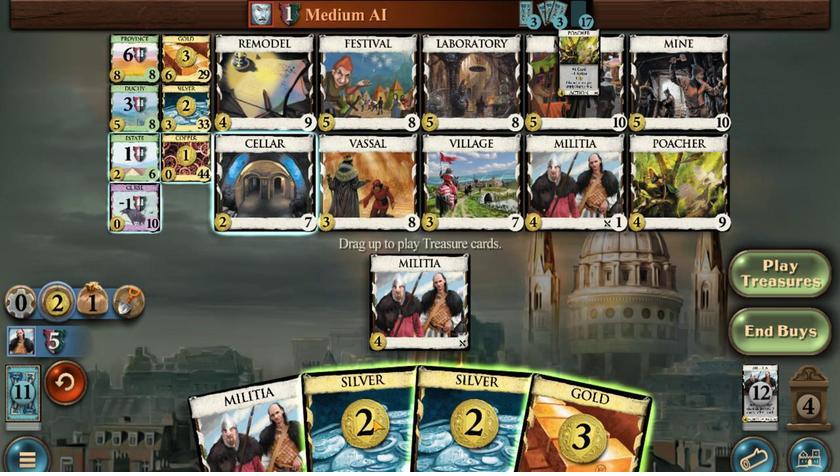 
Action: Mouse moved to (447, 320)
Screenshot: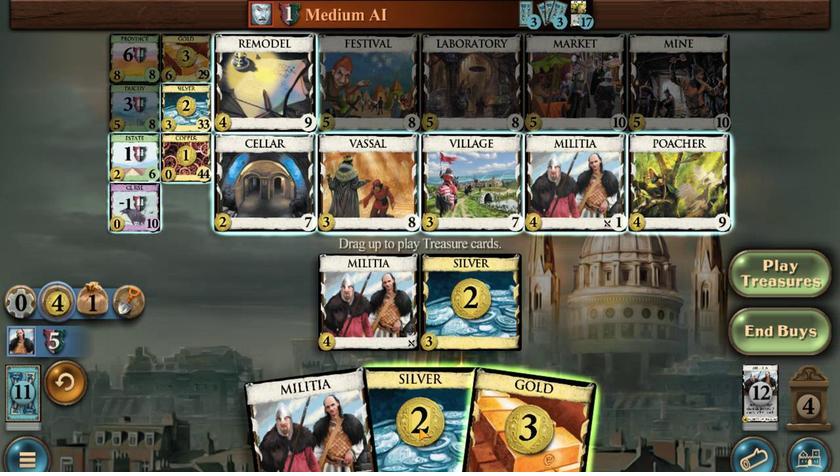 
Action: Mouse pressed left at (447, 320)
Screenshot: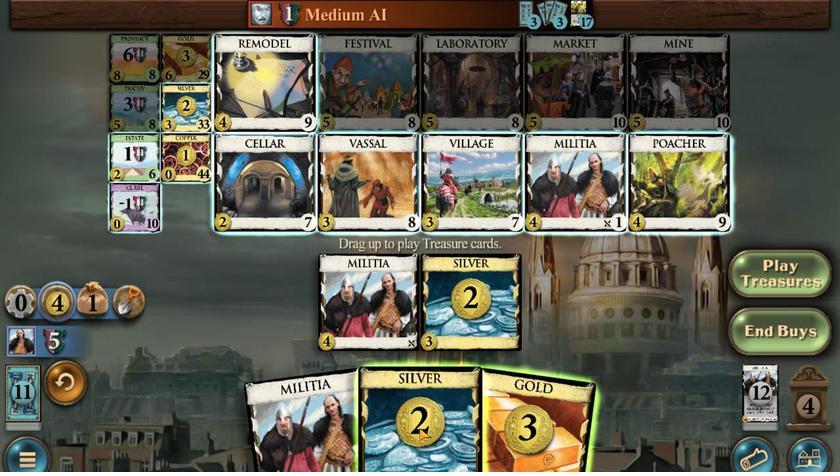 
Action: Mouse moved to (481, 322)
Screenshot: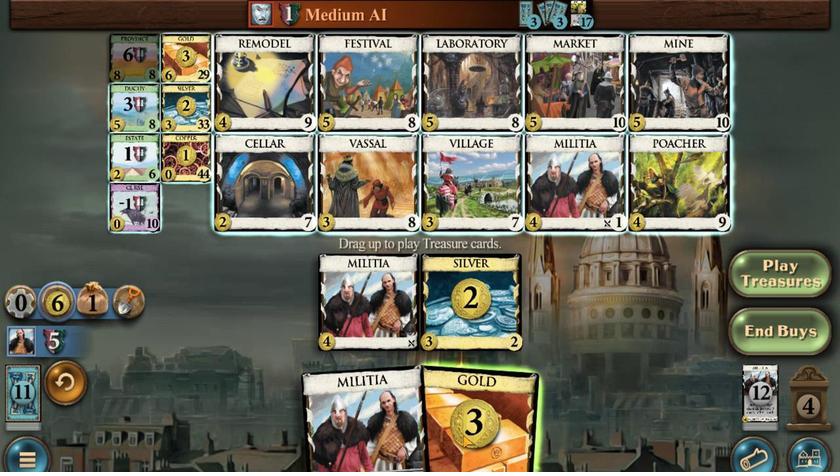 
Action: Mouse pressed left at (481, 322)
Screenshot: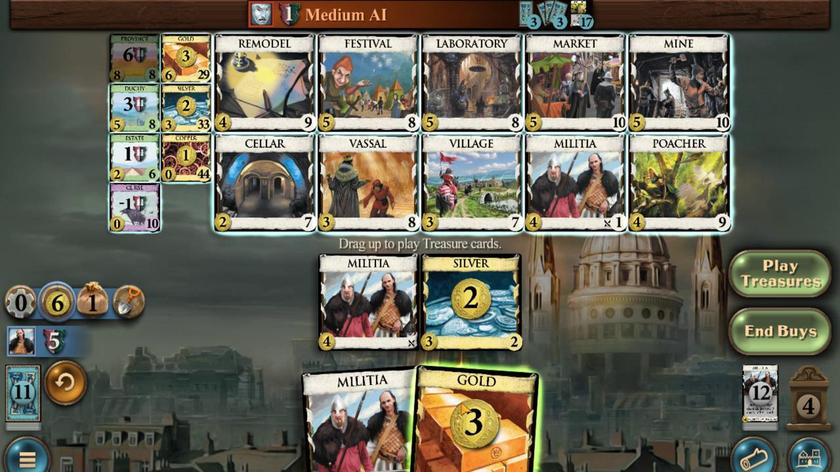 
Action: Mouse moved to (238, 232)
Screenshot: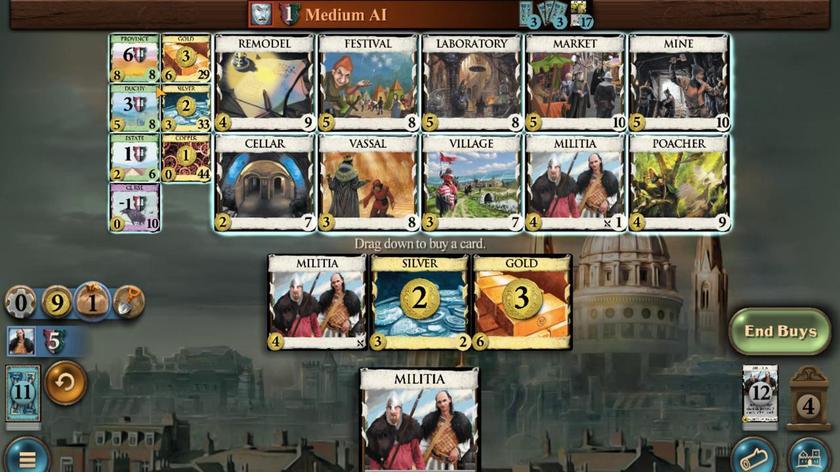 
Action: Mouse pressed left at (238, 232)
Screenshot: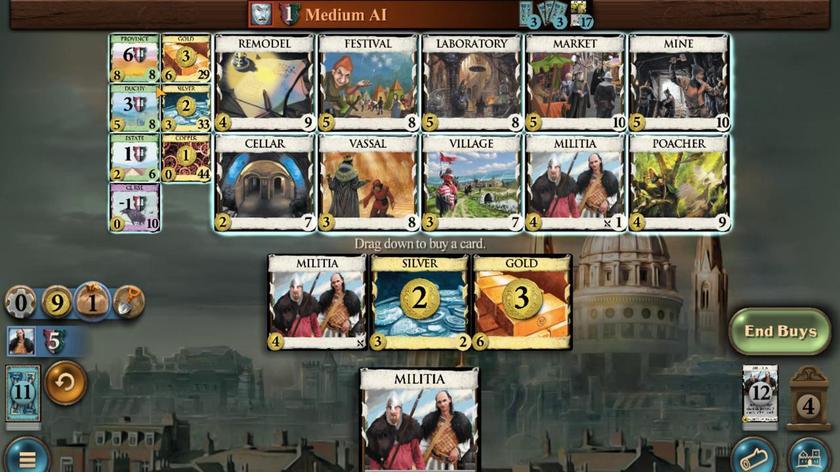 
Action: Mouse moved to (298, 324)
Screenshot: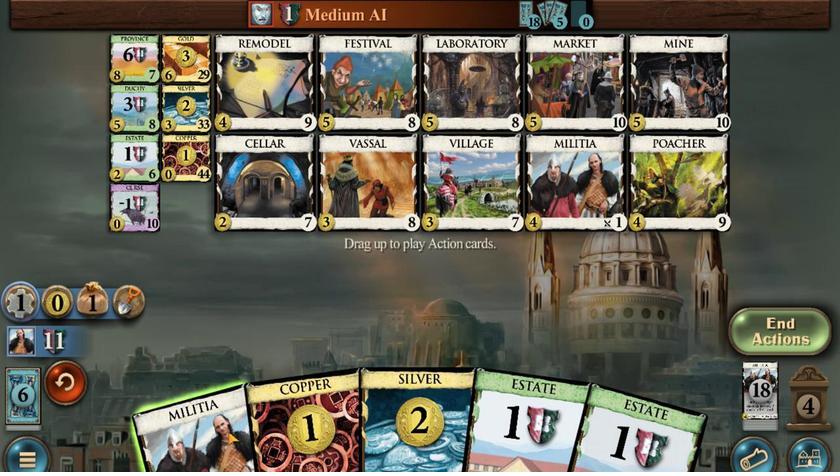 
Action: Mouse pressed left at (298, 324)
Screenshot: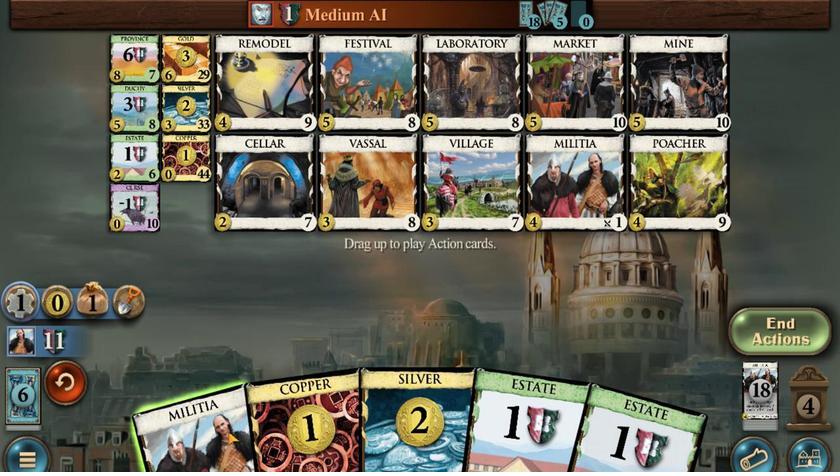 
Action: Mouse moved to (412, 318)
Screenshot: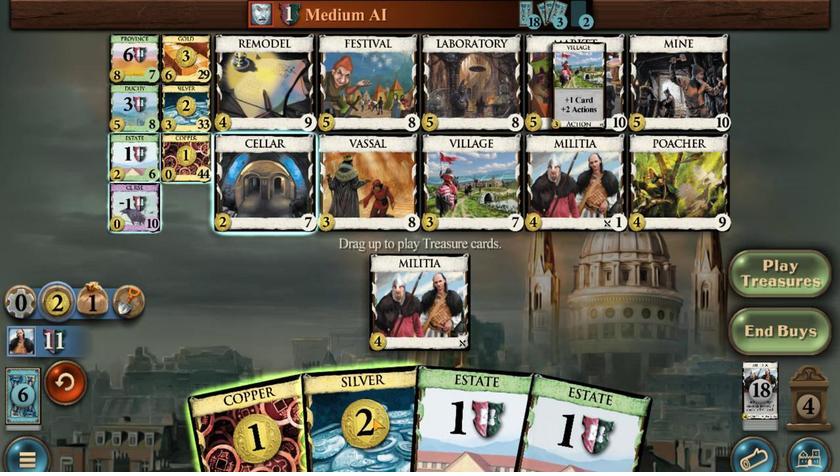 
Action: Mouse pressed left at (412, 318)
Screenshot: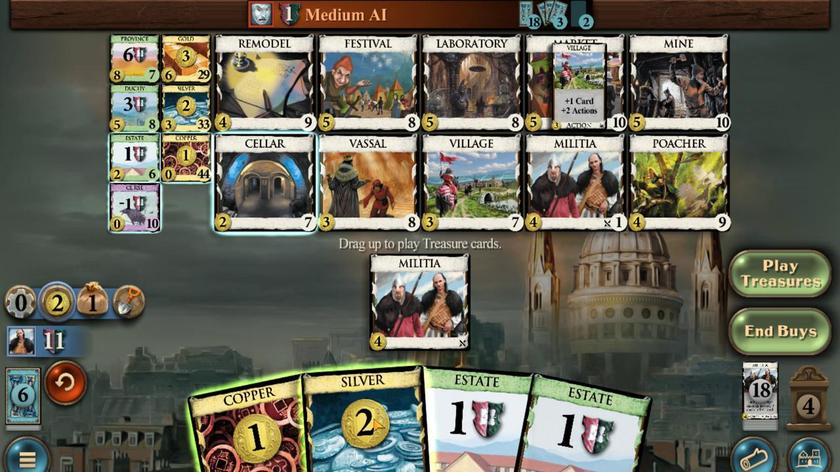 
Action: Mouse moved to (347, 328)
Screenshot: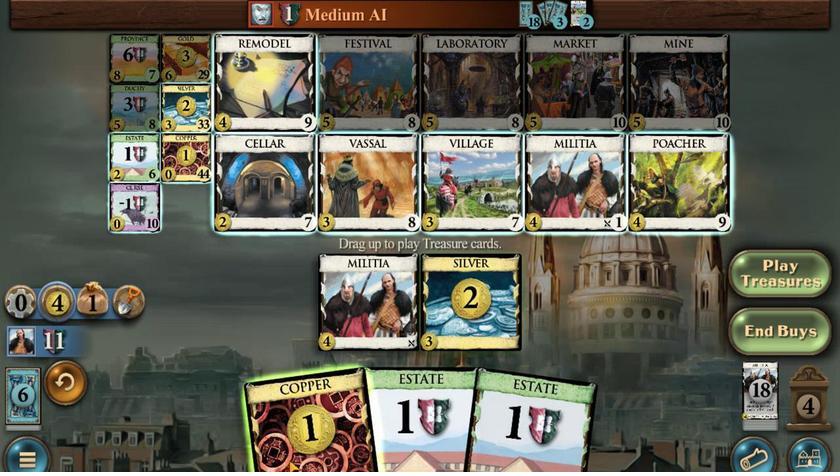 
Action: Mouse pressed left at (347, 328)
Screenshot: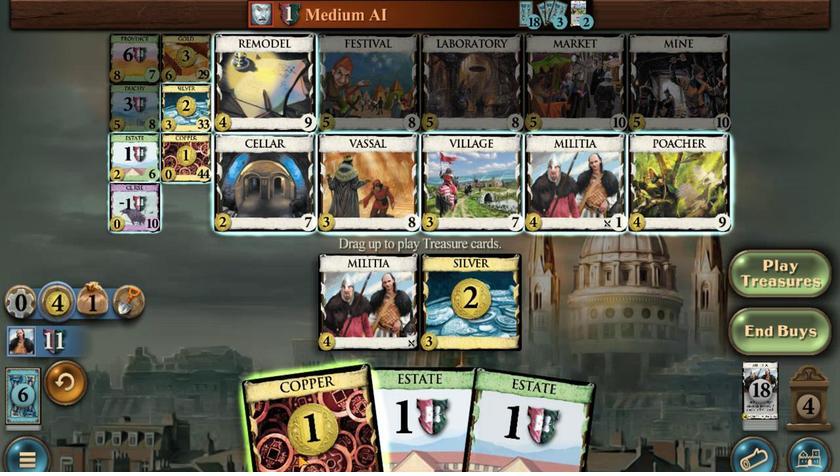 
Action: Mouse moved to (543, 265)
Screenshot: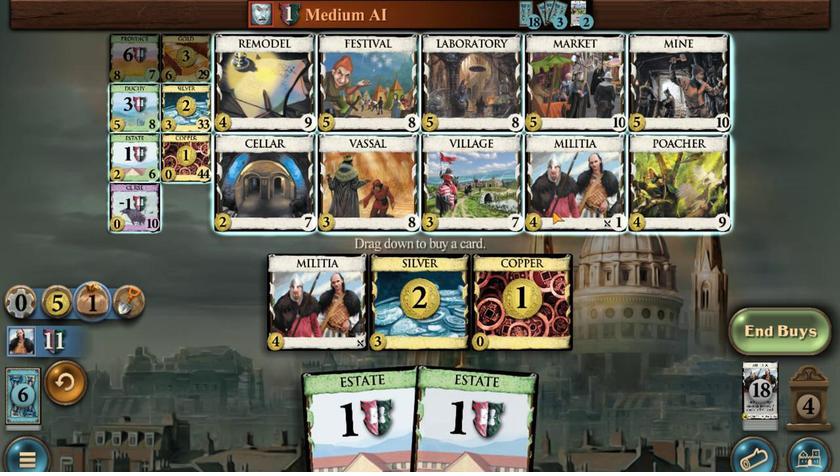 
Action: Mouse pressed left at (543, 265)
Screenshot: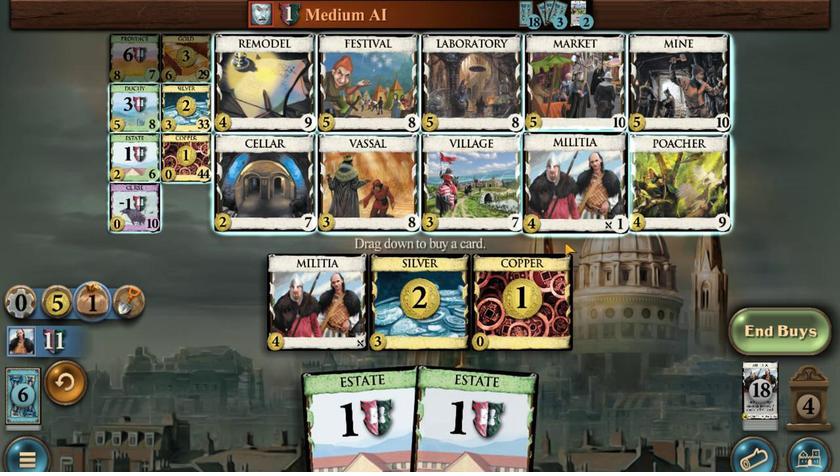 
Action: Mouse moved to (276, 320)
Screenshot: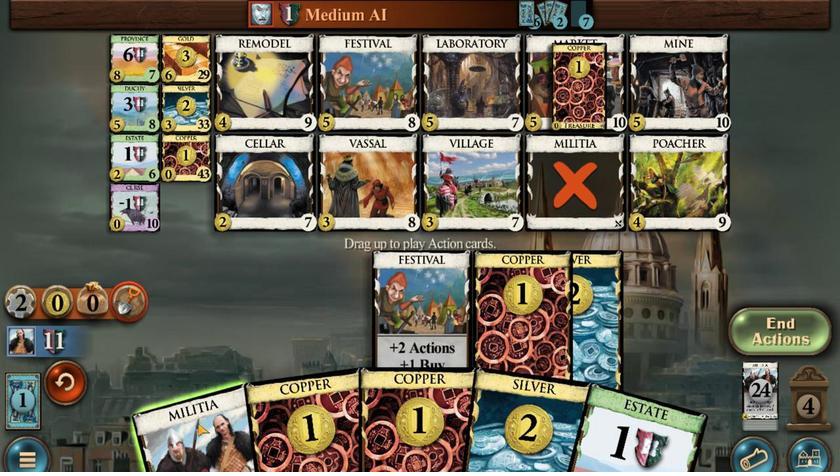 
Action: Mouse pressed left at (276, 320)
Screenshot: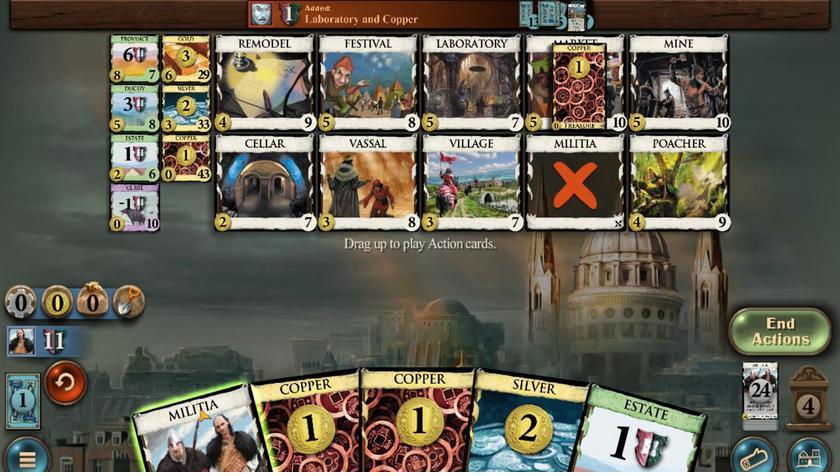 
Action: Mouse moved to (457, 326)
Screenshot: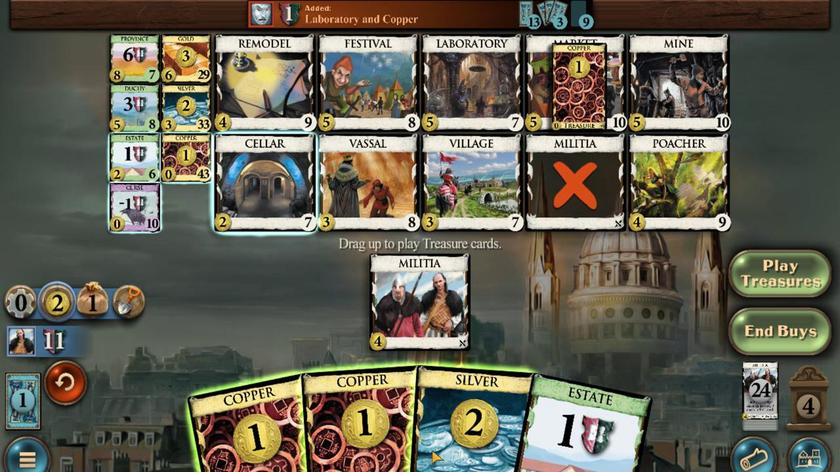 
Action: Mouse pressed left at (457, 326)
Screenshot: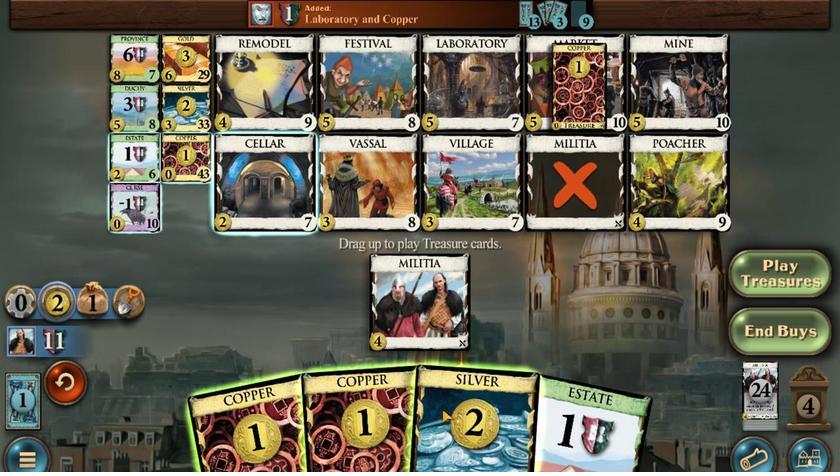 
Action: Mouse moved to (418, 321)
Screenshot: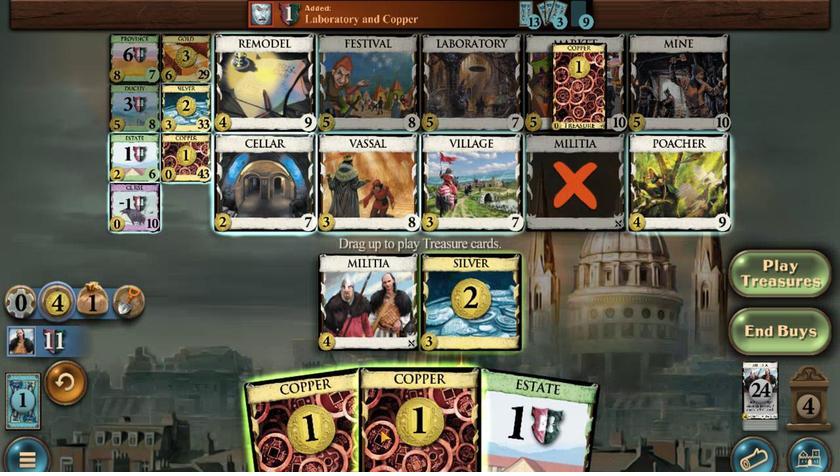 
Action: Mouse pressed left at (418, 321)
Screenshot: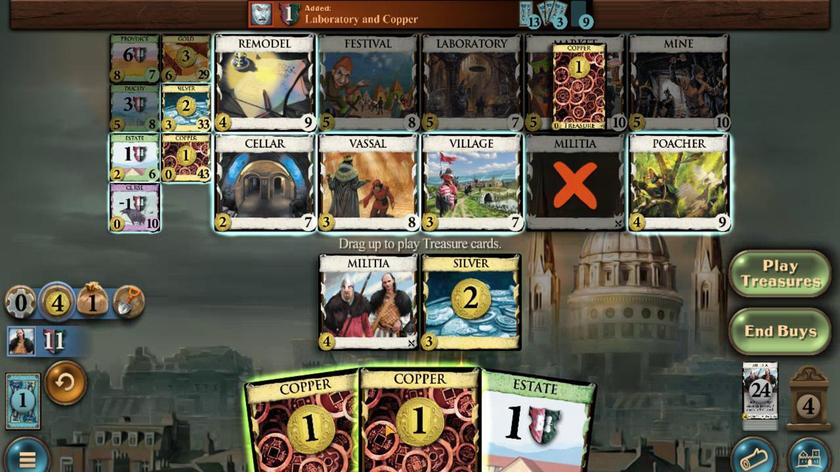 
Action: Mouse moved to (378, 324)
Screenshot: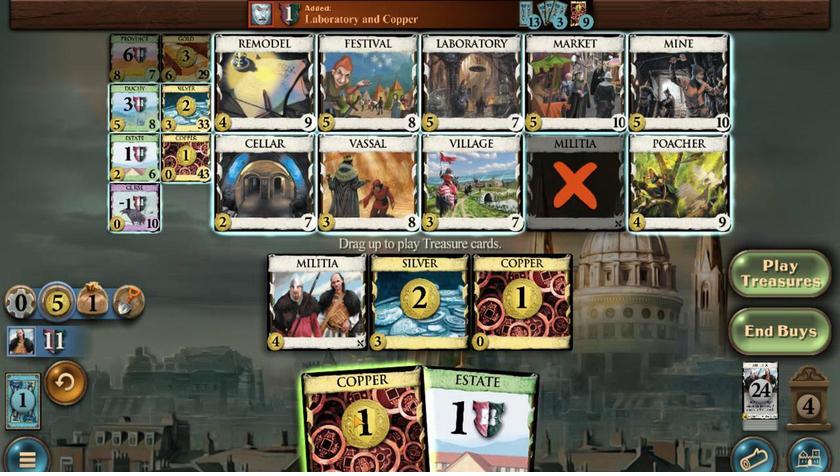 
Action: Mouse pressed left at (378, 324)
Screenshot: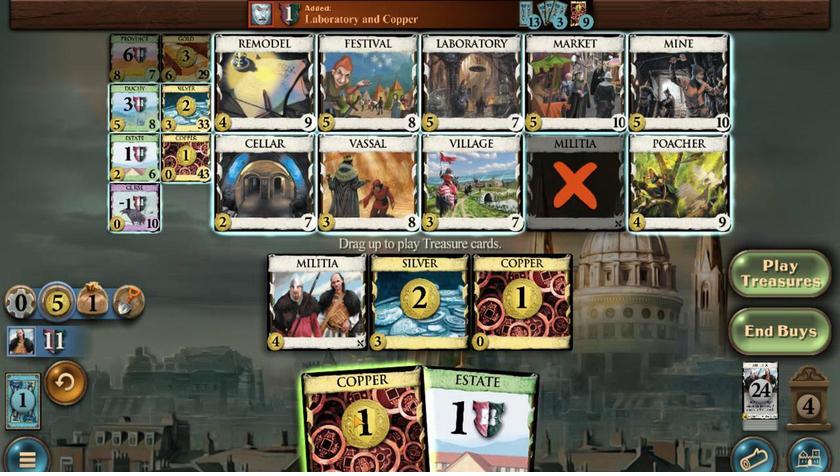 
Action: Mouse moved to (263, 232)
Screenshot: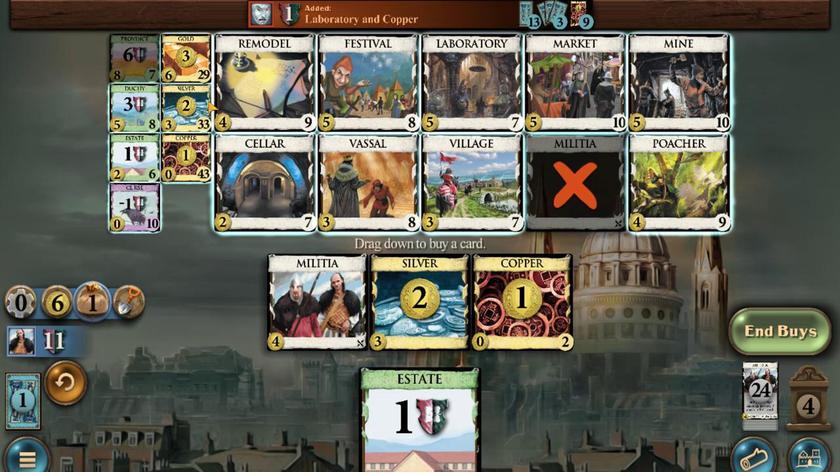 
Action: Mouse pressed left at (263, 232)
Screenshot: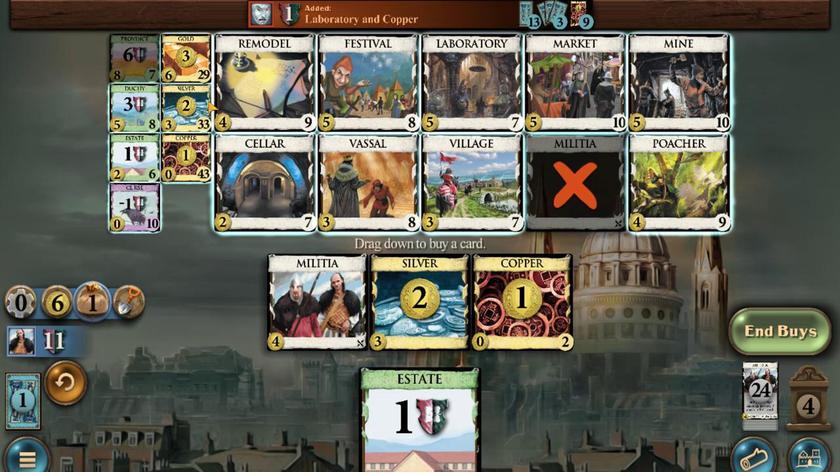 
Action: Mouse moved to (431, 320)
Screenshot: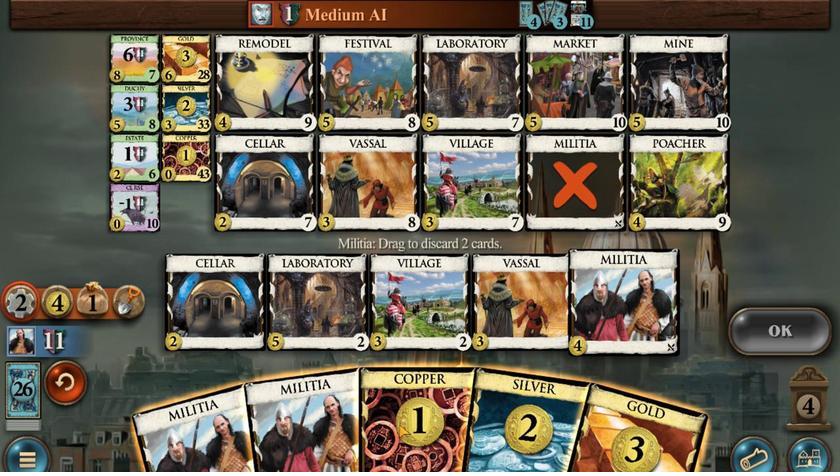 
Action: Mouse pressed left at (431, 320)
Screenshot: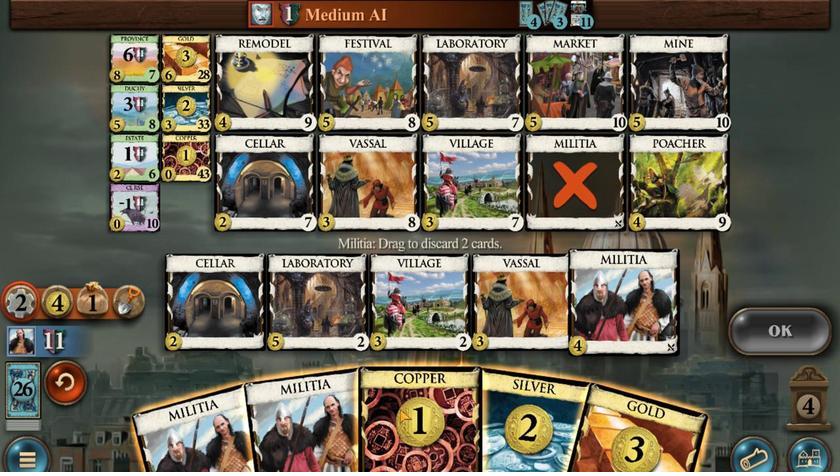 
Action: Mouse moved to (365, 320)
Screenshot: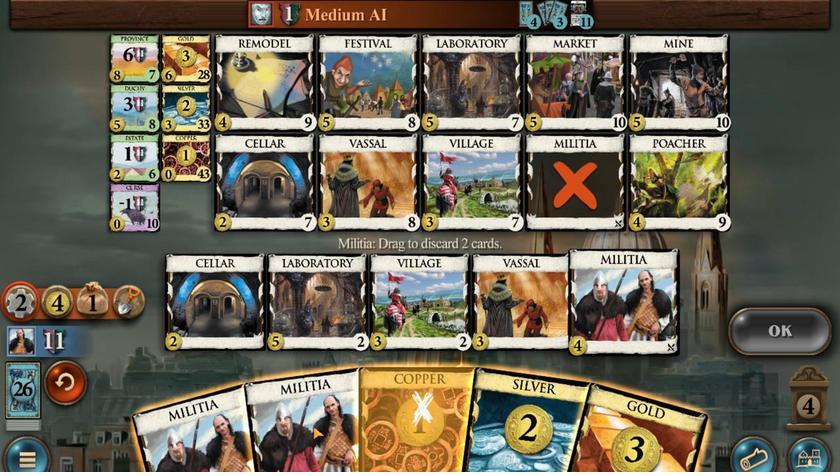 
Action: Mouse pressed left at (365, 320)
Screenshot: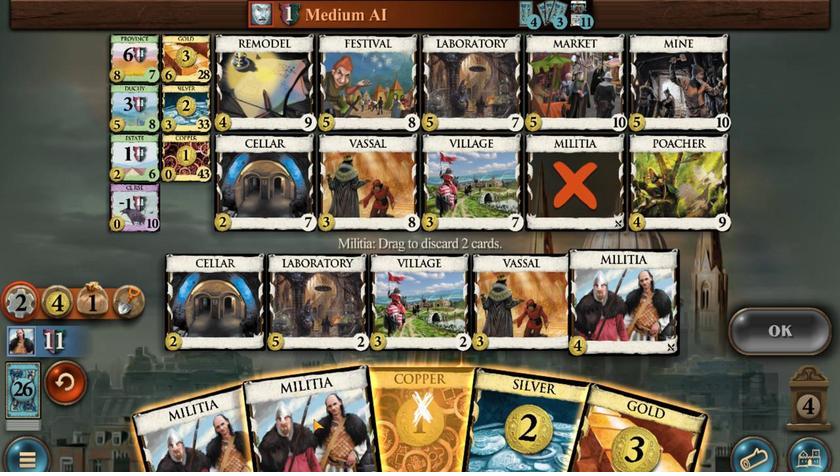 
Action: Mouse moved to (740, 294)
Screenshot: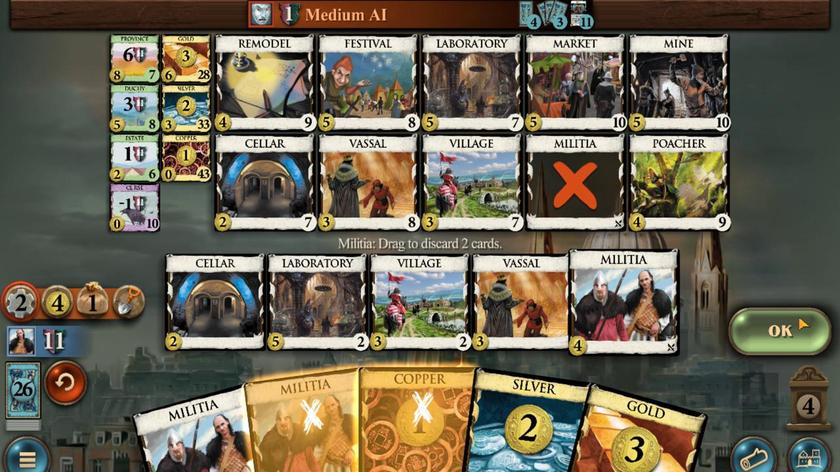 
Action: Mouse pressed left at (740, 294)
Screenshot: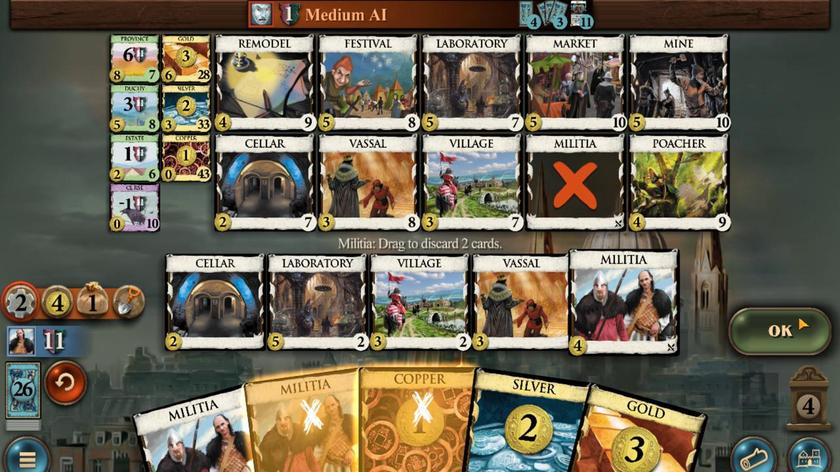 
Action: Mouse moved to (378, 319)
Screenshot: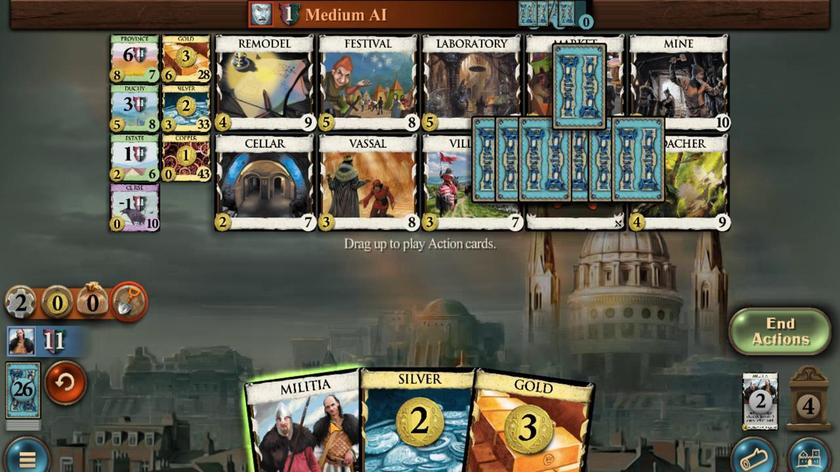 
Action: Mouse pressed left at (378, 319)
Screenshot: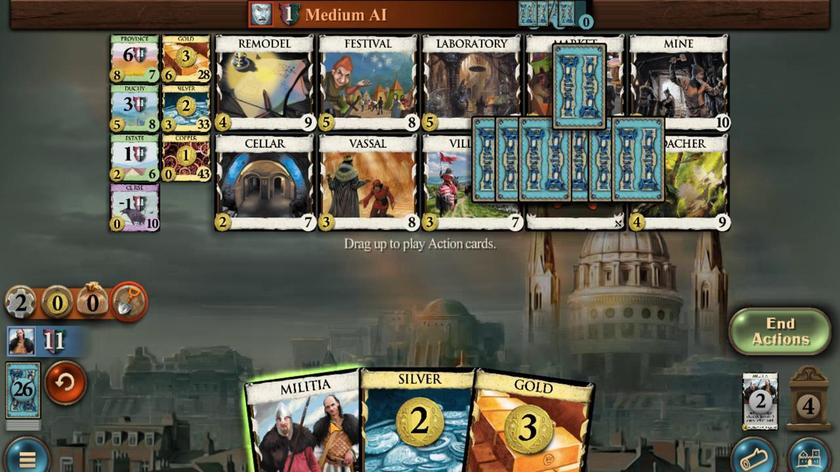 
Action: Mouse moved to (470, 322)
Screenshot: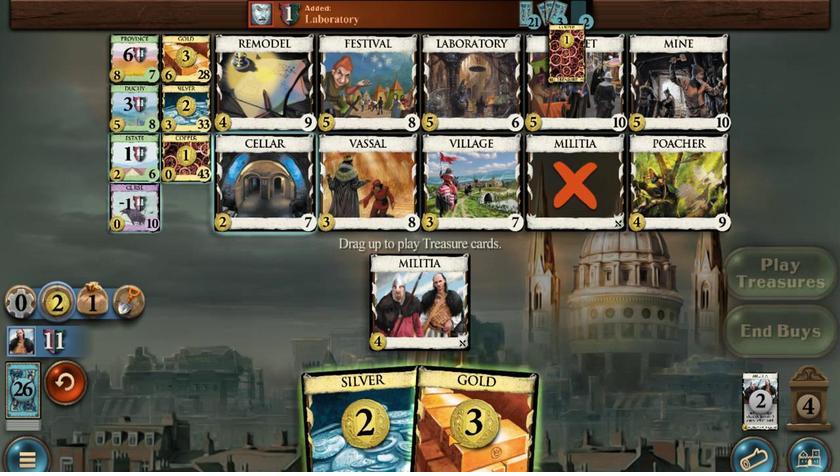 
Action: Mouse pressed left at (470, 322)
Screenshot: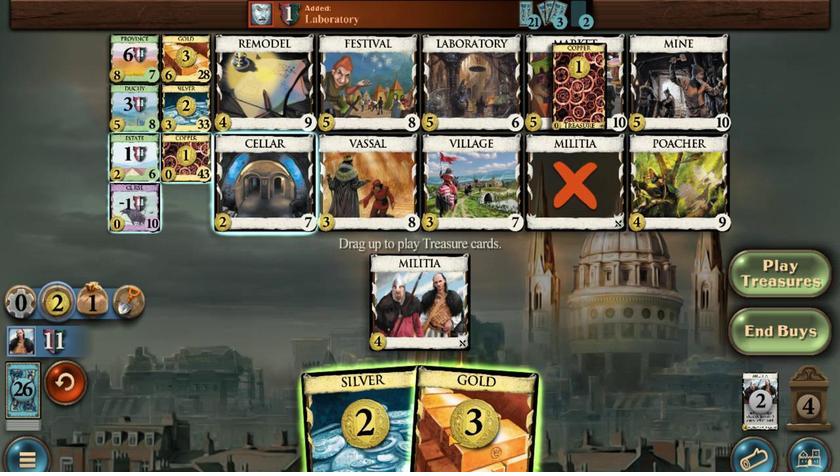 
Action: Mouse moved to (444, 320)
Screenshot: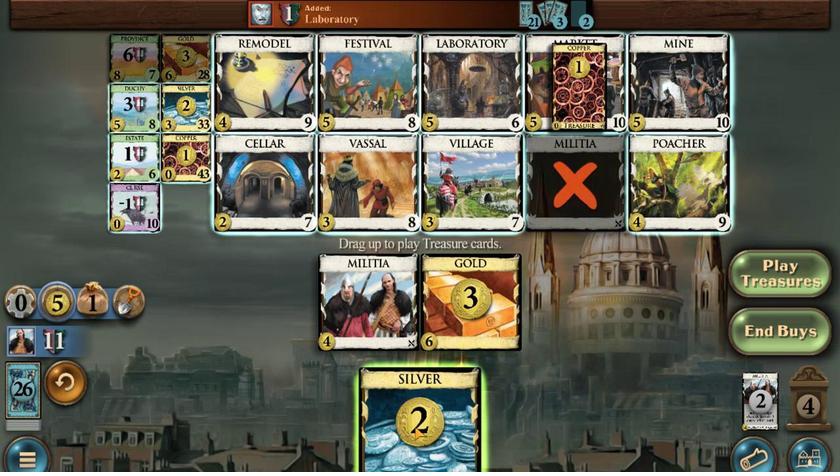 
Action: Mouse pressed left at (444, 320)
Screenshot: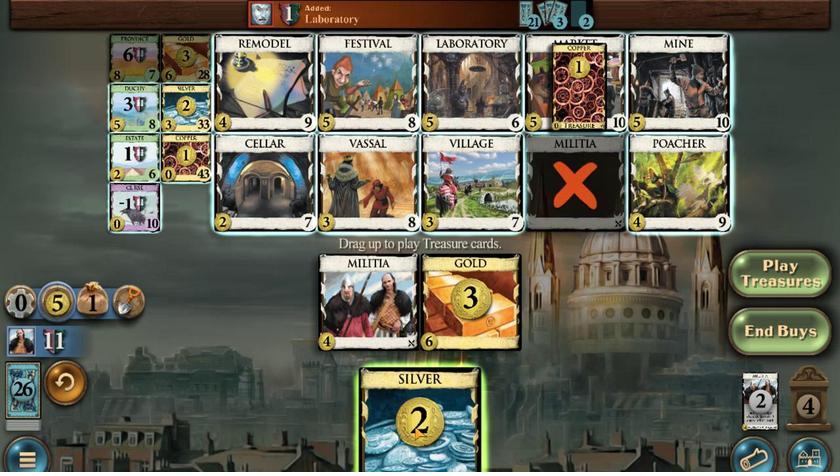 
Action: Mouse moved to (263, 231)
Screenshot: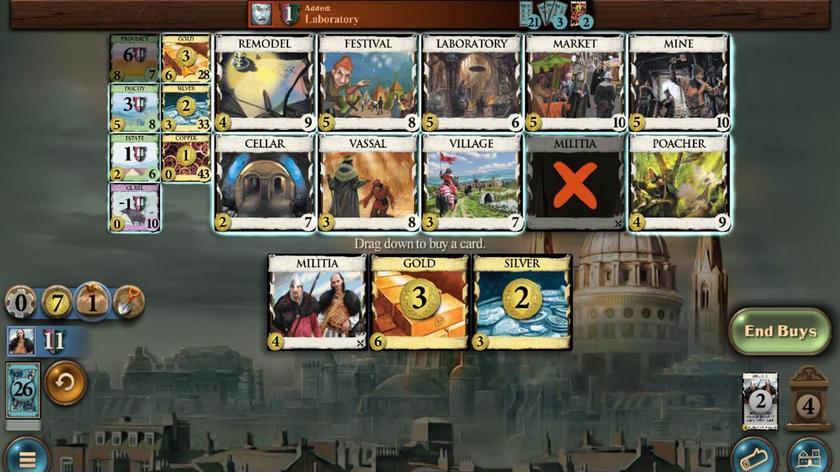 
Action: Mouse pressed left at (263, 231)
Screenshot: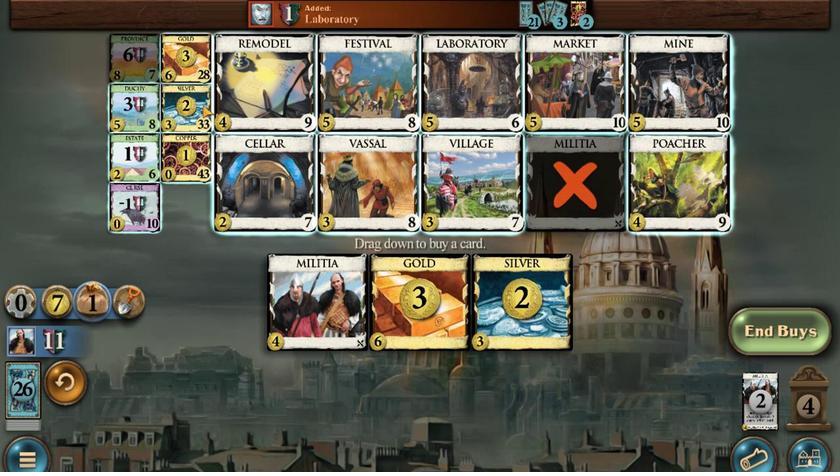 
Action: Mouse moved to (349, 318)
Screenshot: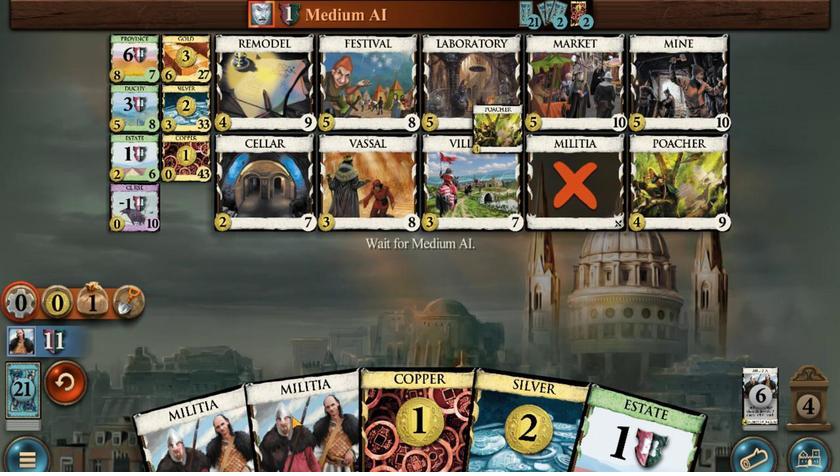 
Action: Mouse pressed left at (349, 318)
Screenshot: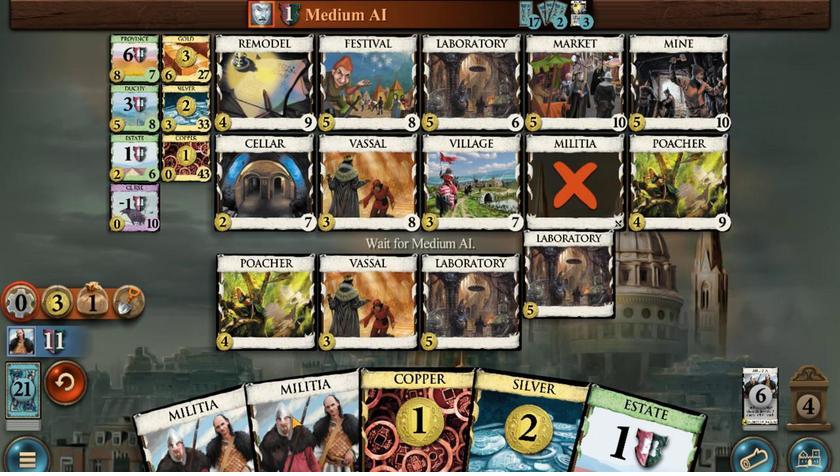 
Action: Mouse moved to (332, 312)
Screenshot: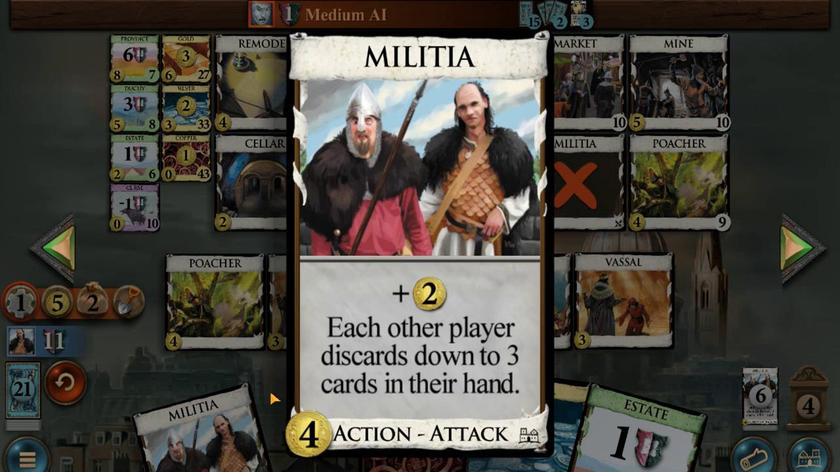 
Action: Mouse pressed left at (332, 312)
Screenshot: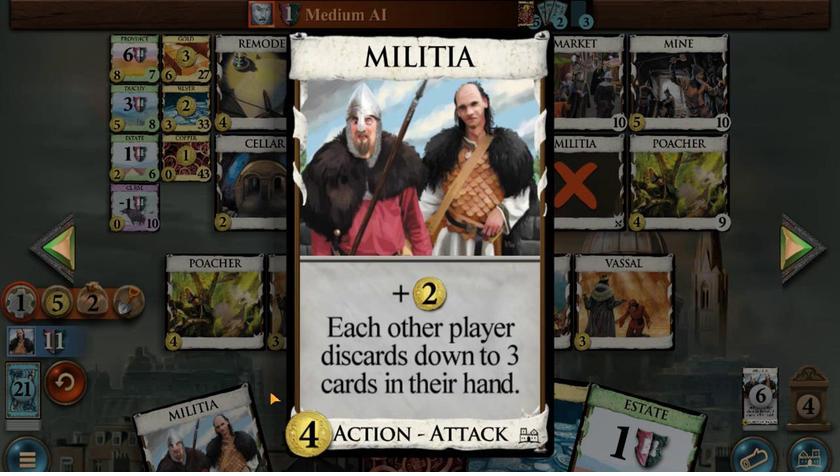 
Action: Mouse moved to (354, 321)
Screenshot: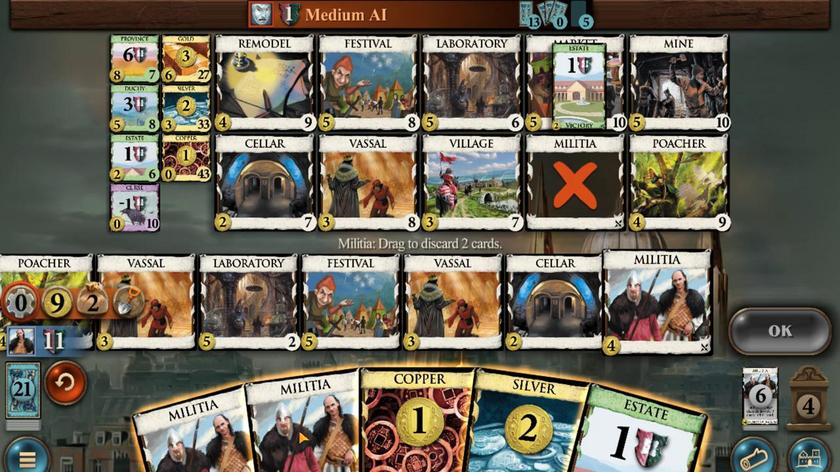 
Action: Mouse pressed left at (354, 321)
Screenshot: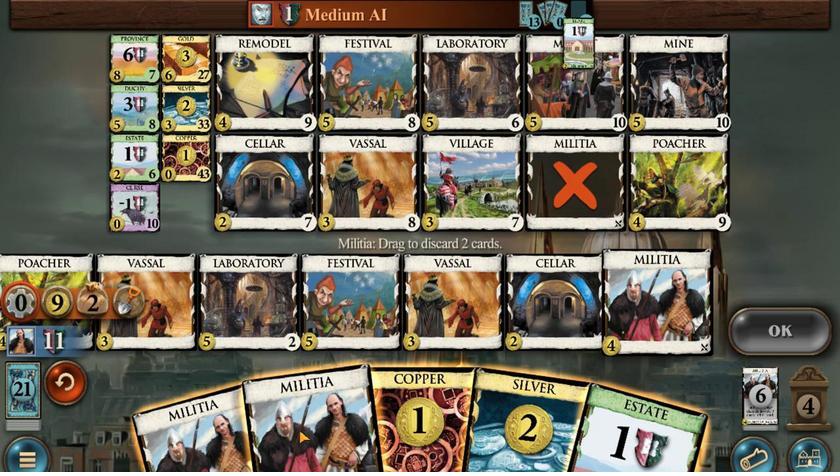 
Action: Mouse moved to (608, 321)
Screenshot: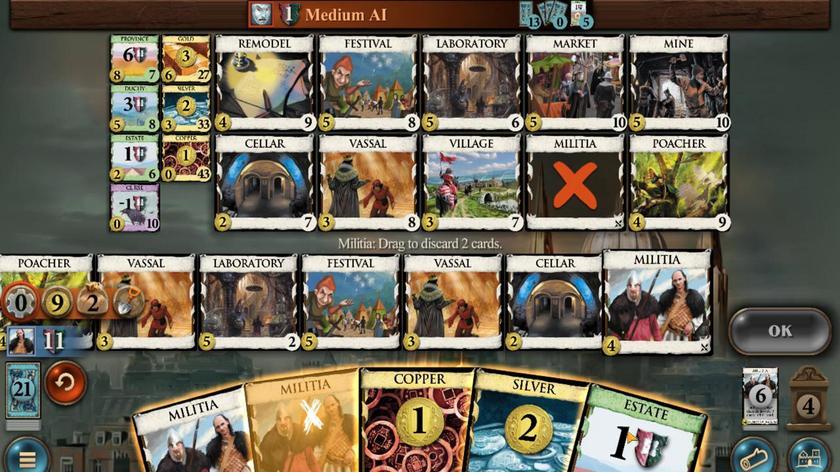 
Action: Mouse pressed left at (608, 321)
Screenshot: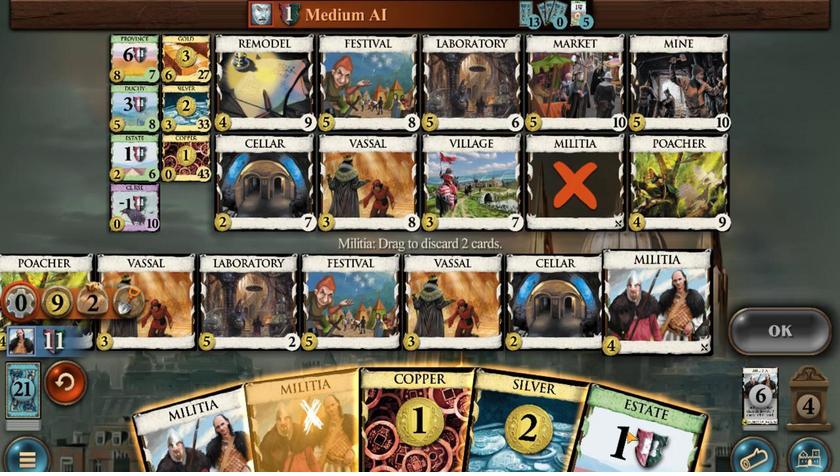 
Action: Mouse moved to (344, 320)
Screenshot: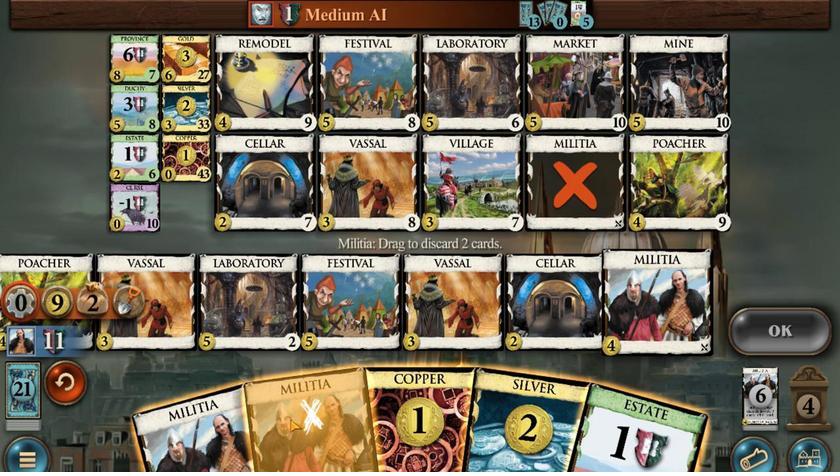 
Action: Mouse pressed left at (344, 320)
Screenshot: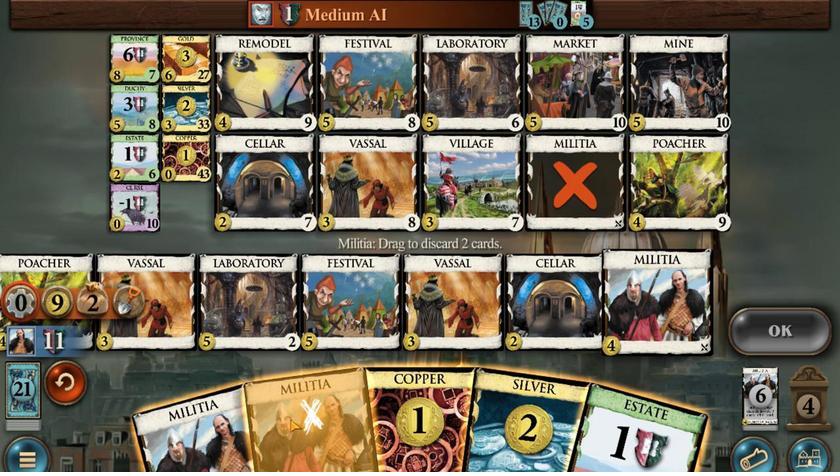 
Action: Mouse moved to (456, 330)
Screenshot: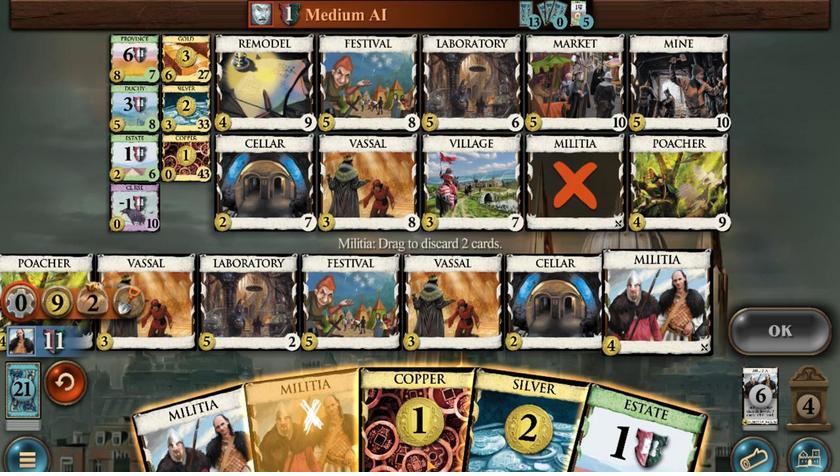 
Action: Mouse pressed left at (456, 330)
Screenshot: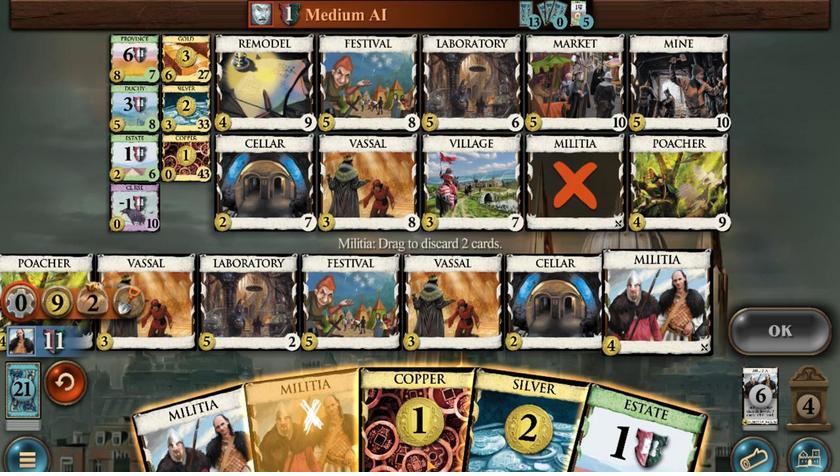 
Action: Mouse moved to (368, 324)
Screenshot: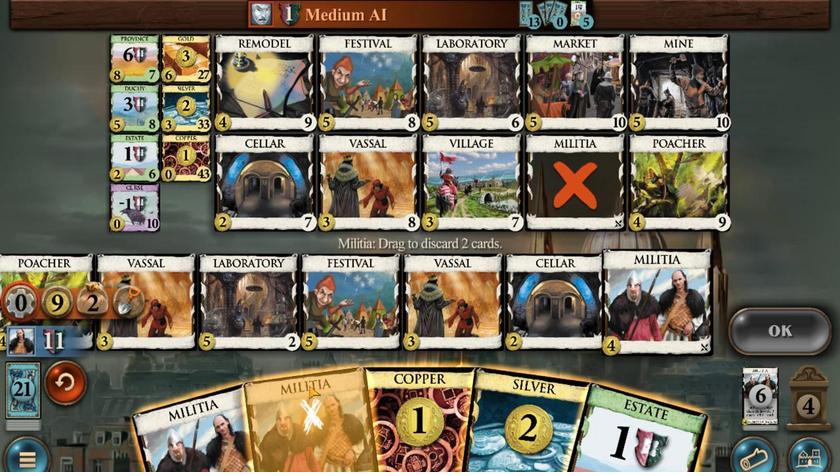 
Action: Mouse pressed left at (368, 324)
Screenshot: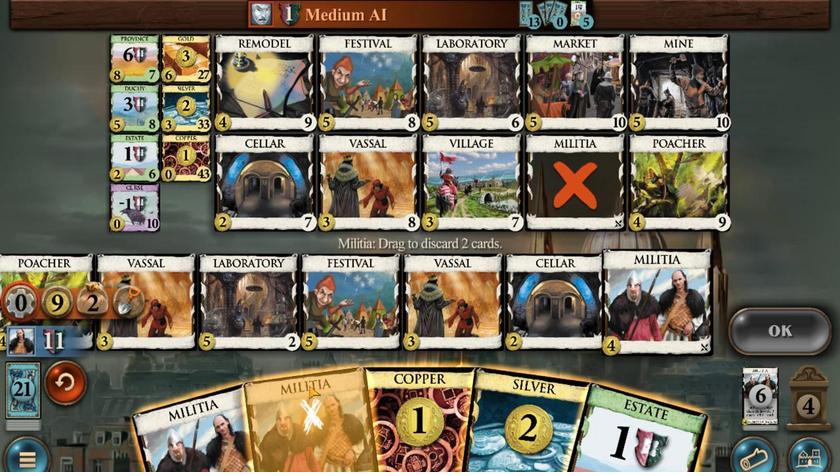
Action: Mouse moved to (419, 331)
Screenshot: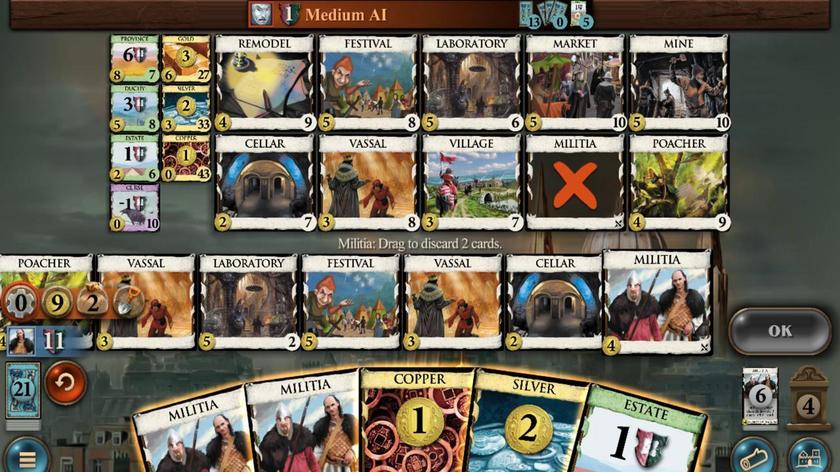 
Action: Mouse pressed left at (419, 331)
Screenshot: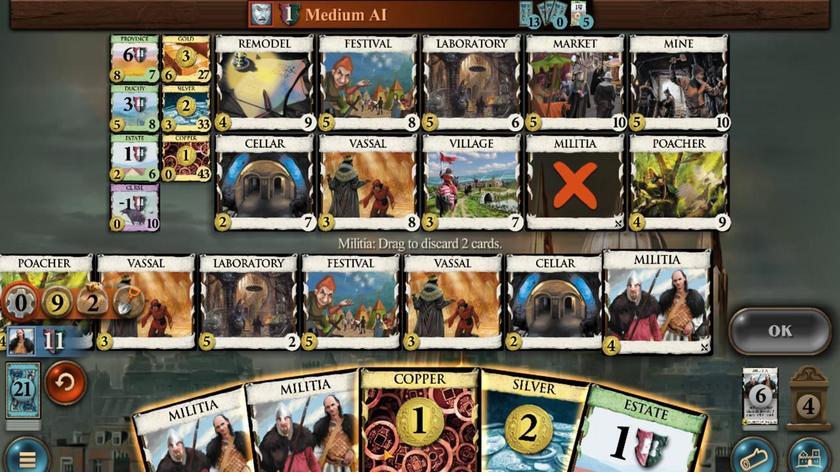 
Action: Mouse moved to (514, 324)
Screenshot: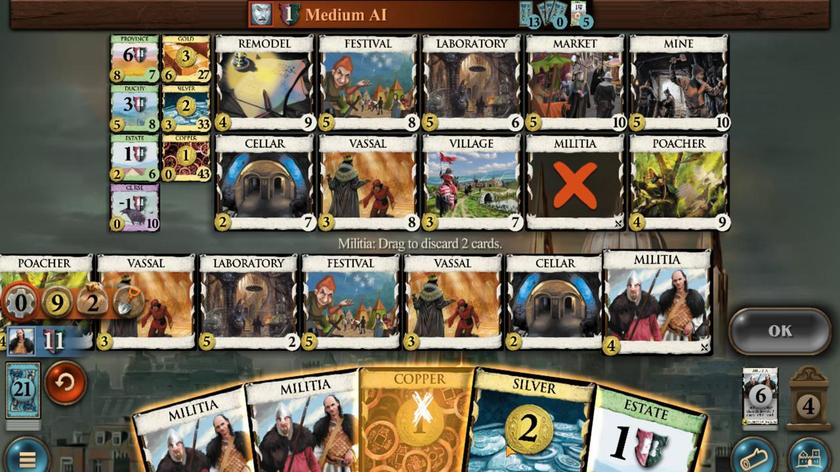 
Action: Mouse pressed left at (514, 324)
Screenshot: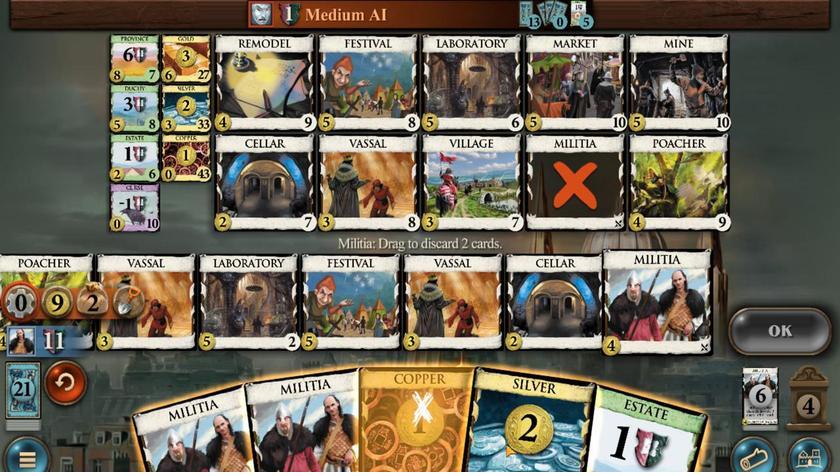 
Action: Mouse moved to (529, 322)
Screenshot: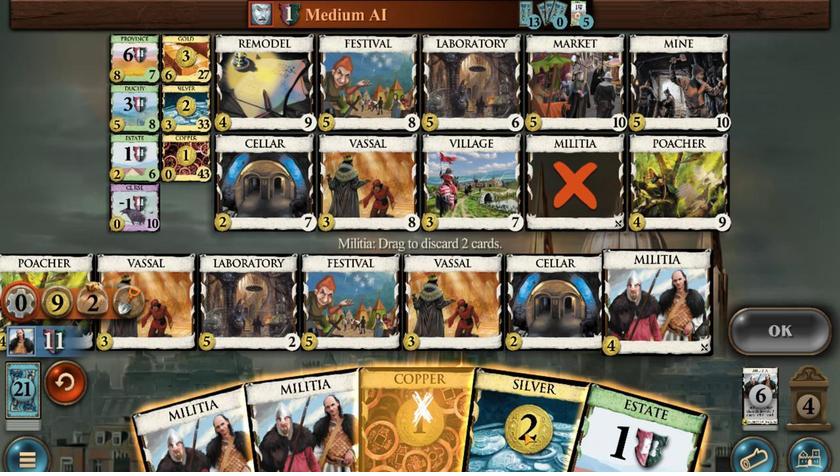 
Action: Mouse pressed left at (529, 322)
Screenshot: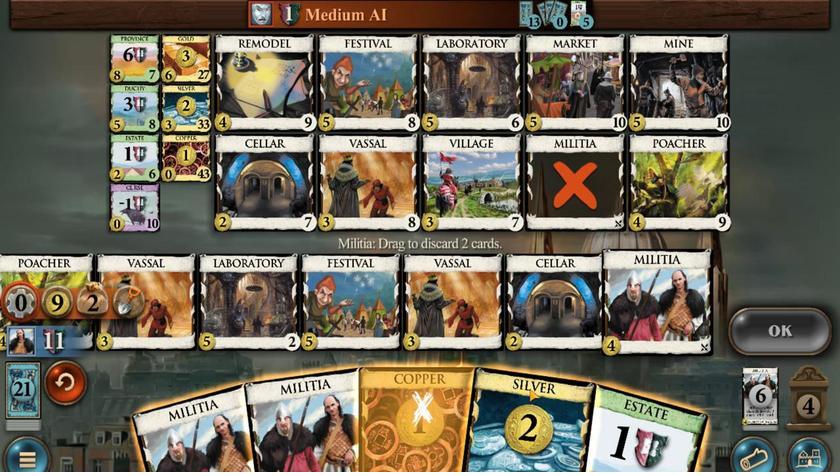 
Action: Mouse moved to (681, 294)
Screenshot: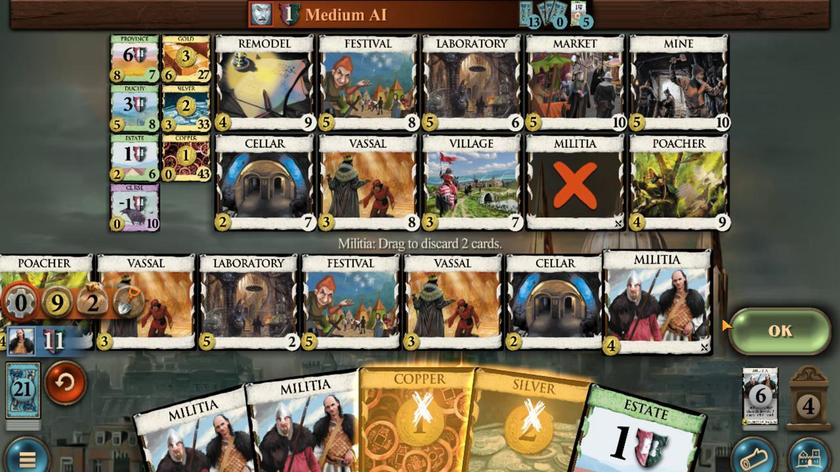 
Action: Mouse pressed left at (681, 294)
Screenshot: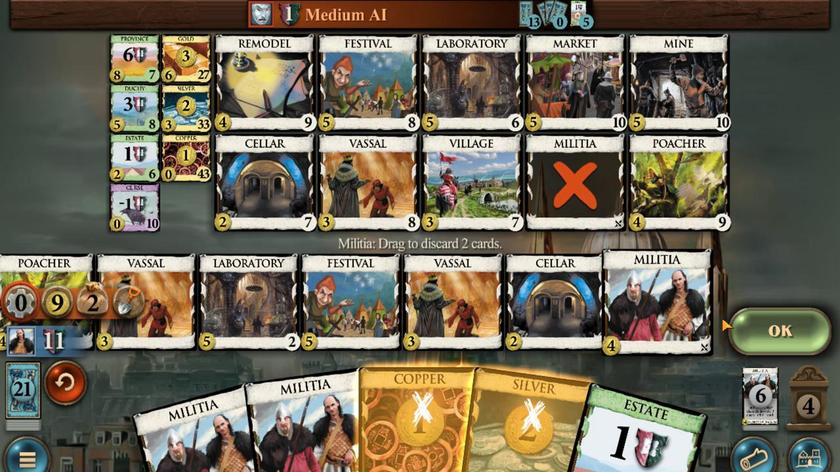 
Action: Mouse moved to (702, 296)
Screenshot: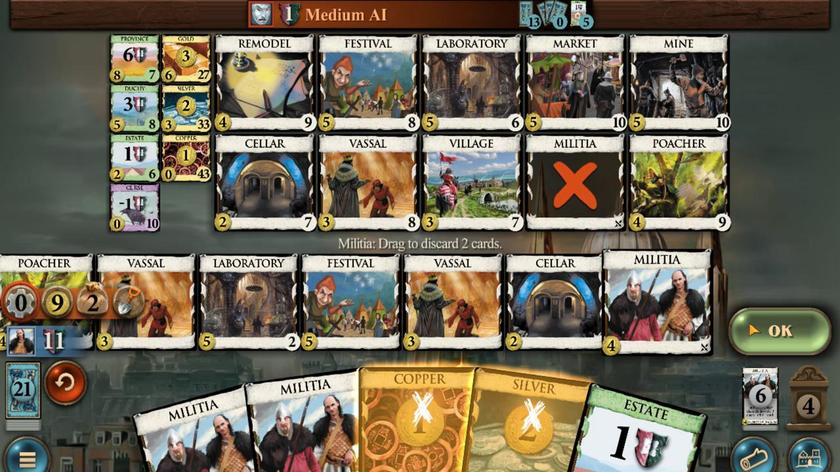 
Action: Mouse pressed left at (702, 296)
Screenshot: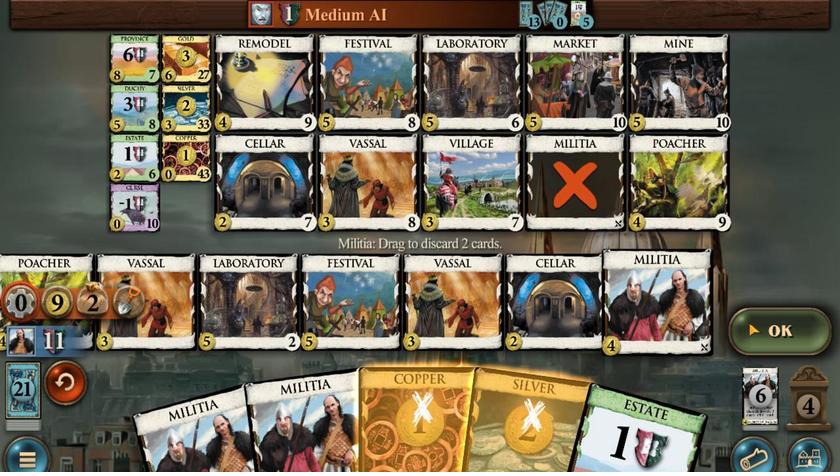 
Action: Mouse moved to (372, 322)
Screenshot: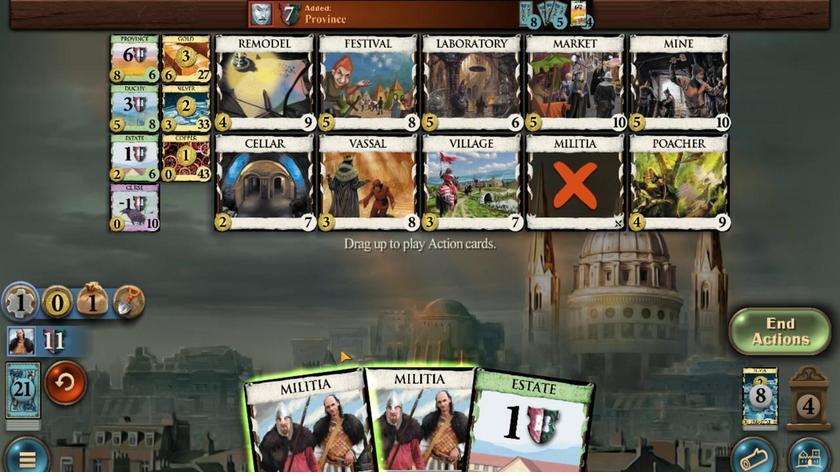 
Action: Mouse pressed left at (372, 322)
Screenshot: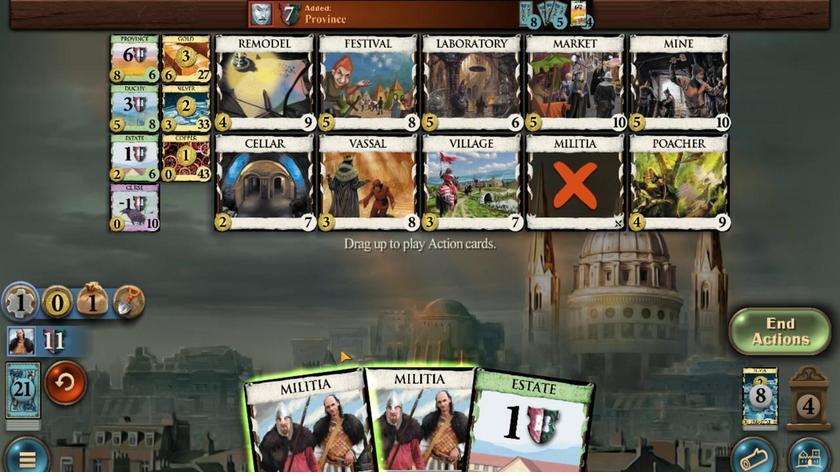 
Action: Mouse moved to (234, 256)
Screenshot: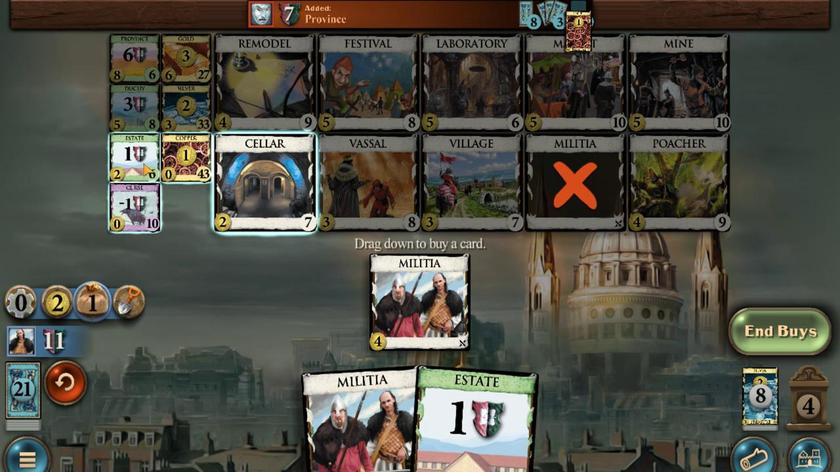 
Action: Mouse pressed left at (234, 256)
Screenshot: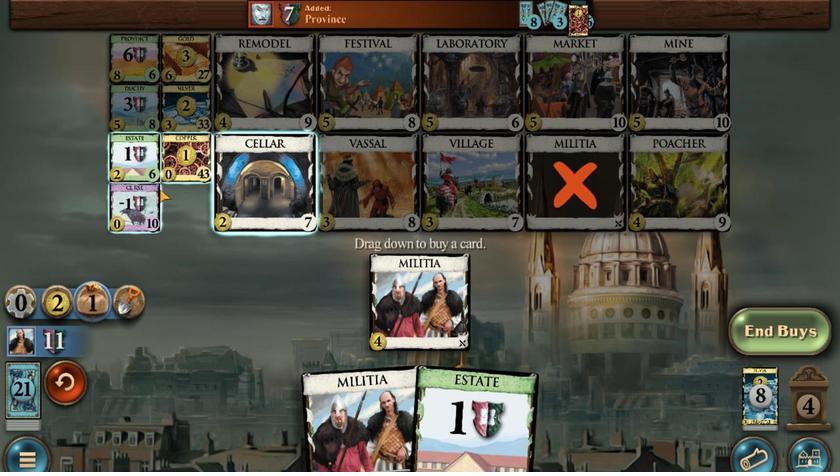 
Action: Mouse moved to (362, 317)
Screenshot: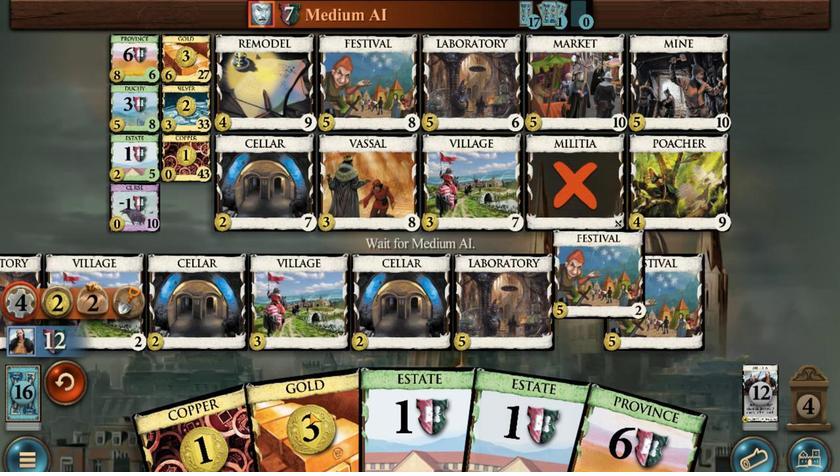 
Action: Mouse pressed left at (362, 317)
Screenshot: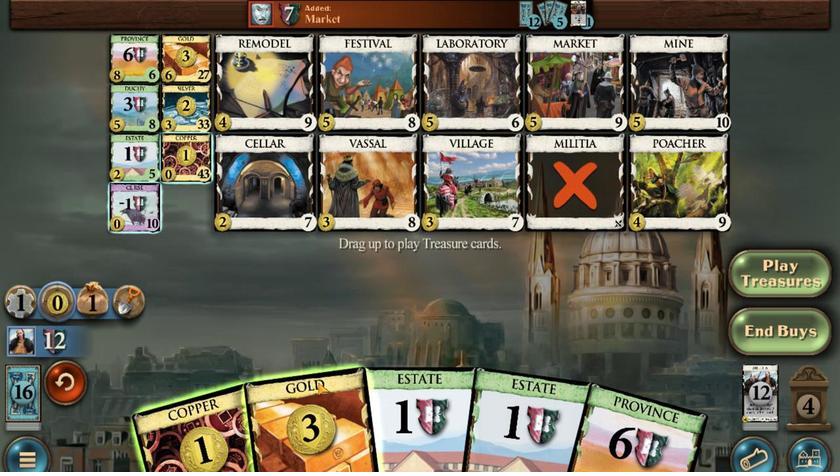 
Action: Mouse moved to (303, 323)
Screenshot: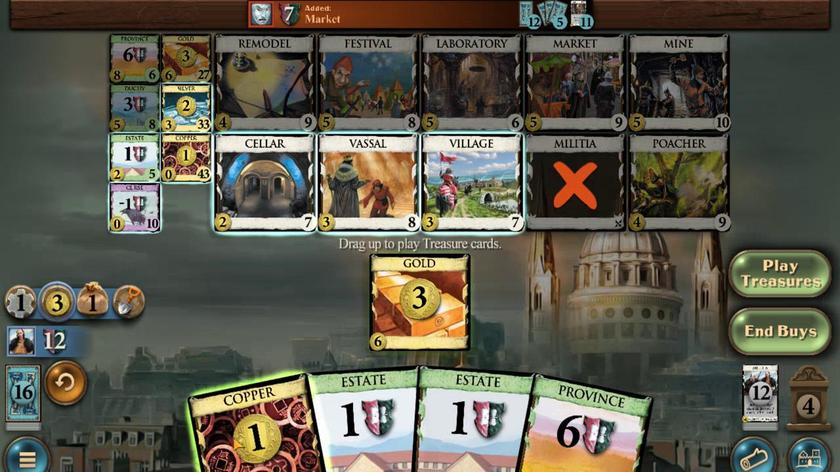 
Action: Mouse pressed left at (303, 323)
Screenshot: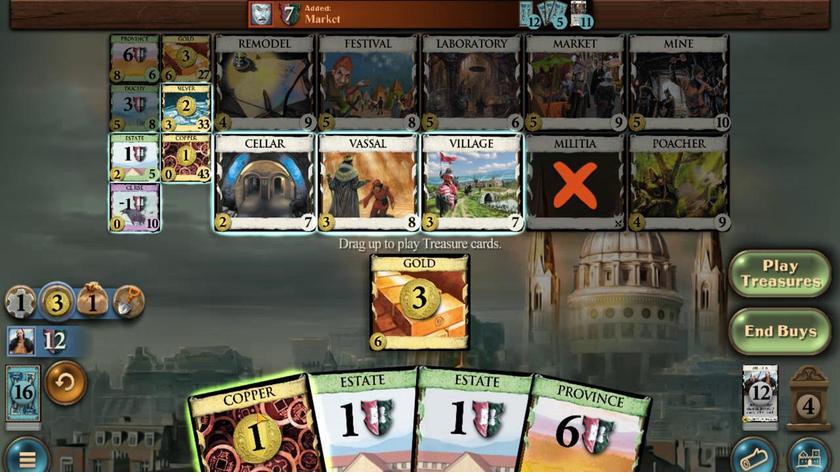
Action: Mouse moved to (653, 266)
Screenshot: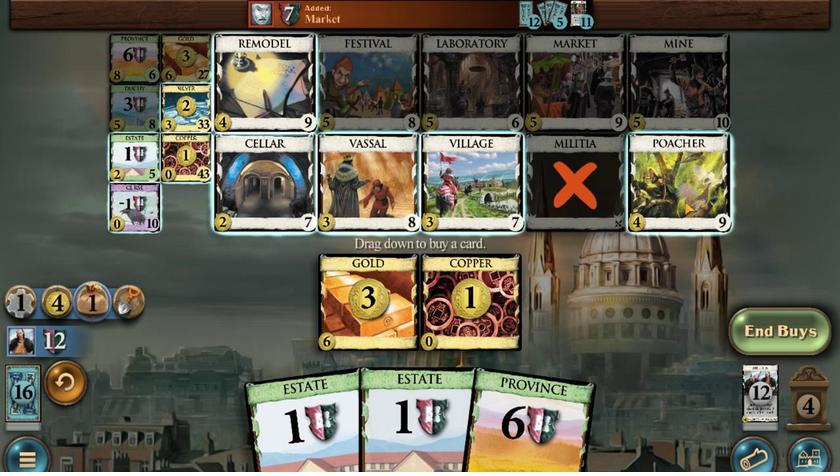 
Action: Mouse pressed left at (653, 266)
